 Task: Add an event  with title  Third Webinar: Social Media Advertising Techniques, date '2023/11/28' to 2023/11/29 & Select Event type as  Collective. Add location for the event as  Taipei, Taiwan and add a description: Teams will need to manage their time effectively to complete the scavenger hunt within the given timeframe. This encourages prioritization, decision-making, and efficient allocation of resources to maximize their chances of success.Create an event link  http-thirdwebinar:socialmediaadvertisingtechniquescom & Select the event color as  Blue. , logged in from the account softage.4@softage.netand send the event invitation to softage.7@softage.net and softage.8@softage.net
Action: Mouse moved to (703, 94)
Screenshot: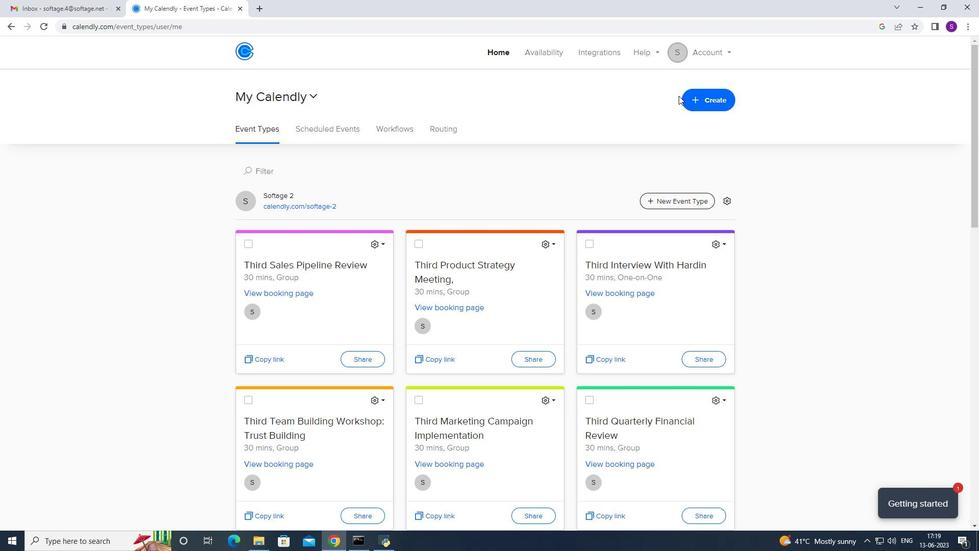 
Action: Mouse pressed left at (703, 94)
Screenshot: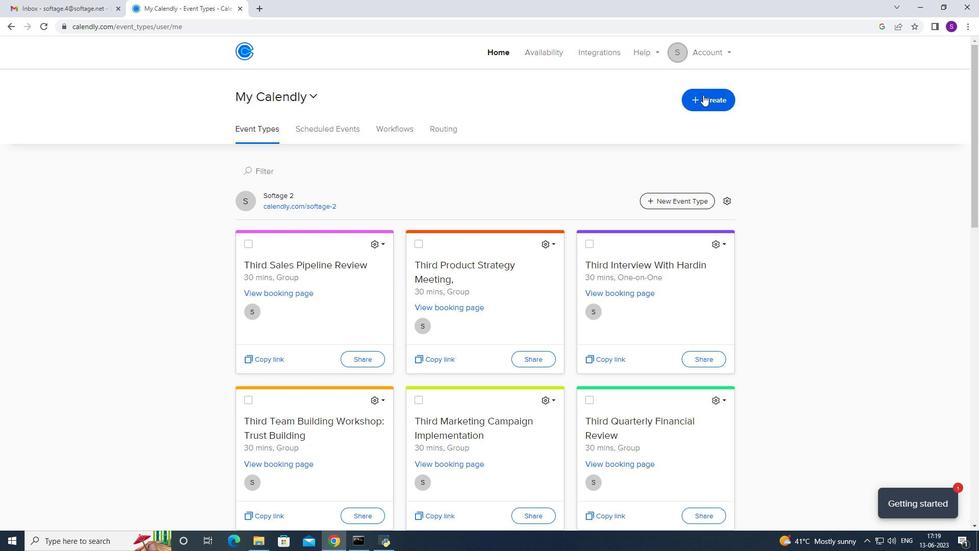 
Action: Mouse moved to (596, 136)
Screenshot: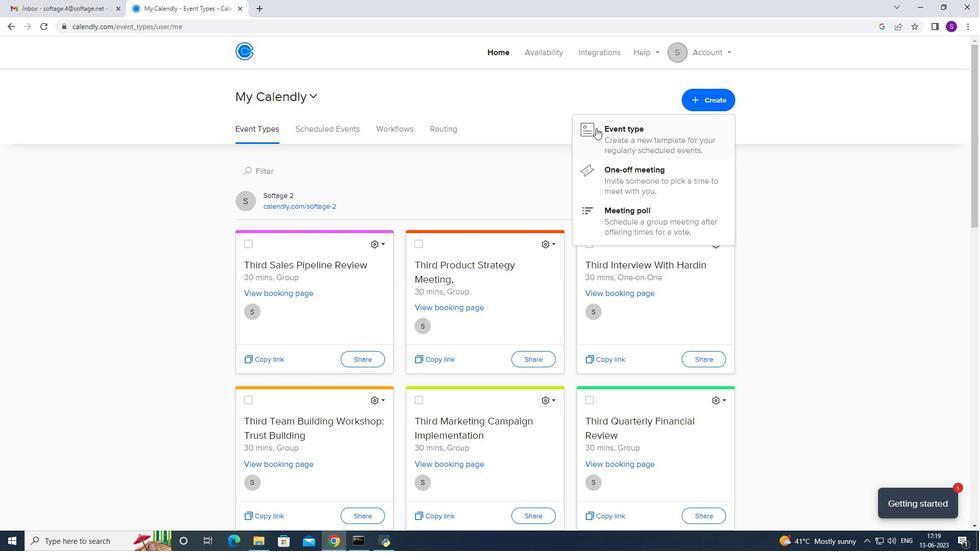 
Action: Mouse pressed left at (596, 136)
Screenshot: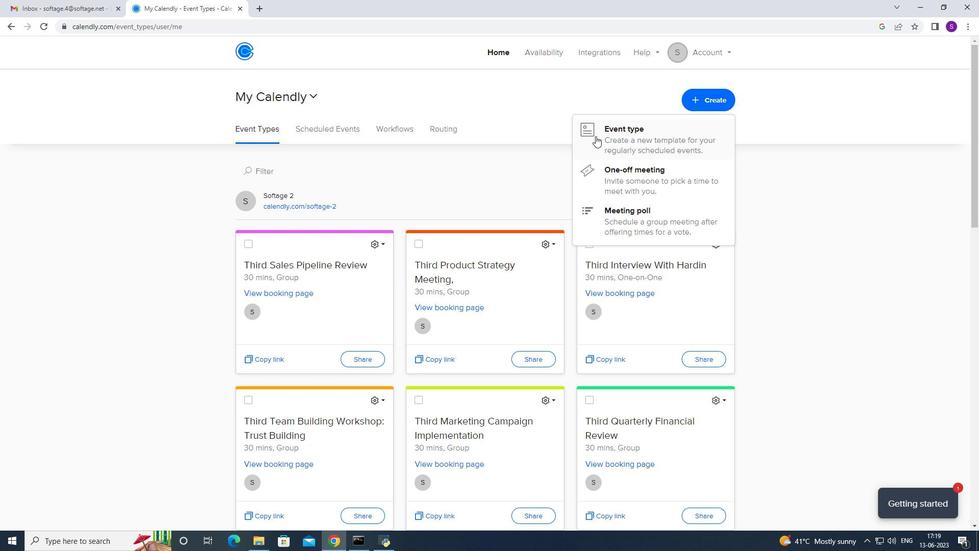 
Action: Mouse pressed right at (596, 136)
Screenshot: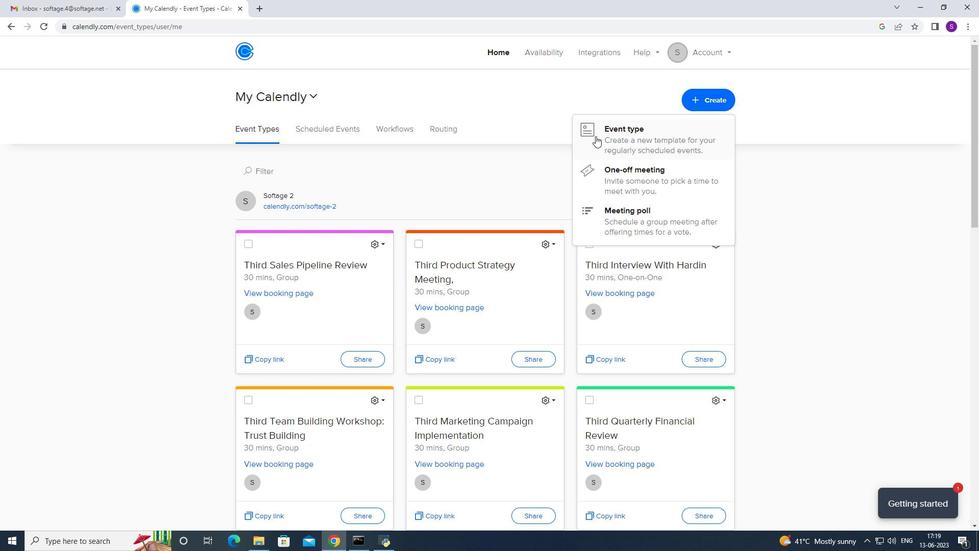 
Action: Mouse pressed left at (596, 136)
Screenshot: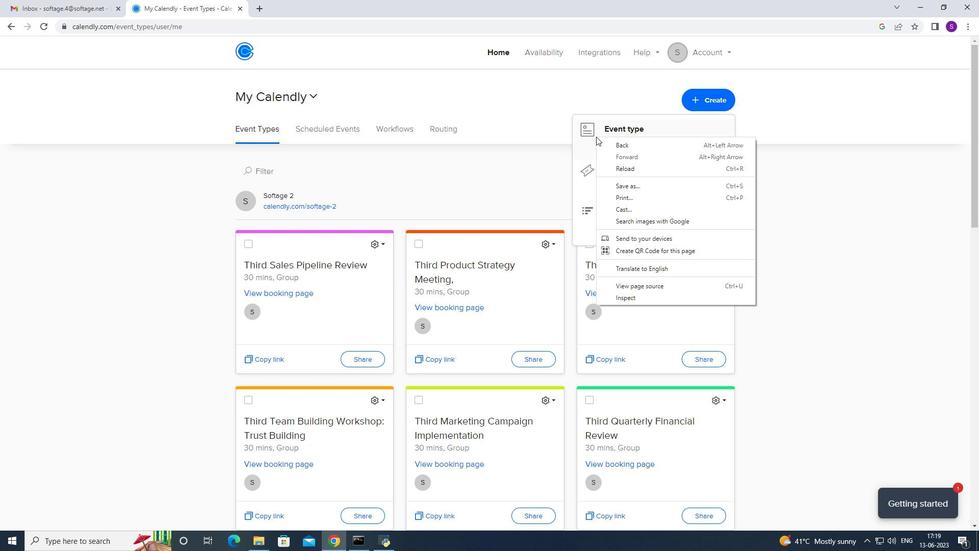 
Action: Mouse moved to (464, 298)
Screenshot: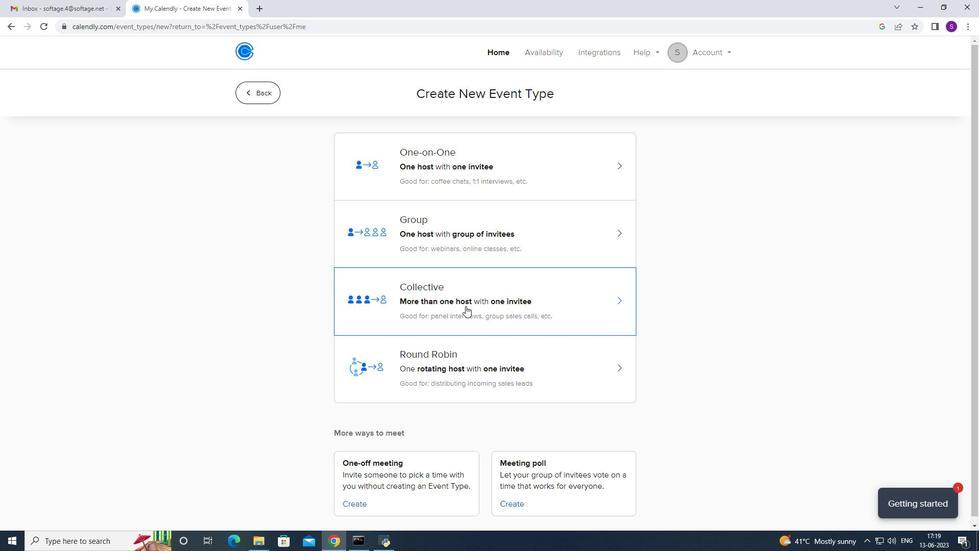 
Action: Mouse pressed left at (464, 298)
Screenshot: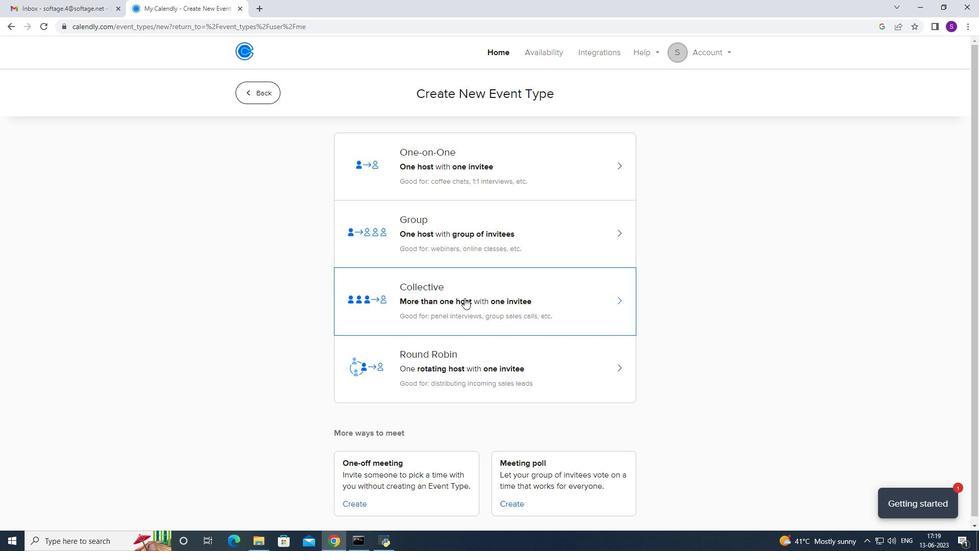 
Action: Mouse moved to (596, 220)
Screenshot: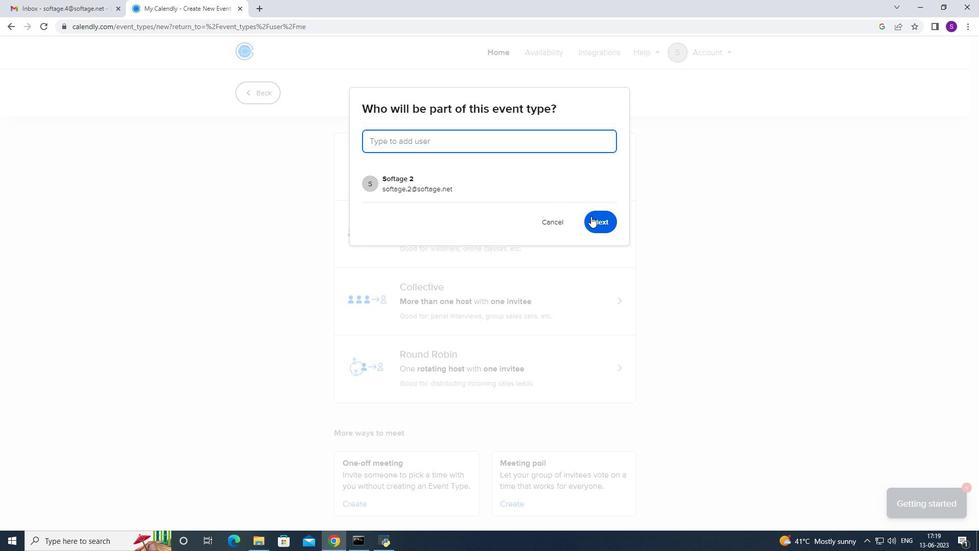 
Action: Mouse pressed left at (596, 220)
Screenshot: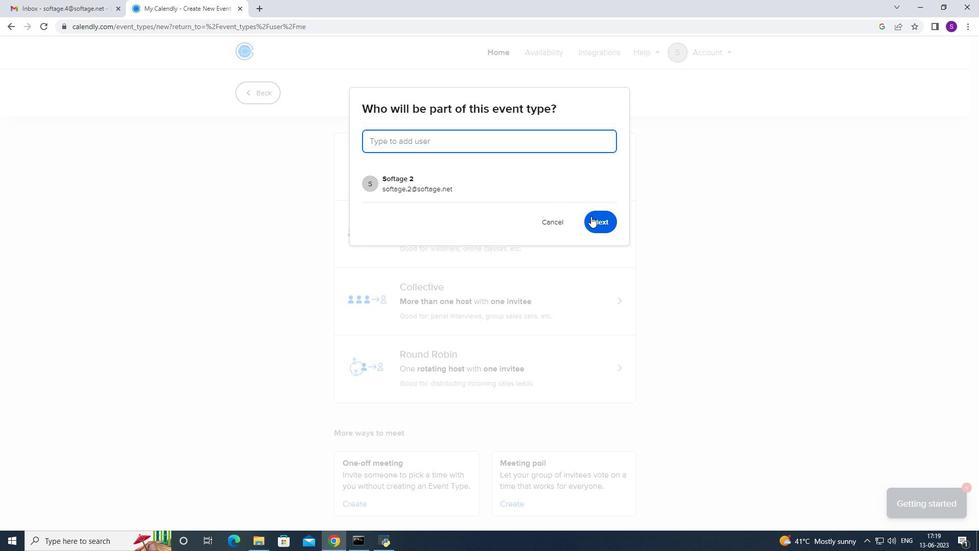 
Action: Mouse moved to (347, 219)
Screenshot: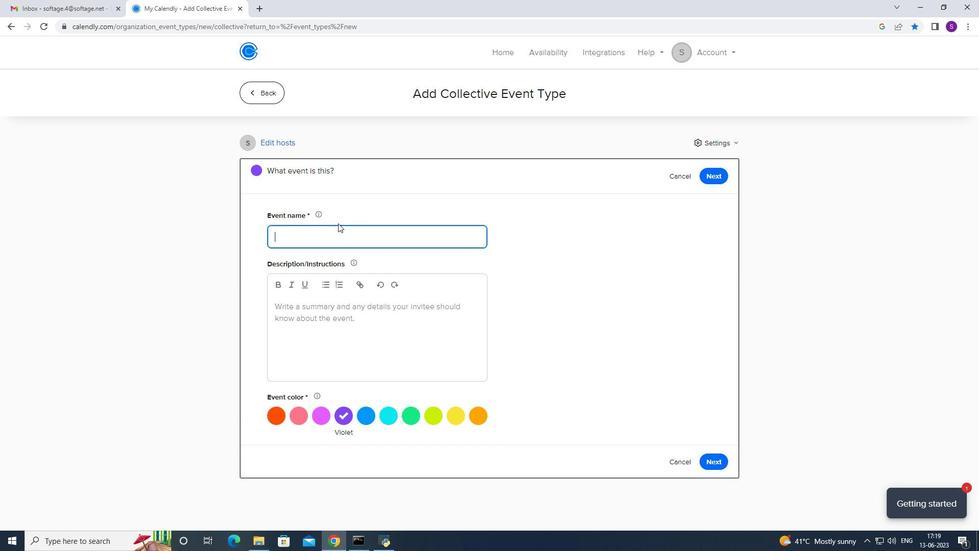 
Action: Key pressed <Key.caps_lock>T<Key.caps_lock>hird<Key.space>w<Key.caps_lock>EBINARE
Screenshot: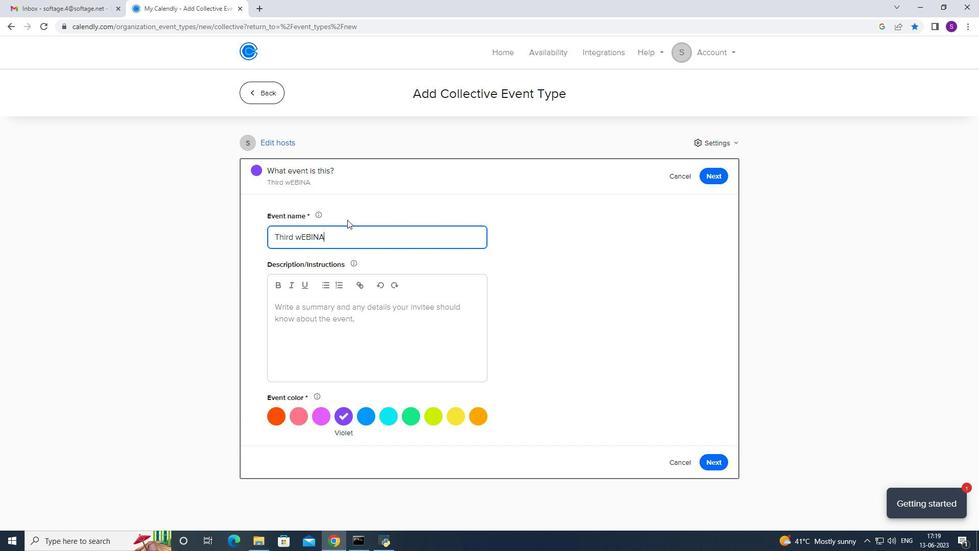 
Action: Mouse moved to (448, 213)
Screenshot: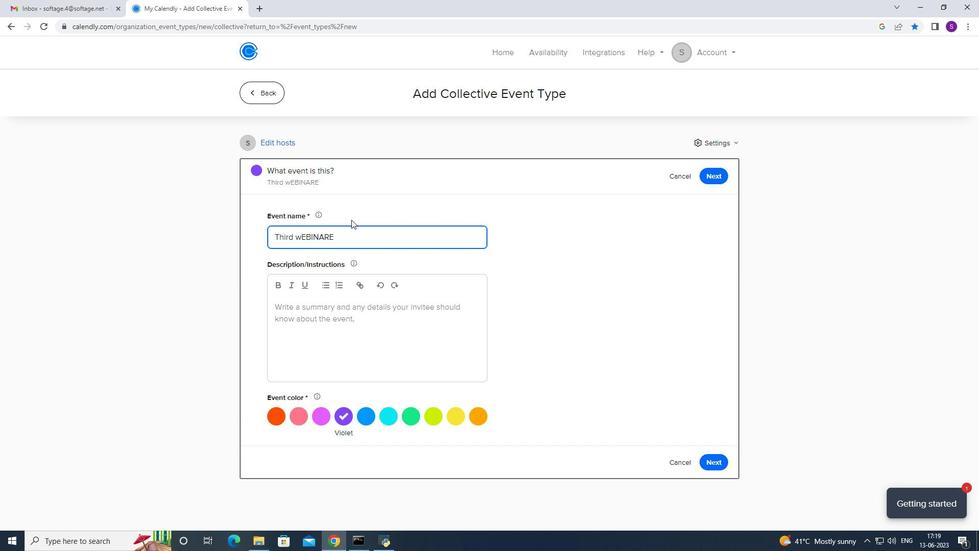 
Action: Key pressed <Key.backspace>
Screenshot: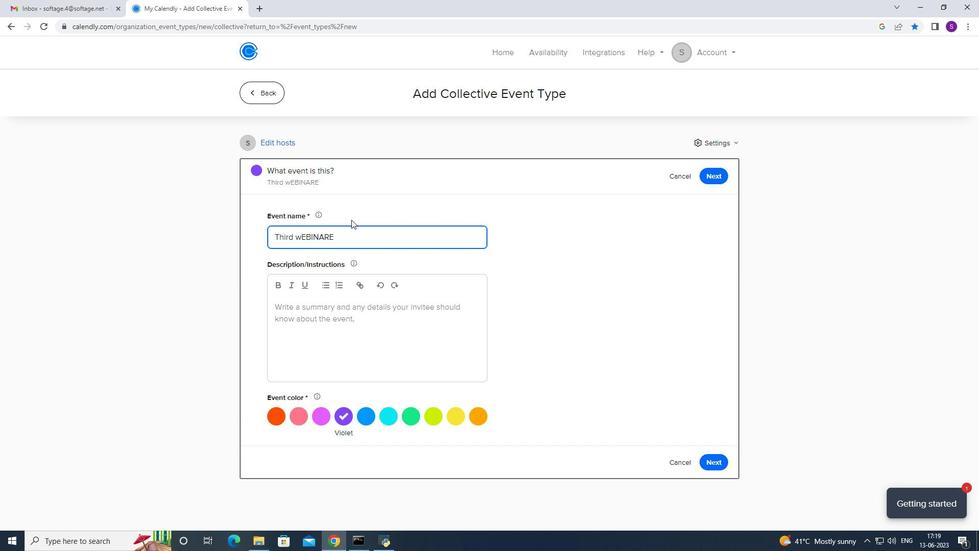 
Action: Mouse moved to (504, 218)
Screenshot: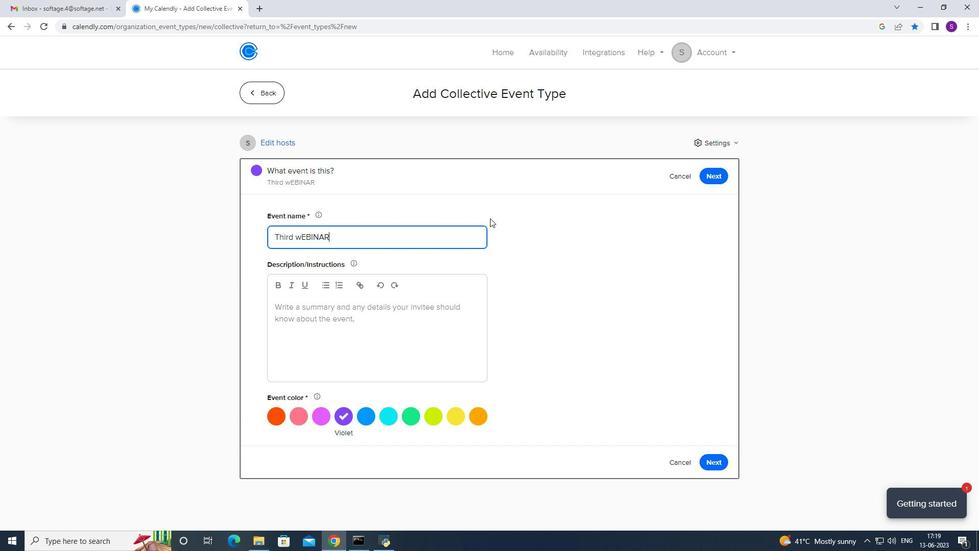 
Action: Key pressed <Key.backspace>
Screenshot: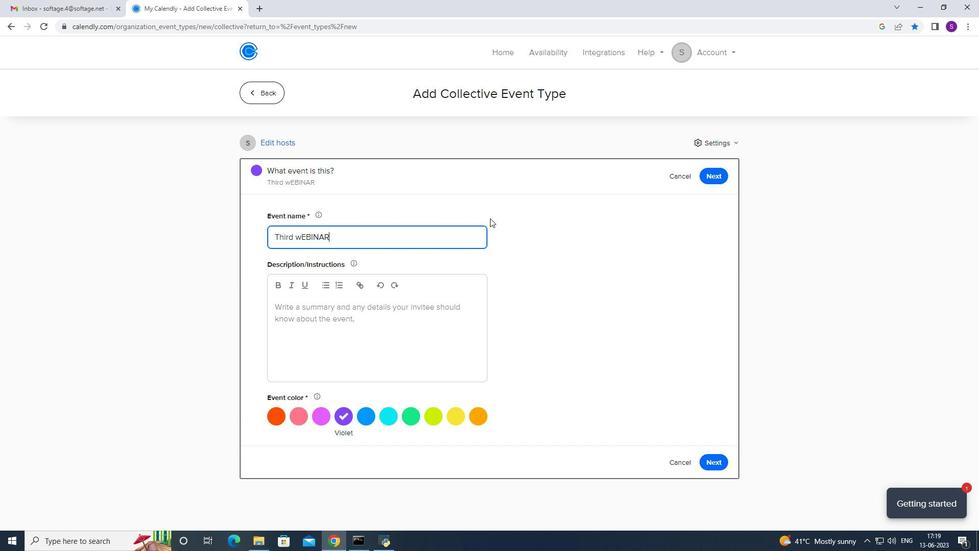 
Action: Mouse moved to (515, 218)
Screenshot: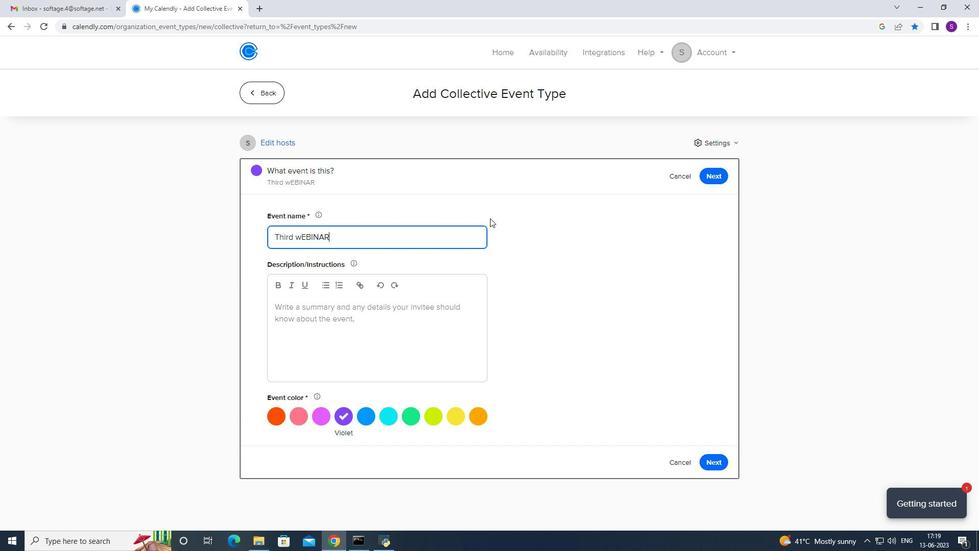 
Action: Key pressed <Key.backspace>
Screenshot: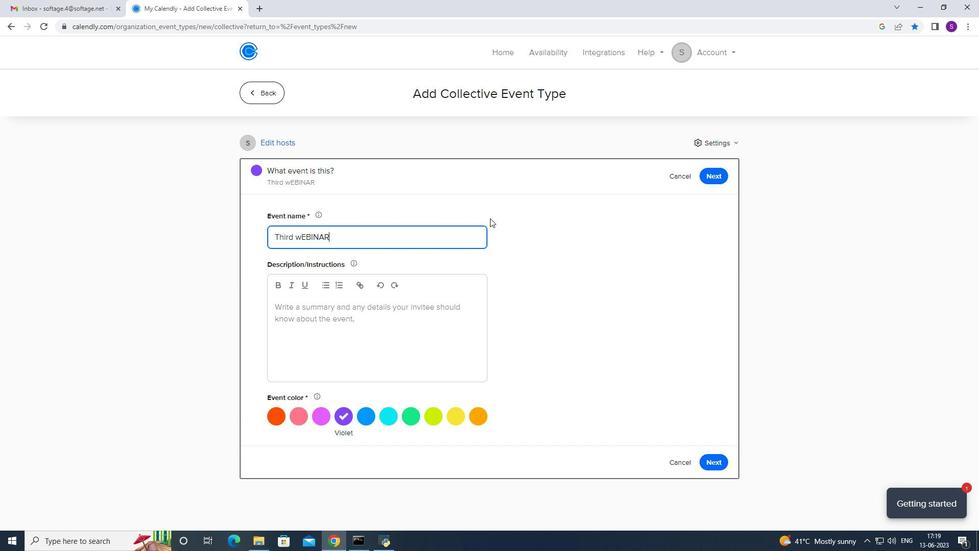 
Action: Mouse moved to (517, 218)
Screenshot: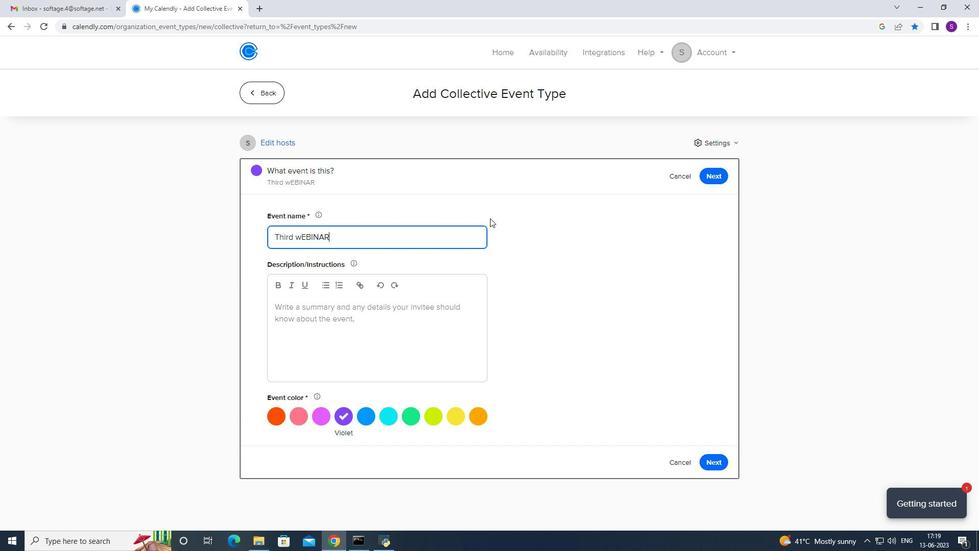 
Action: Key pressed <Key.backspace>
Screenshot: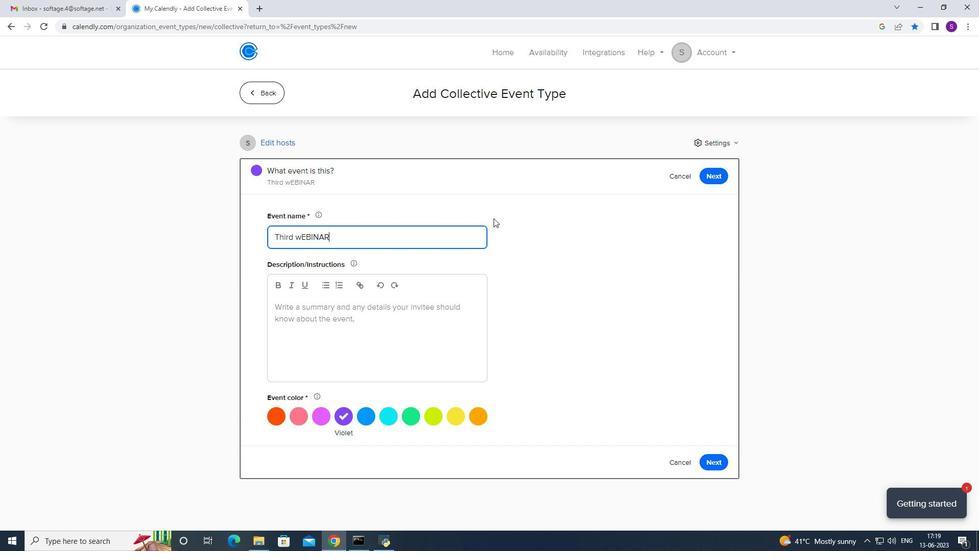 
Action: Mouse moved to (527, 218)
Screenshot: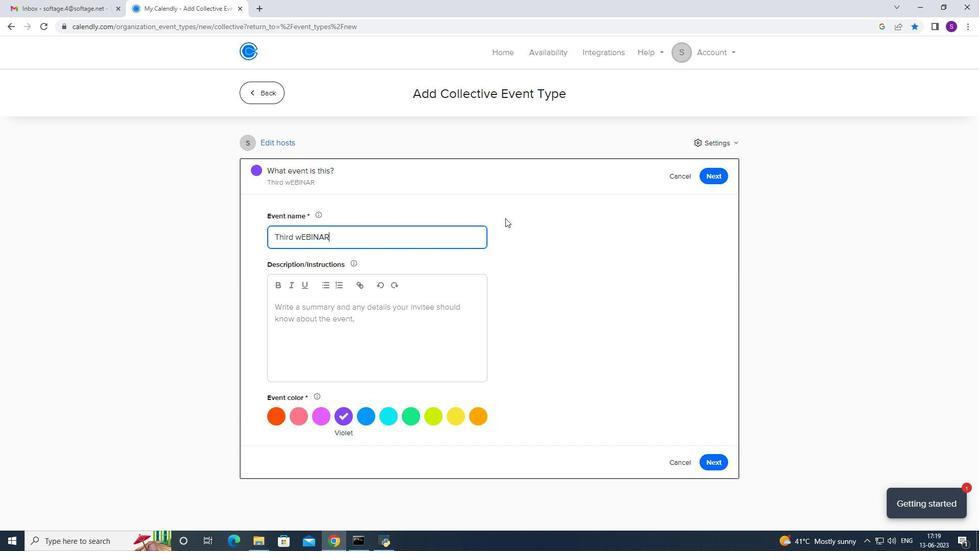 
Action: Key pressed <Key.backspace>
Screenshot: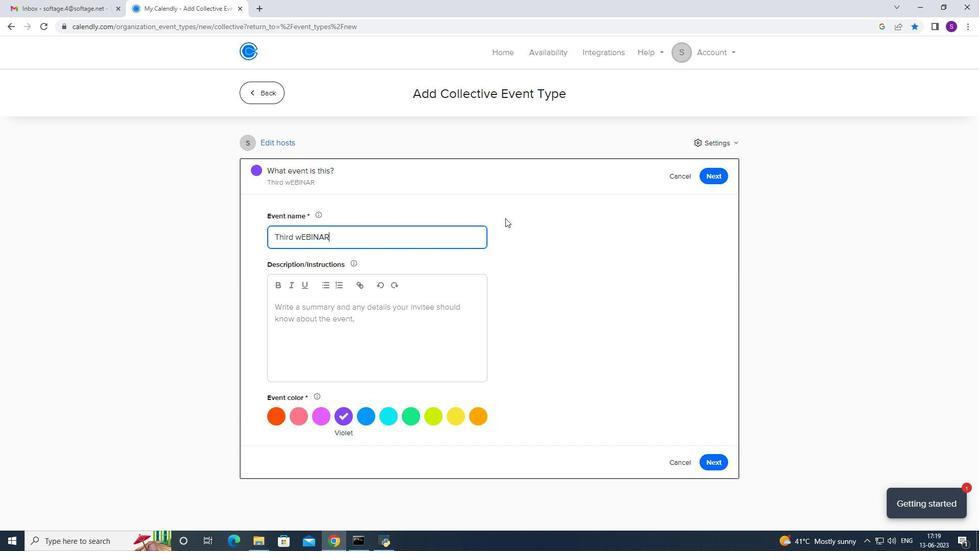 
Action: Mouse moved to (532, 218)
Screenshot: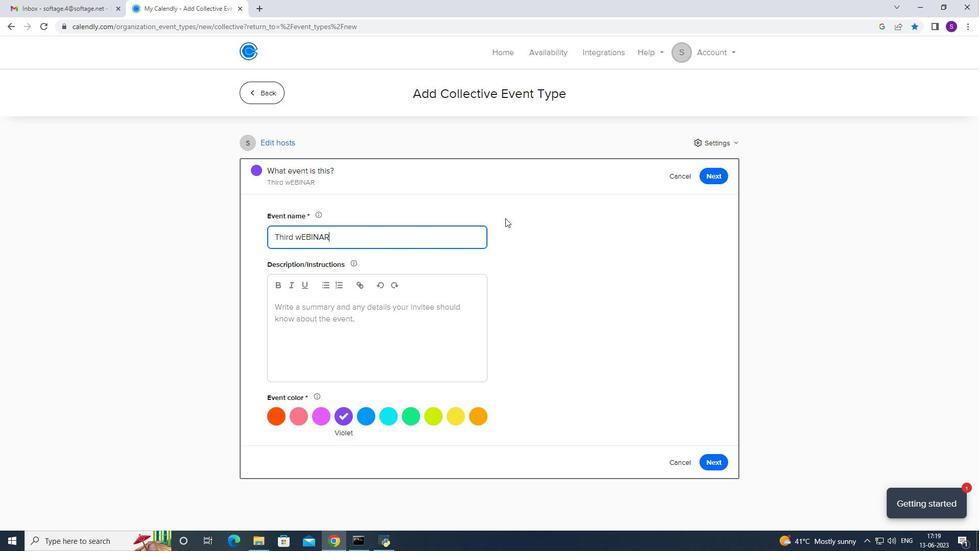 
Action: Key pressed <Key.backspace>
Screenshot: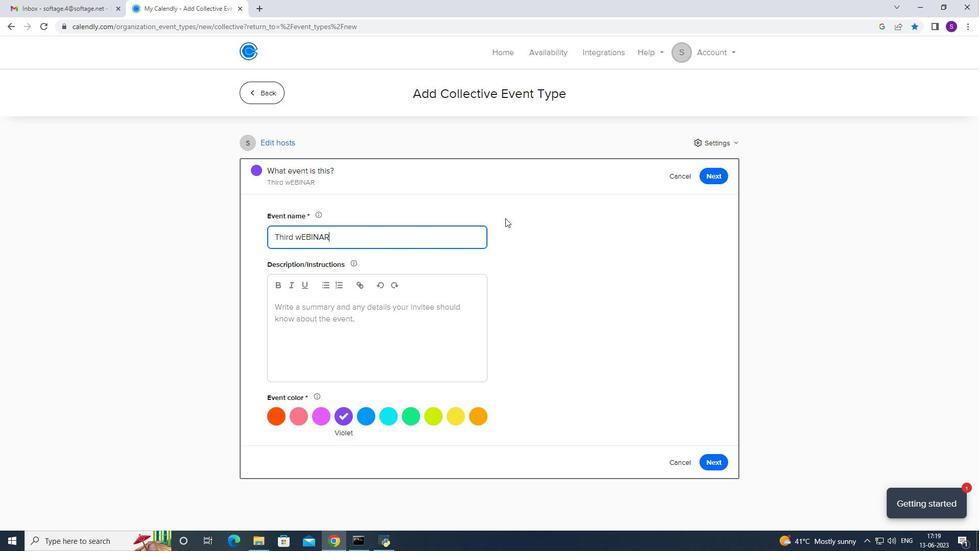 
Action: Mouse moved to (533, 218)
Screenshot: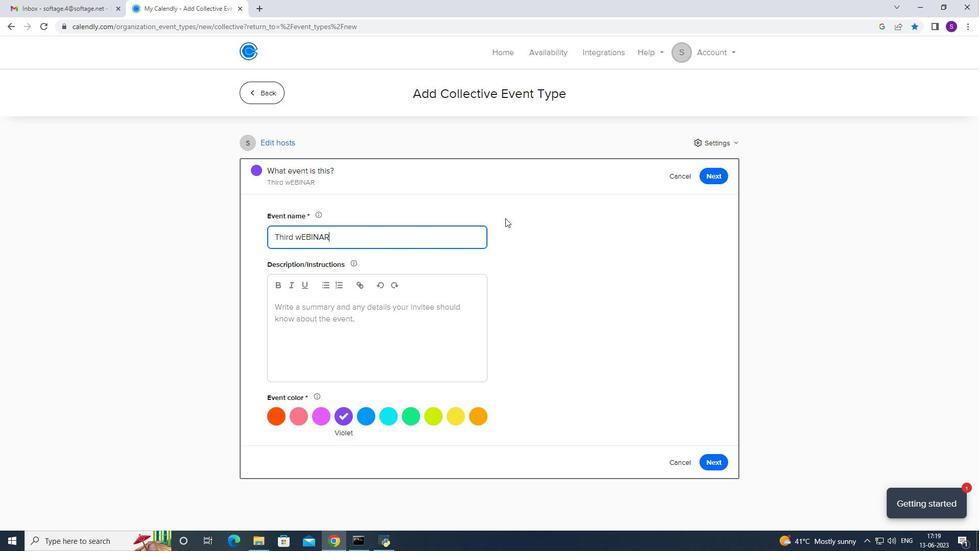 
Action: Key pressed <Key.backspace>
Screenshot: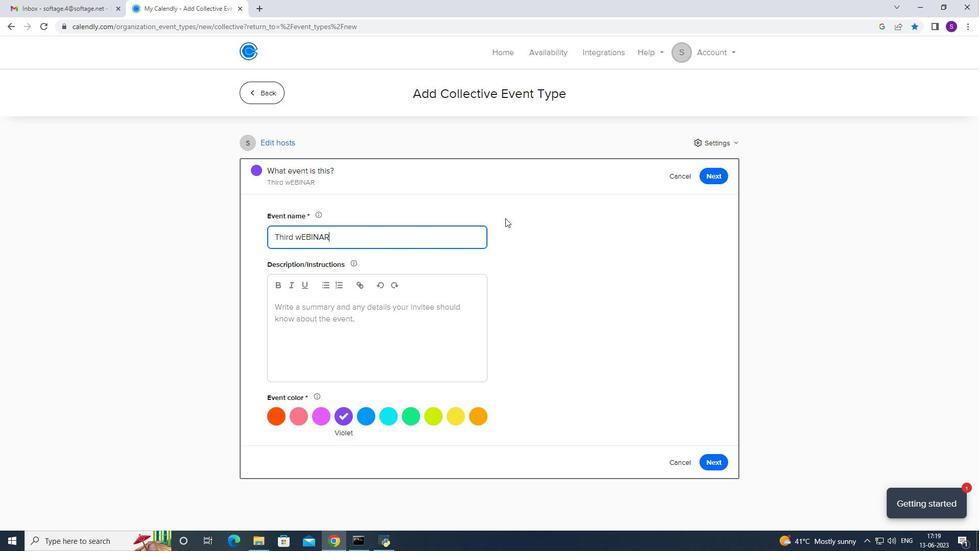 
Action: Mouse moved to (534, 218)
Screenshot: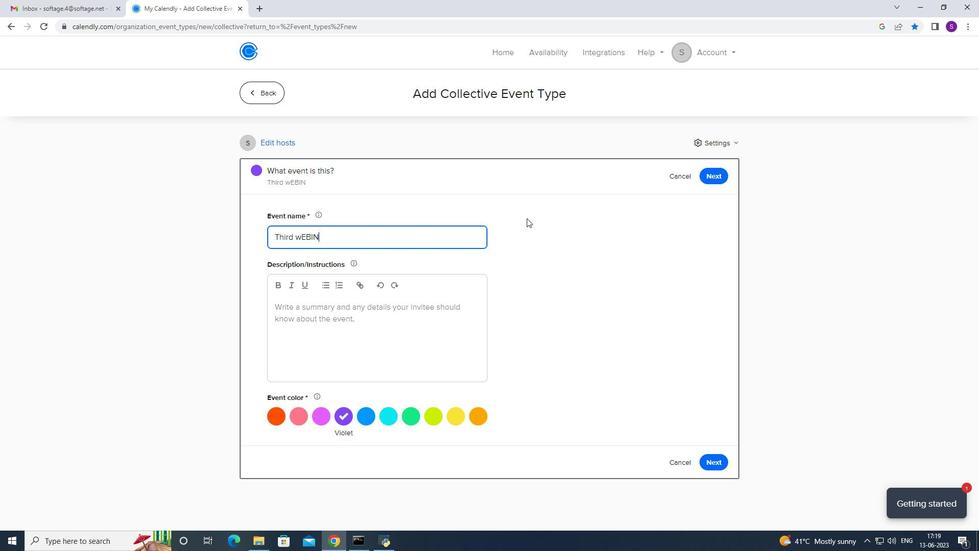 
Action: Key pressed <Key.backspace>
Screenshot: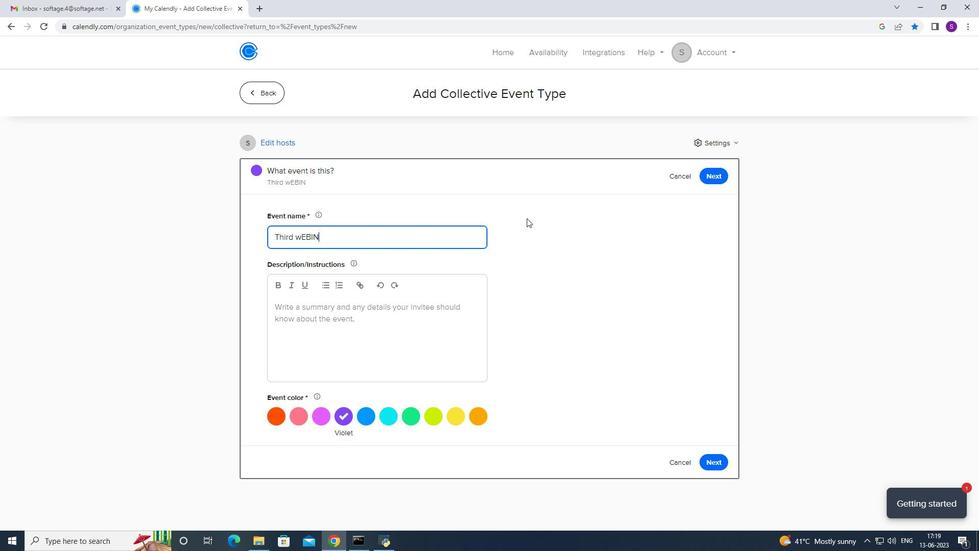 
Action: Mouse moved to (537, 218)
Screenshot: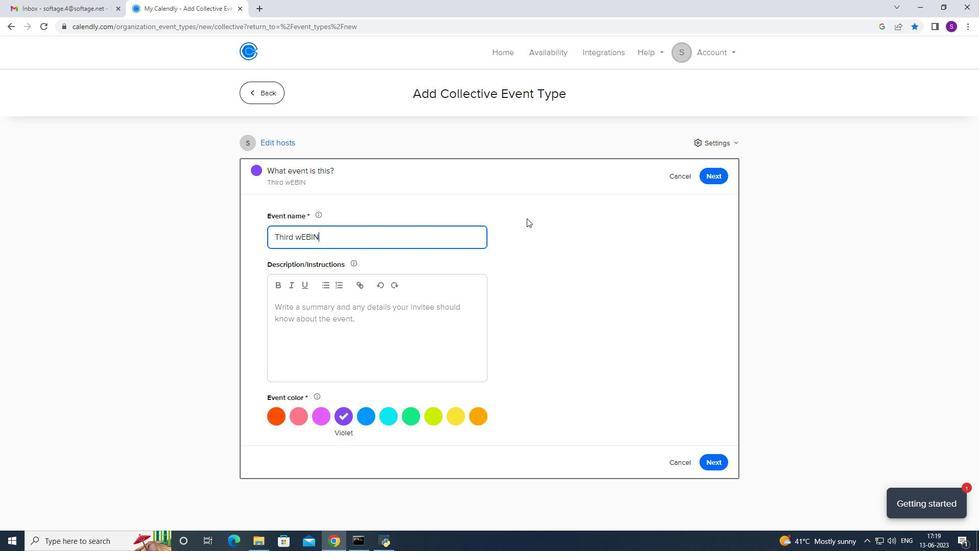 
Action: Key pressed <Key.backspace>
Screenshot: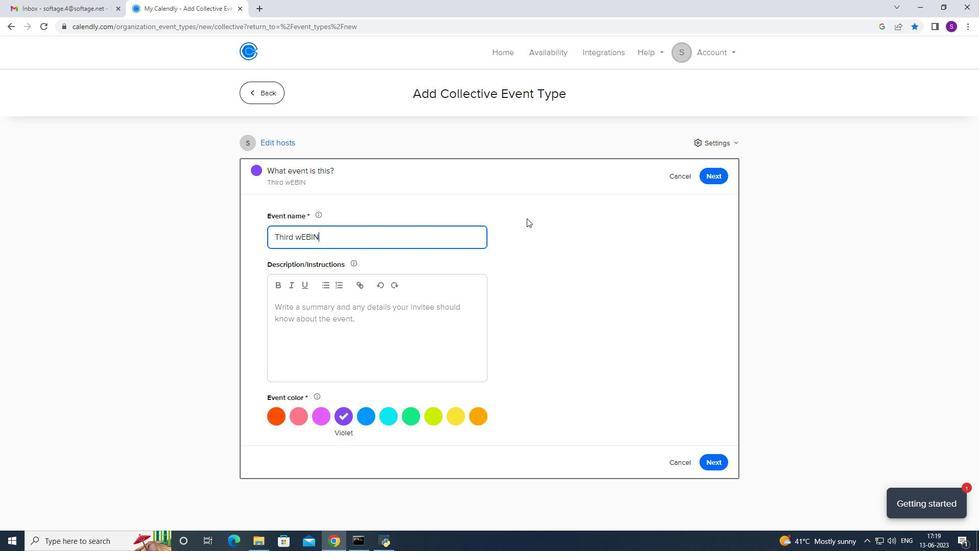 
Action: Mouse moved to (546, 222)
Screenshot: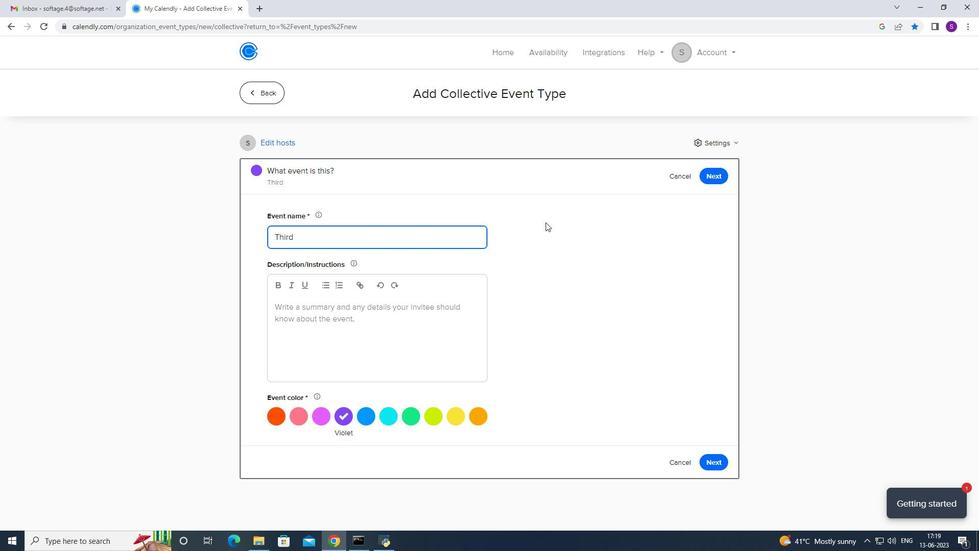 
Action: Key pressed W<Key.caps_lock>ebinar
Screenshot: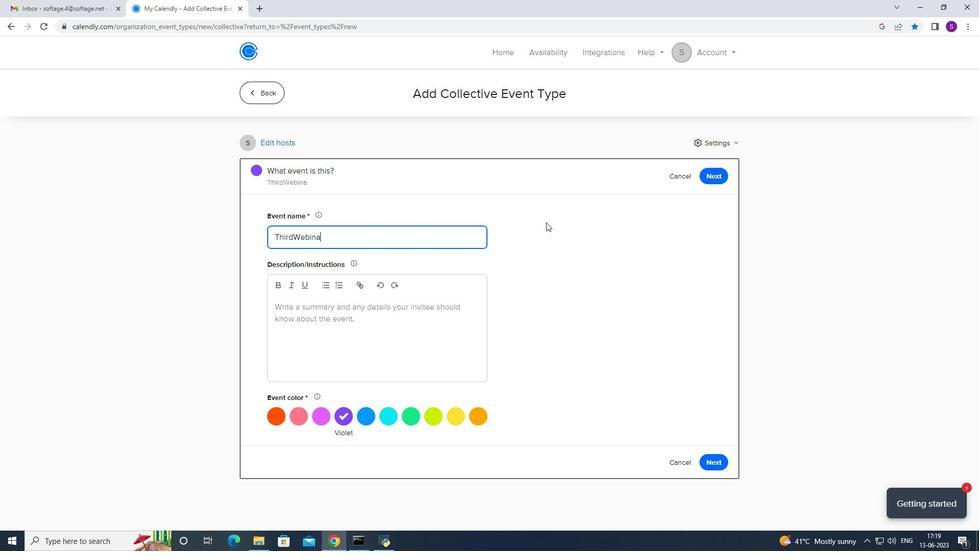 
Action: Mouse moved to (292, 239)
Screenshot: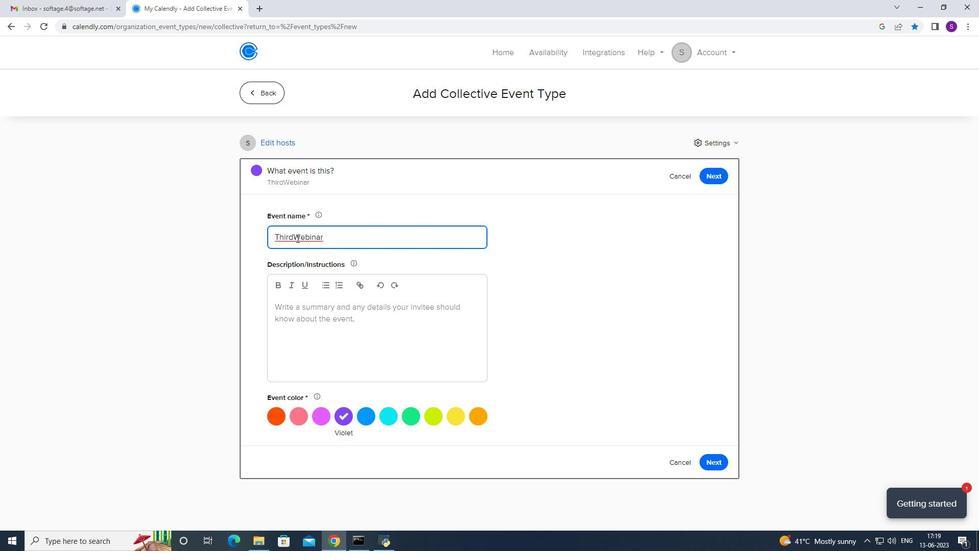 
Action: Mouse pressed left at (292, 239)
Screenshot: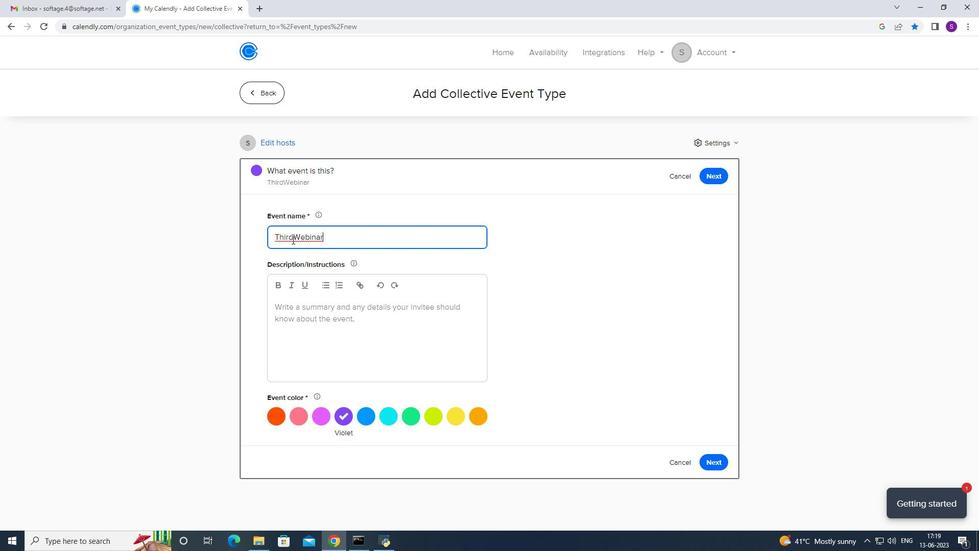 
Action: Key pressed <Key.space>
Screenshot: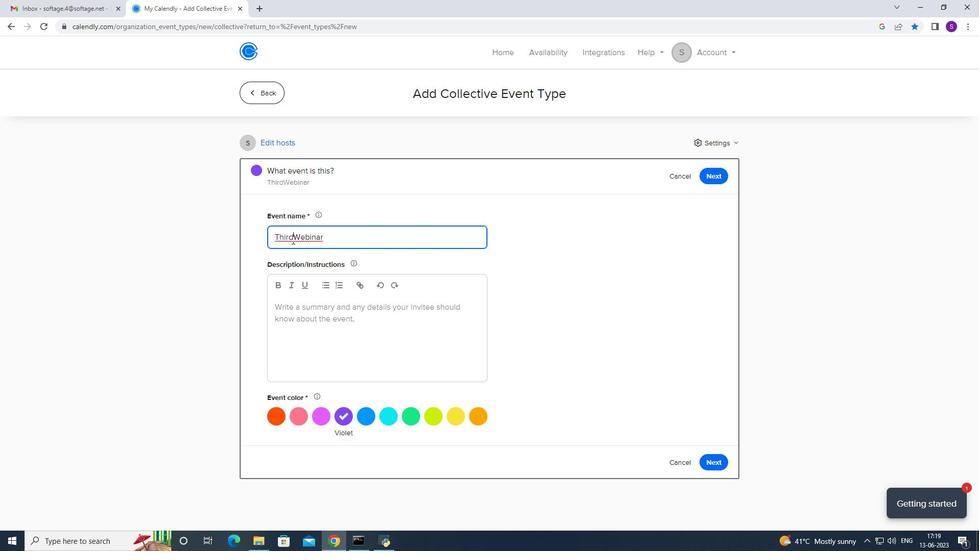 
Action: Mouse moved to (344, 231)
Screenshot: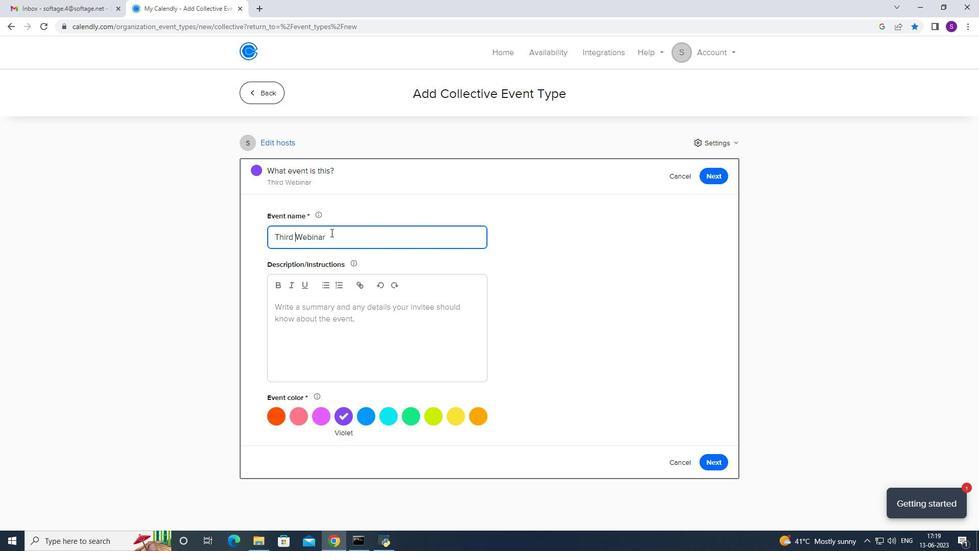 
Action: Mouse pressed left at (344, 231)
Screenshot: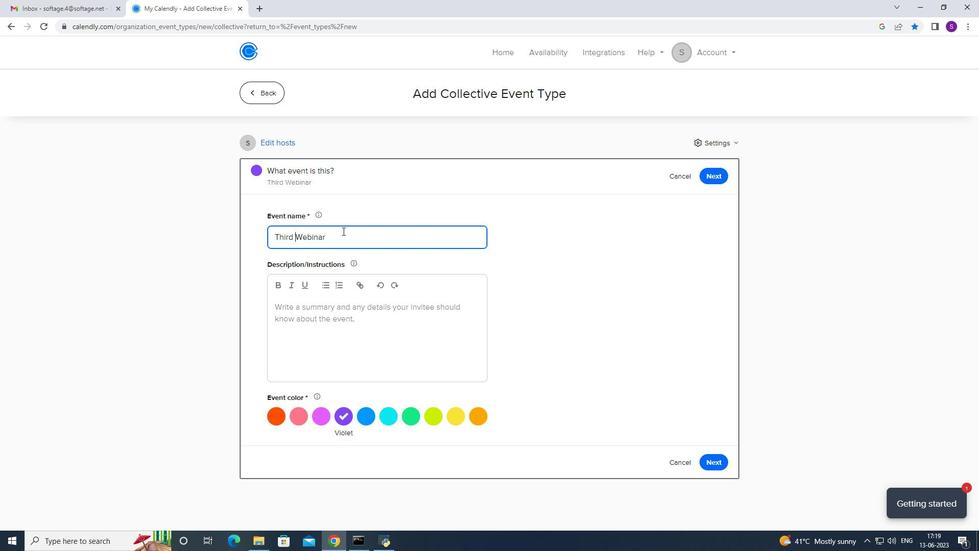 
Action: Mouse moved to (357, 226)
Screenshot: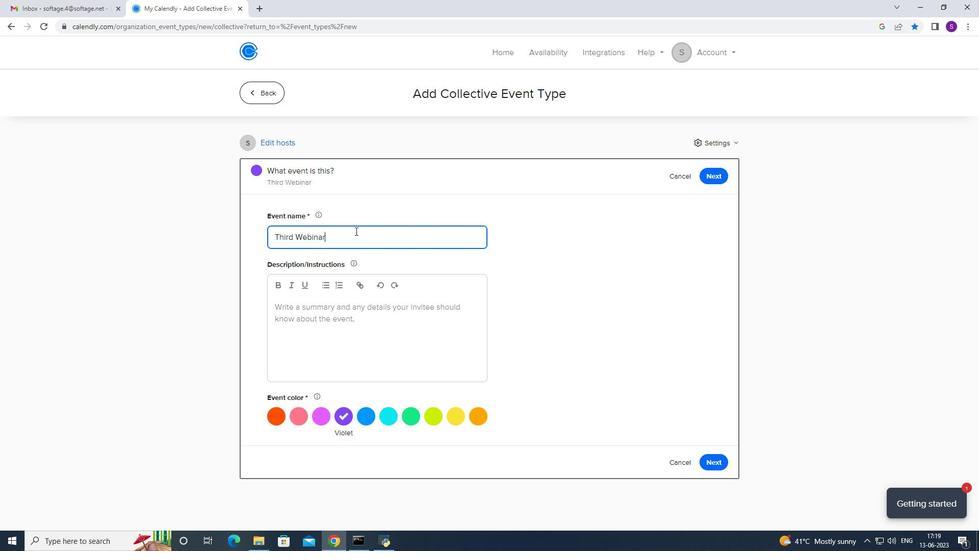 
Action: Key pressed <Key.shift_r>
Screenshot: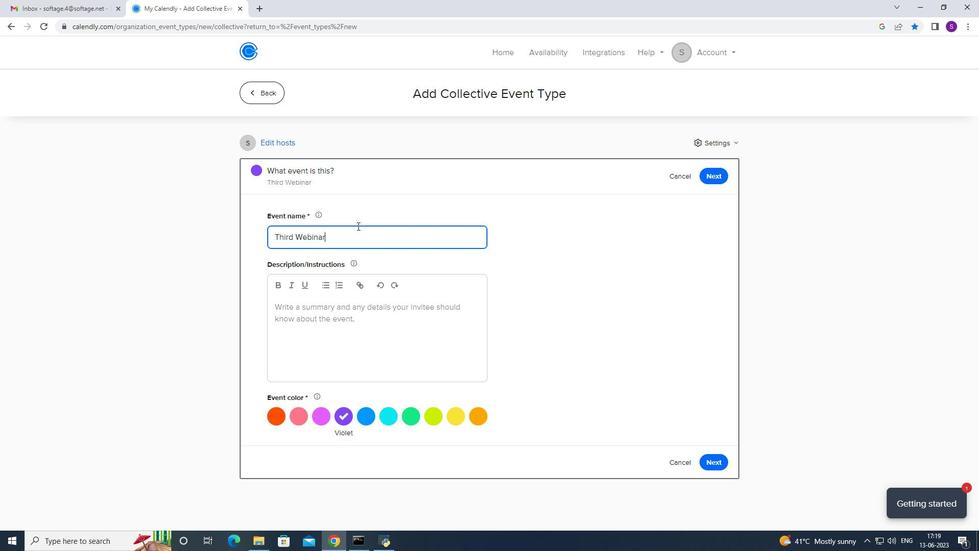 
Action: Mouse moved to (377, 218)
Screenshot: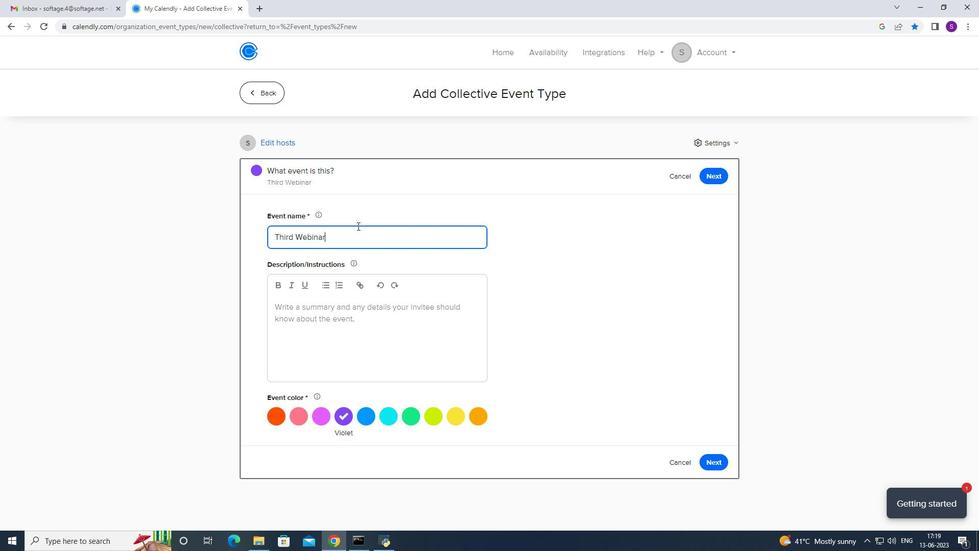 
Action: Key pressed :<Key.space><Key.caps_lock>S<Key.caps_lock>ocial<Key.space><Key.caps_lock>M<Key.caps_lock>edia<Key.space><Key.caps_lock>A<Key.caps_lock>dvertising<Key.space>
Screenshot: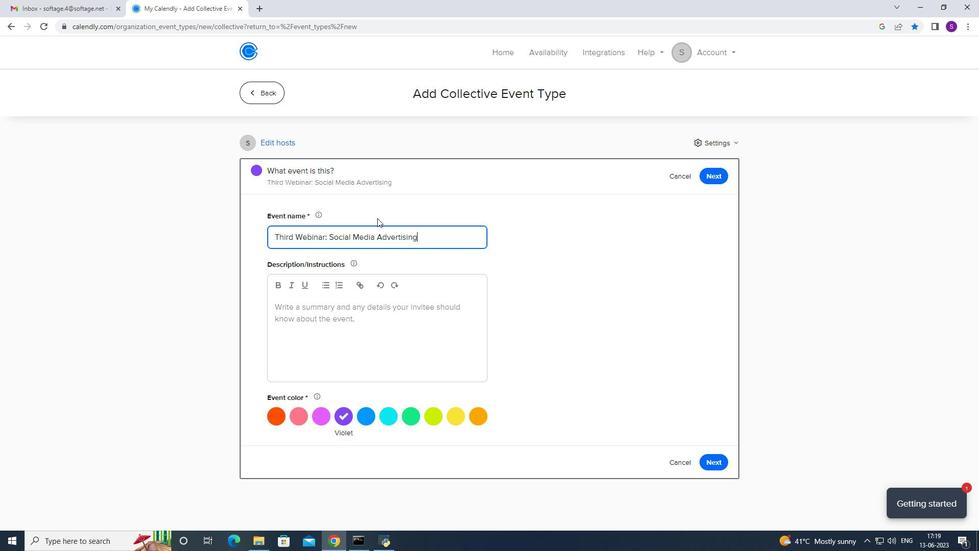 
Action: Mouse moved to (306, 303)
Screenshot: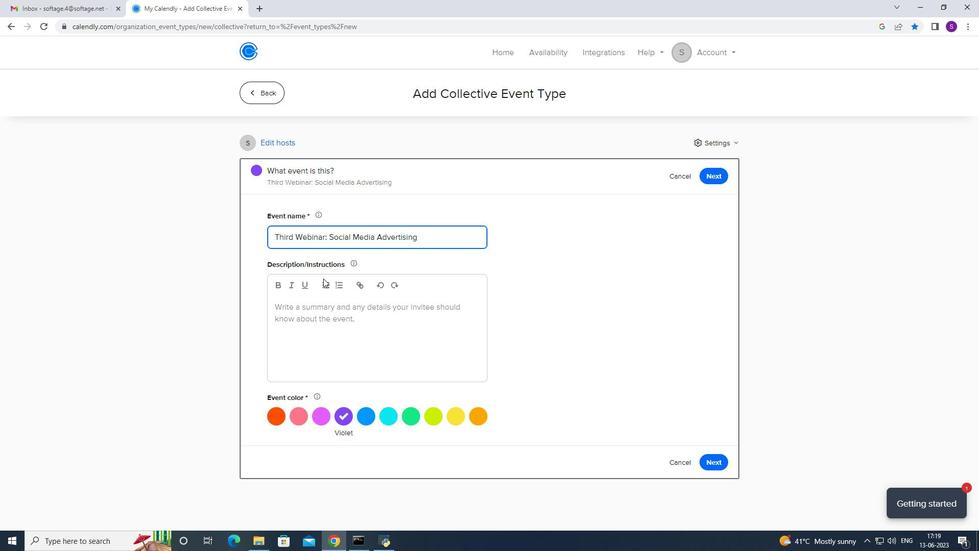 
Action: Mouse pressed left at (306, 303)
Screenshot: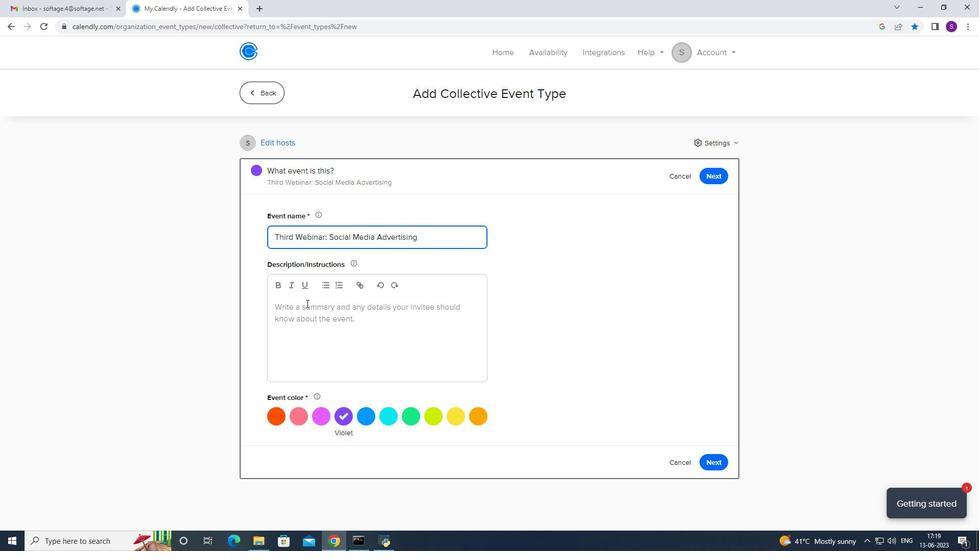 
Action: Mouse moved to (305, 308)
Screenshot: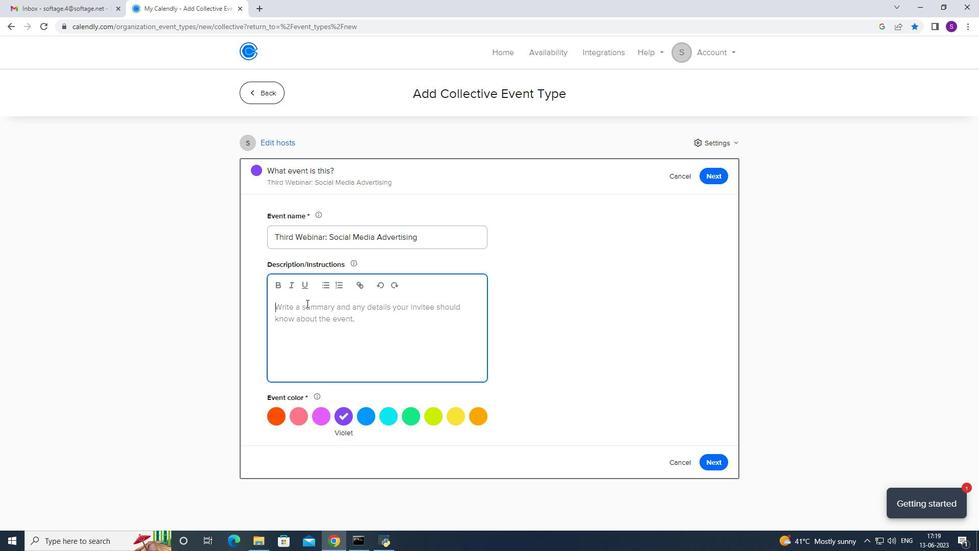 
Action: Key pressed <Key.caps_lock>T<Key.caps_lock>eams<Key.space>will<Key.space>need<Key.space>to<Key.space>manage<Key.space>their<Key.space>time<Key.space>effectively<Key.space>to<Key.space>comp
Screenshot: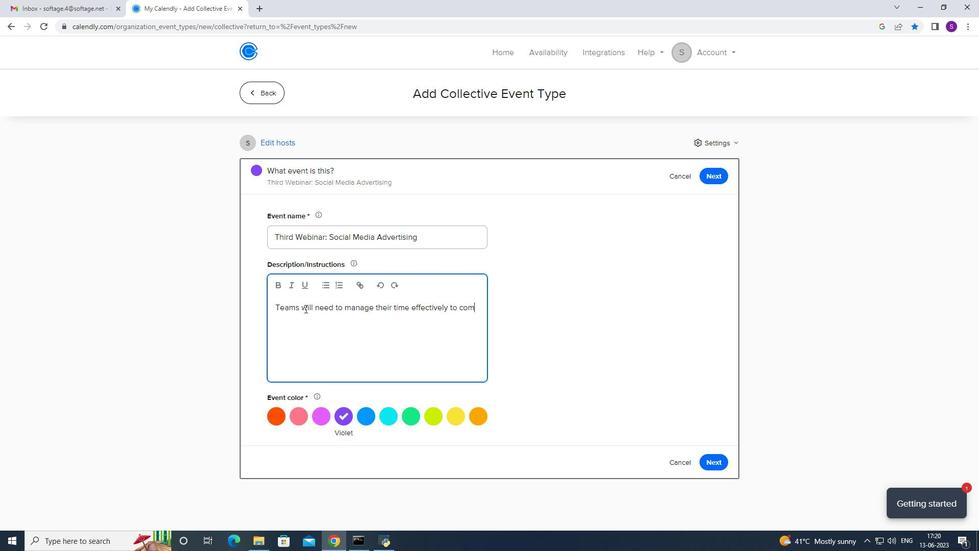 
Action: Mouse moved to (333, 304)
Screenshot: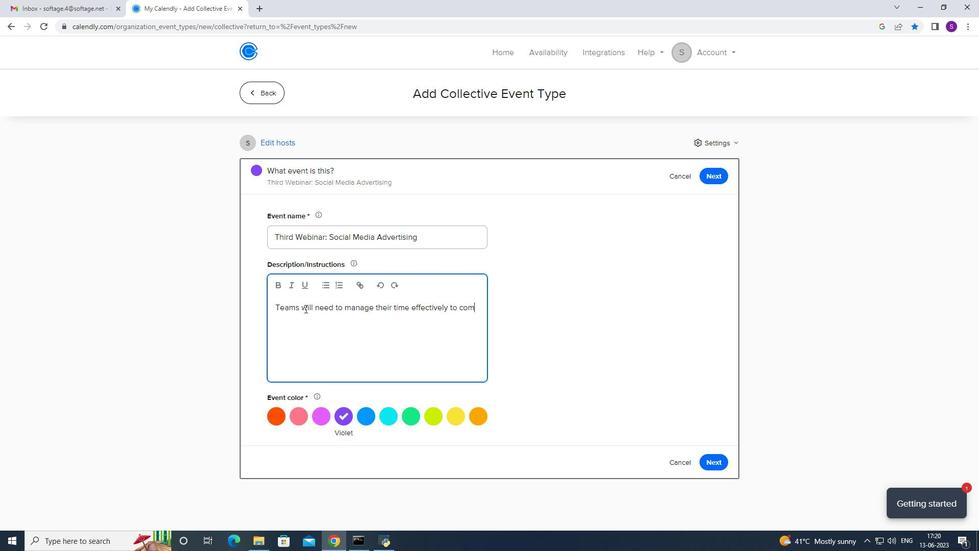 
Action: Key pressed lete<Key.space>the<Key.space>scavengher<Key.space>
Screenshot: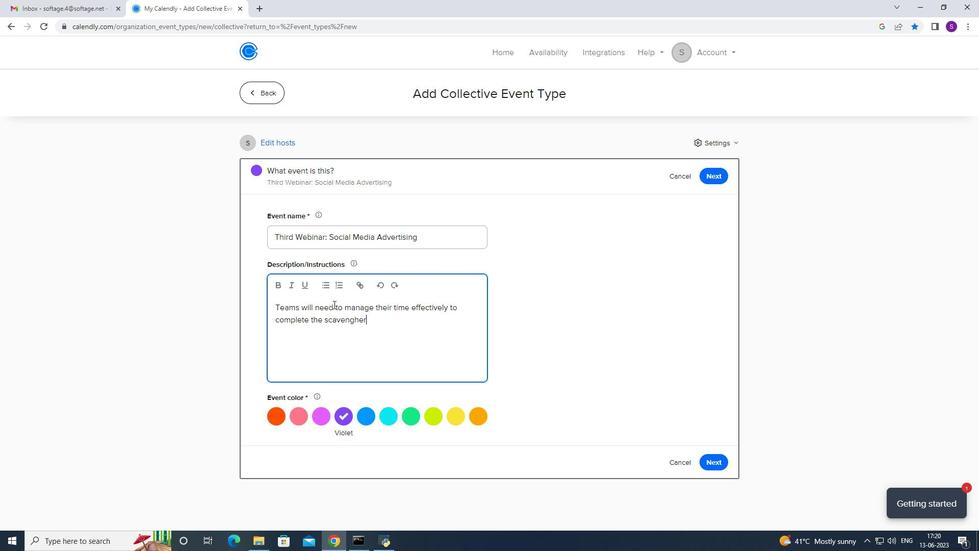 
Action: Mouse moved to (599, 238)
Screenshot: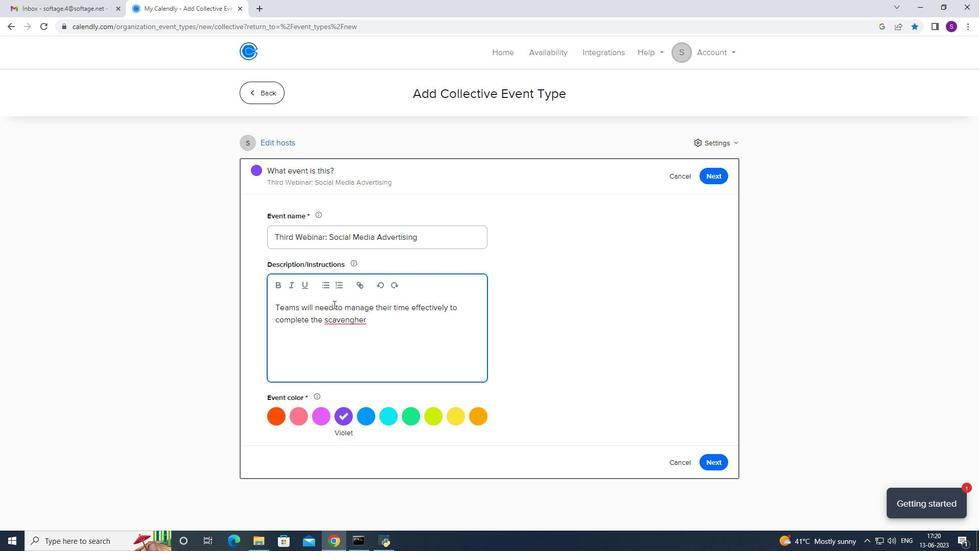 
Action: Key pressed <Key.backspace>
Screenshot: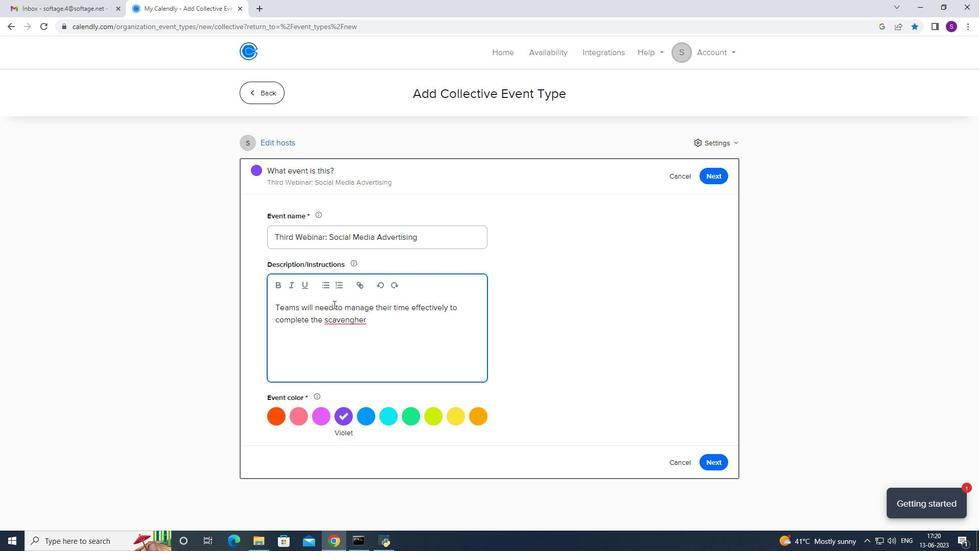 
Action: Mouse moved to (670, 231)
Screenshot: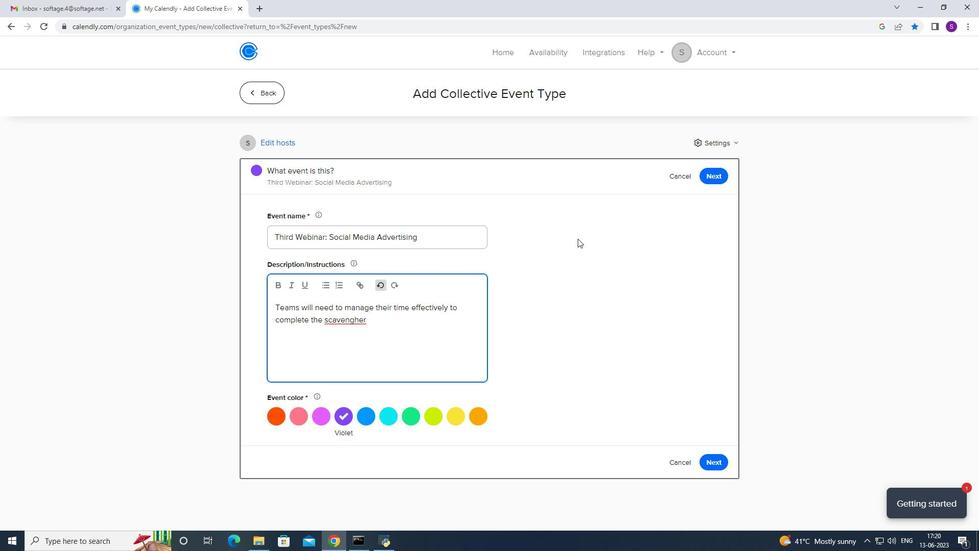 
Action: Key pressed <Key.backspace>
Screenshot: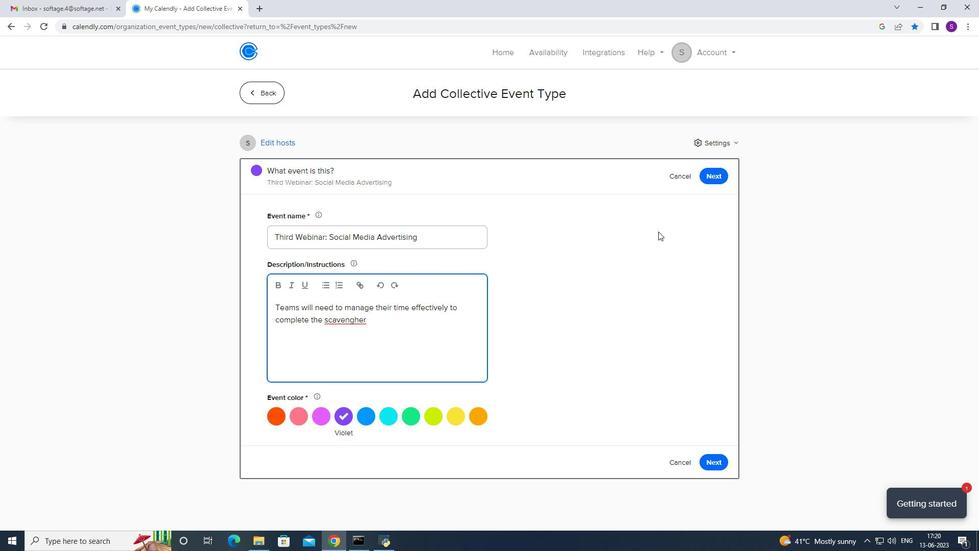 
Action: Mouse moved to (696, 233)
Screenshot: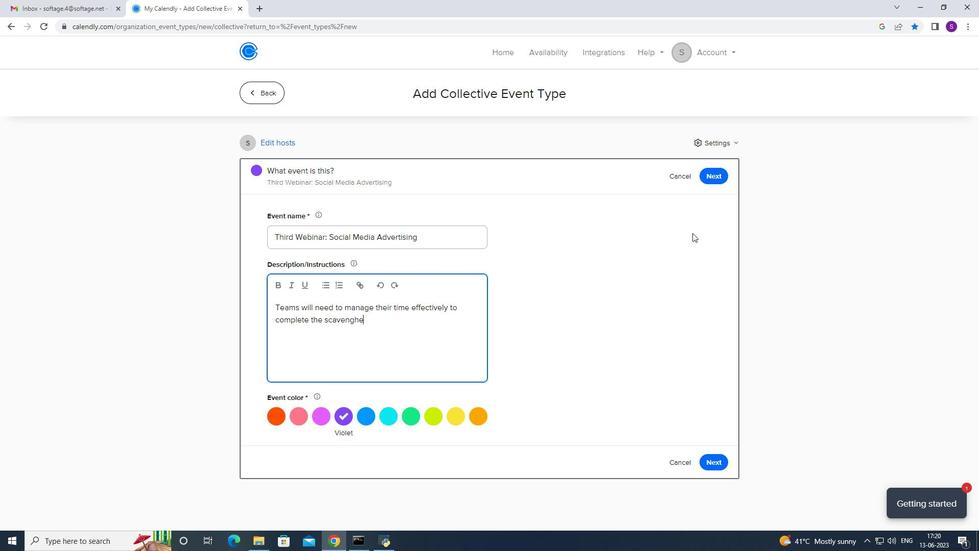 
Action: Key pressed <Key.backspace>
Screenshot: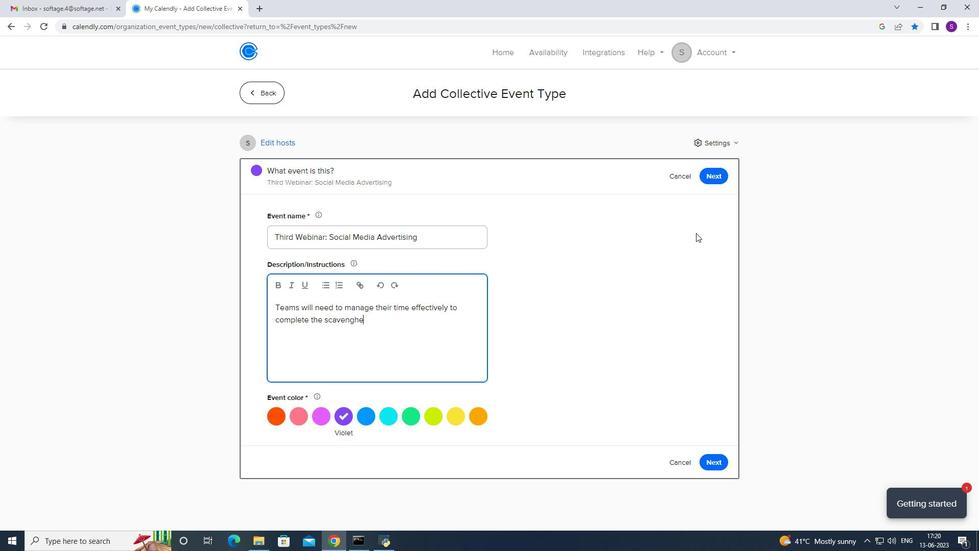 
Action: Mouse moved to (704, 234)
Screenshot: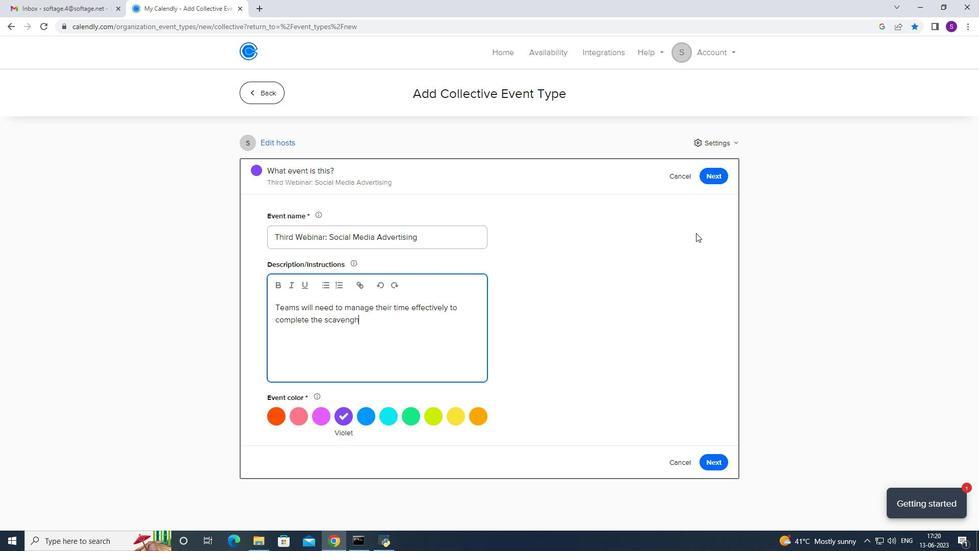 
Action: Key pressed <Key.backspace>
Screenshot: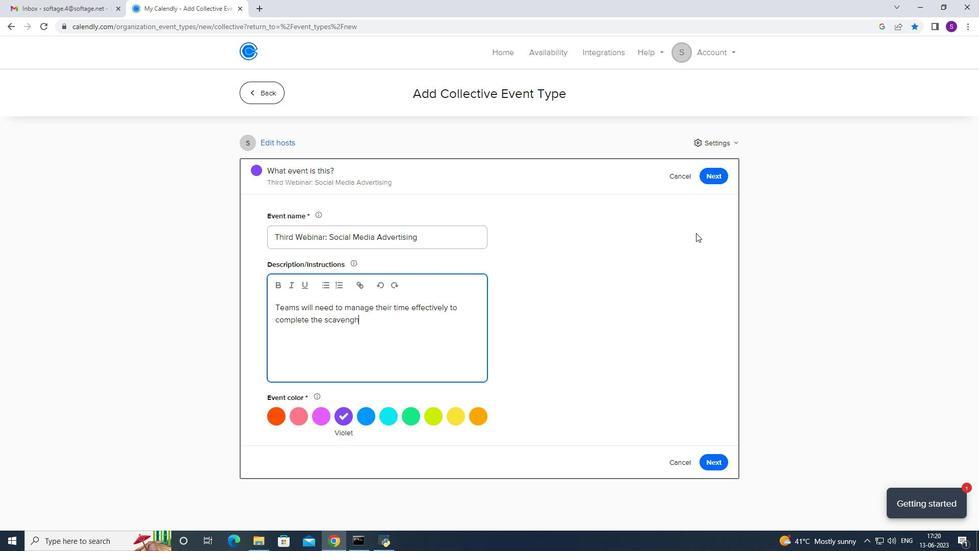 
Action: Mouse moved to (728, 235)
Screenshot: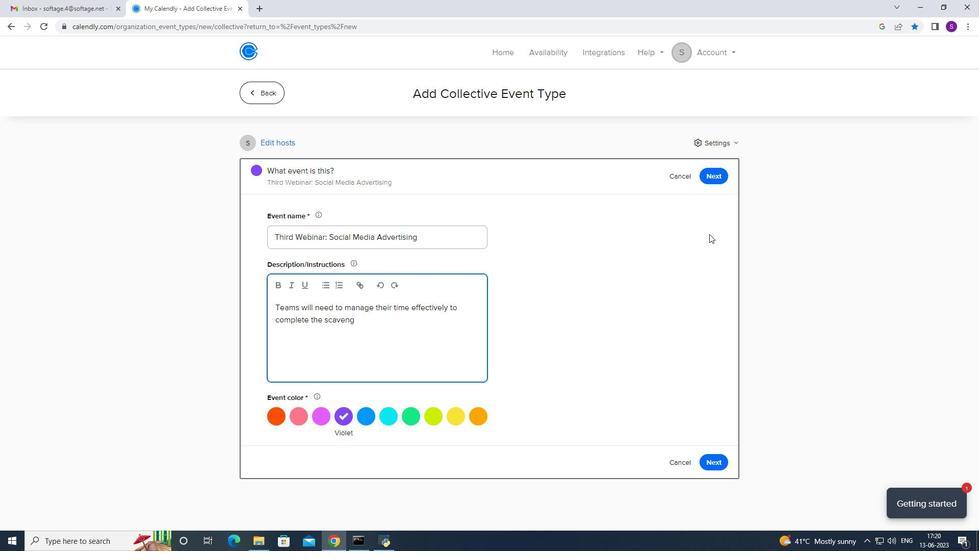 
Action: Key pressed er<Key.space>hunt<Key.space>with<Key.space>gibven
Screenshot: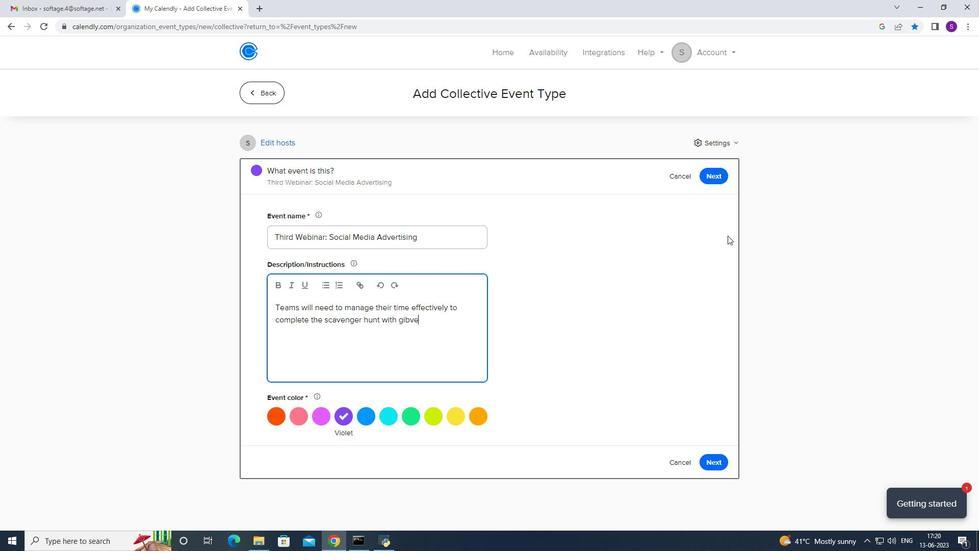 
Action: Mouse moved to (728, 235)
Screenshot: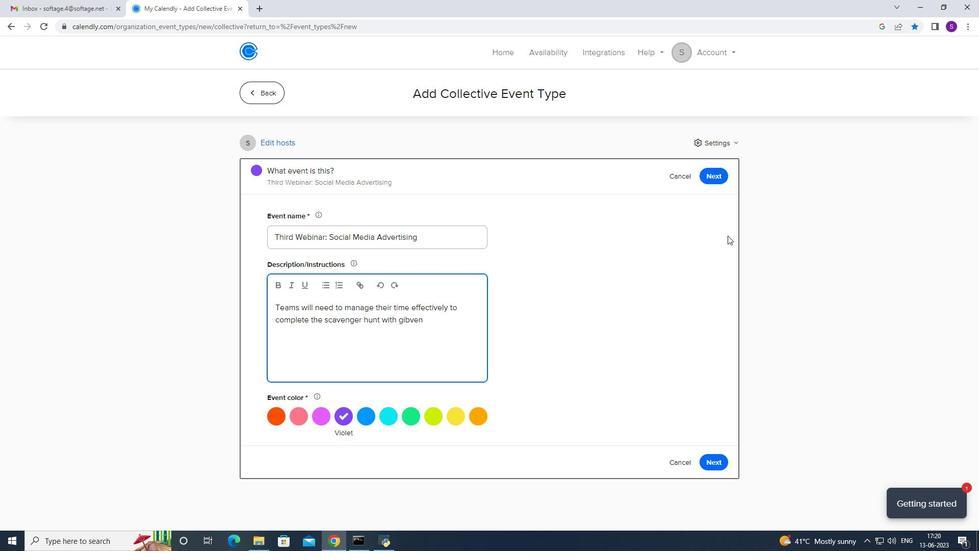 
Action: Key pressed =
Screenshot: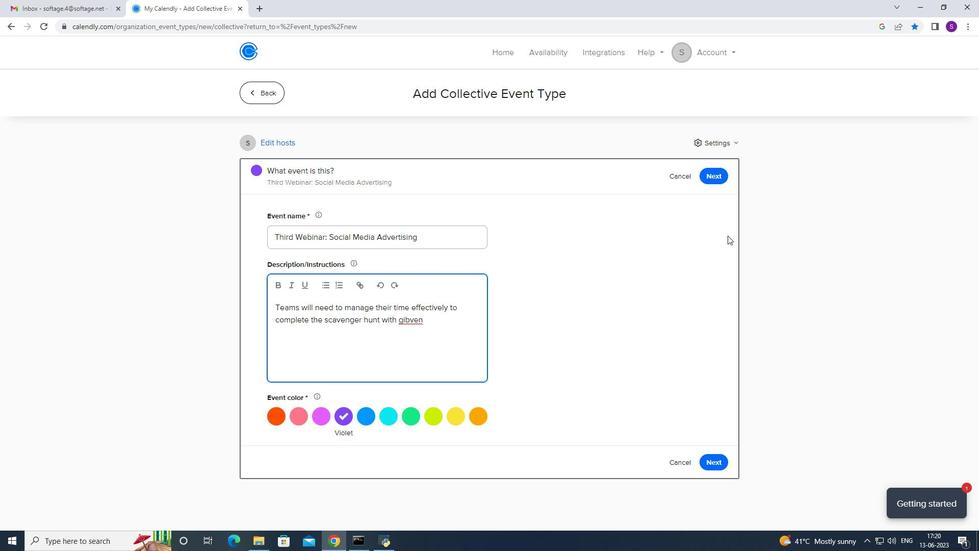 
Action: Mouse moved to (767, 233)
Screenshot: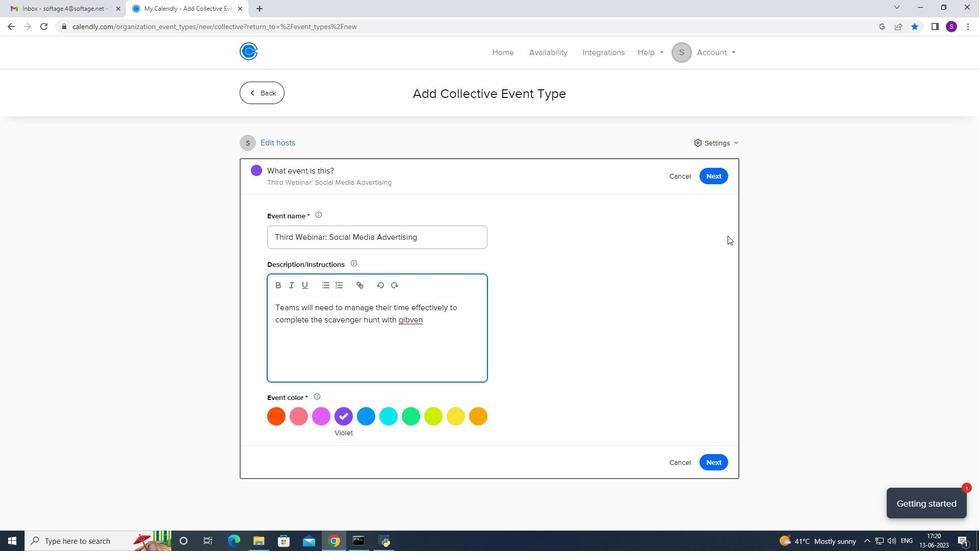 
Action: Key pressed <Key.backspace>
Screenshot: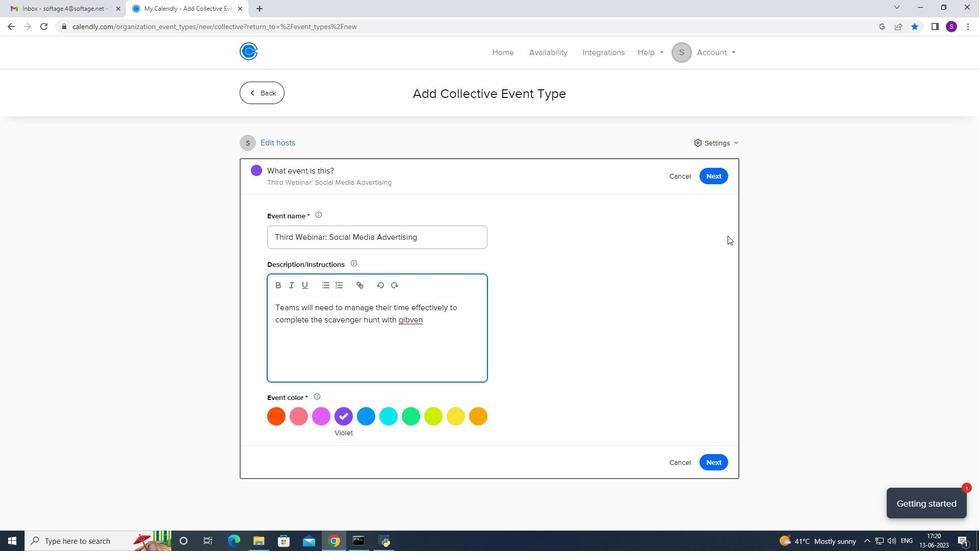 
Action: Mouse moved to (767, 233)
Screenshot: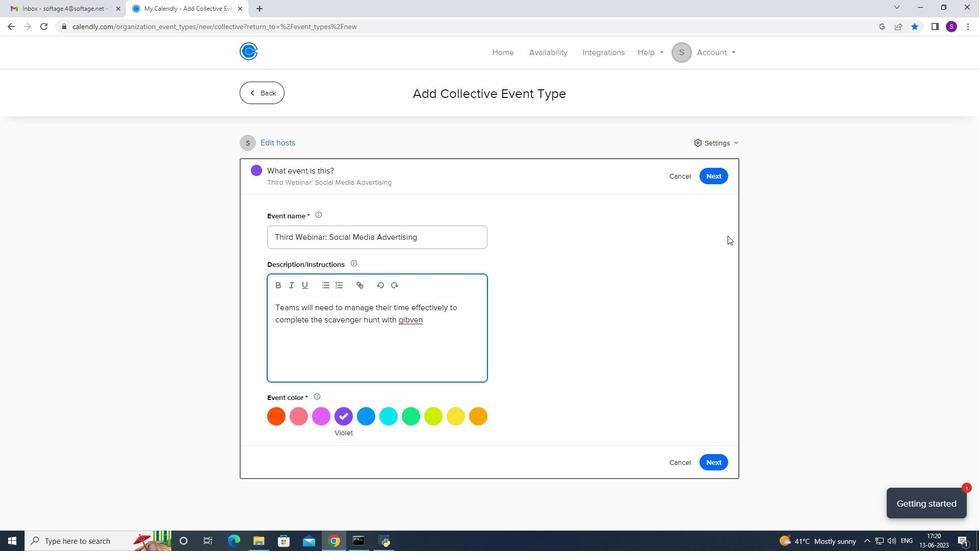
Action: Key pressed <Key.backspace>
Screenshot: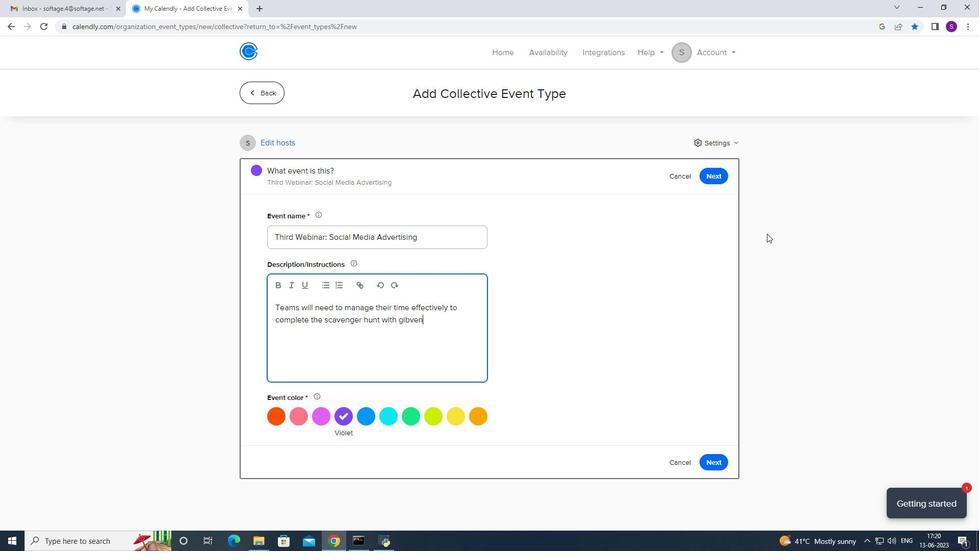 
Action: Mouse moved to (777, 233)
Screenshot: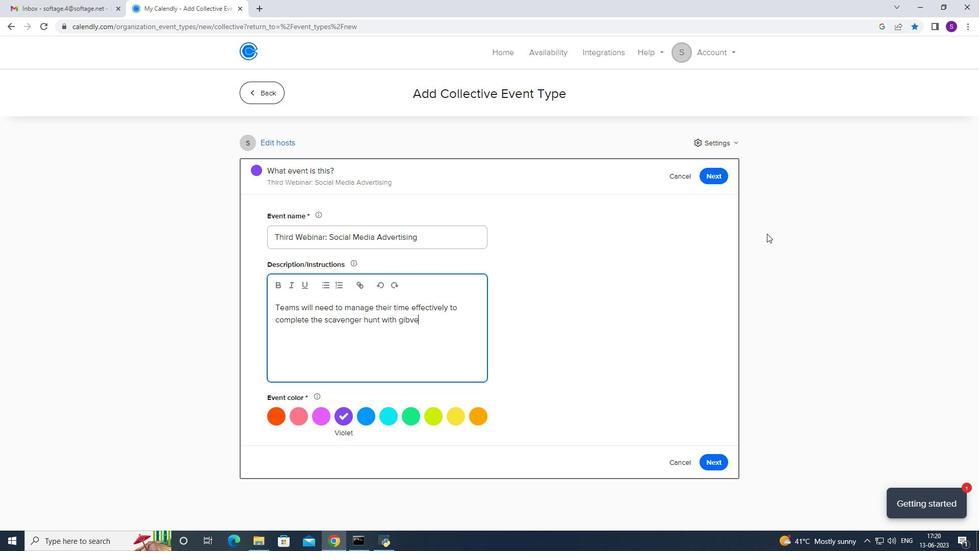 
Action: Key pressed <Key.backspace>
Screenshot: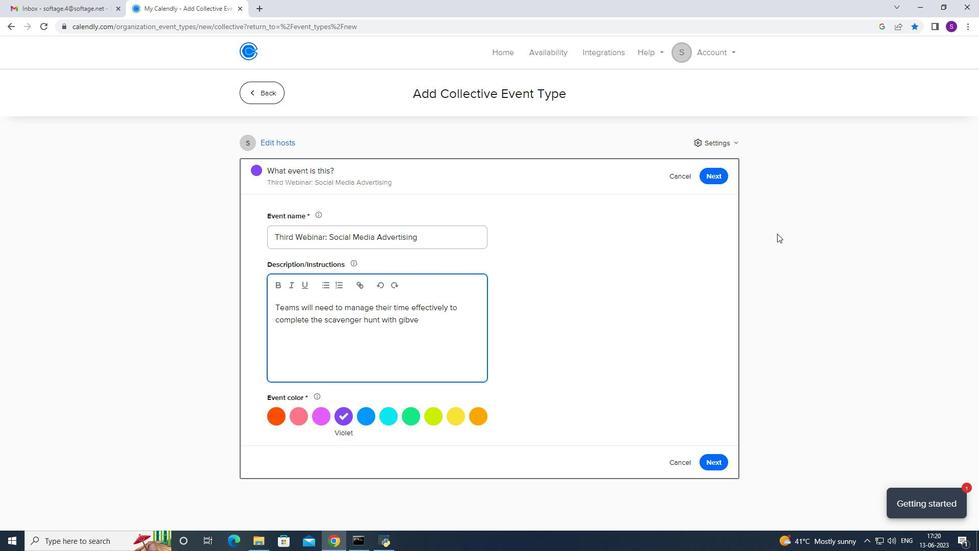 
Action: Mouse moved to (783, 234)
Screenshot: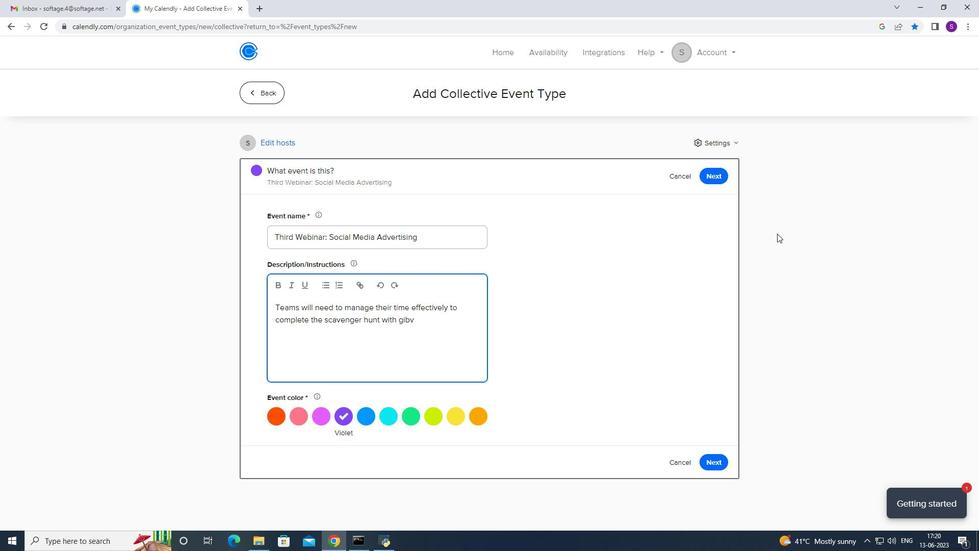 
Action: Key pressed <Key.backspace><Key.backspace>
Screenshot: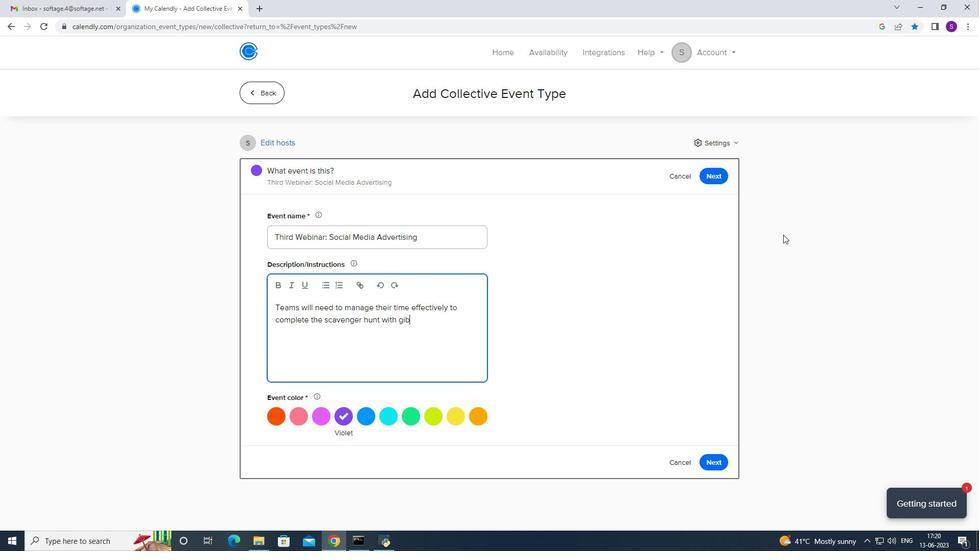 
Action: Mouse moved to (792, 234)
Screenshot: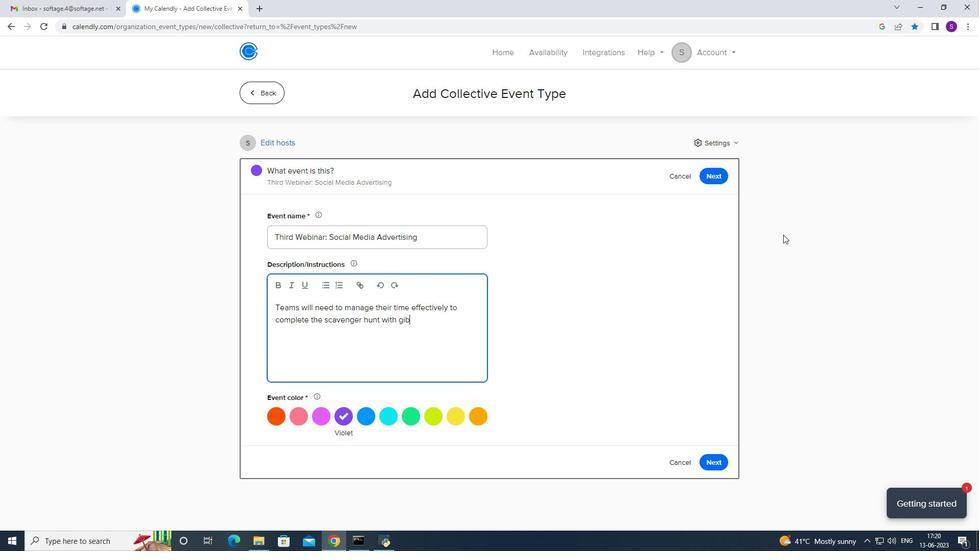 
Action: Key pressed ven<Key.space>timnef<Key.backspace><Key.backspace><Key.backspace><Key.backspace><Key.backspace><Key.backspace><Key.backspace><Key.backspace><Key.backspace><Key.backspace><Key.backspace><Key.backspace><Key.backspace><Key.backspace><Key.backspace>thin<Key.space>given<Key.space>time<Key.space>frame.<Key.space><Key.caps_lock>TH<Key.caps_lock>is<Key.space>encourages<Key.space>[<Key.backspace>
Screenshot: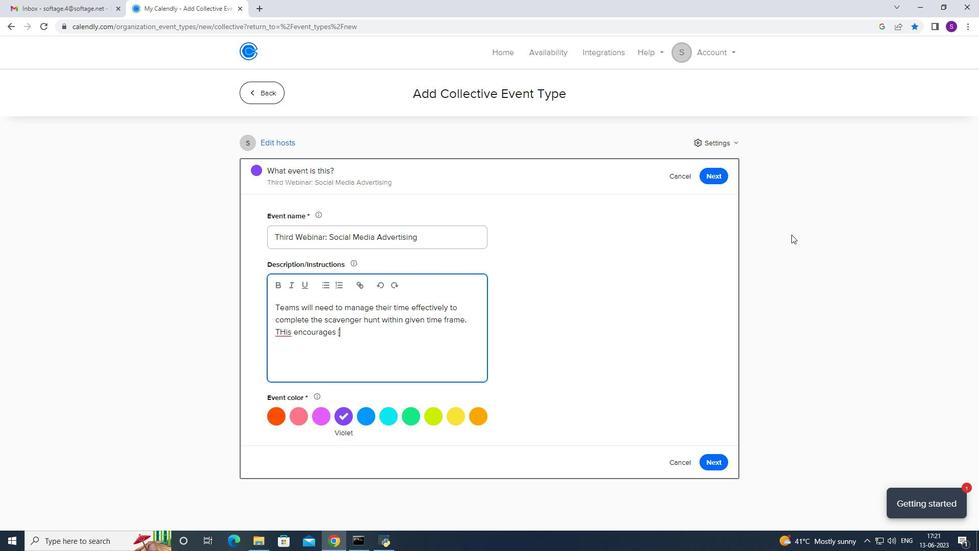 
Action: Mouse moved to (763, 74)
Screenshot: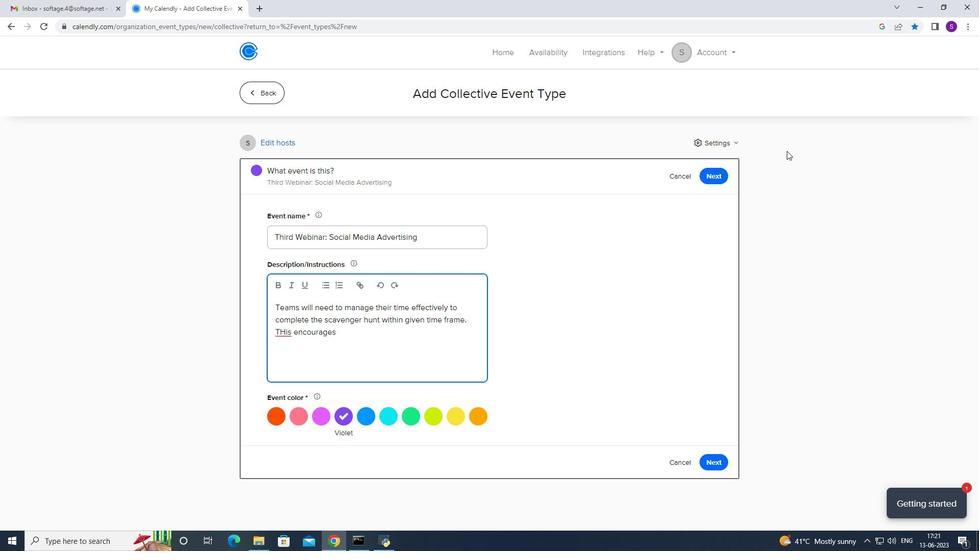 
Action: Key pressed prioritizatuion<Key.space>
Screenshot: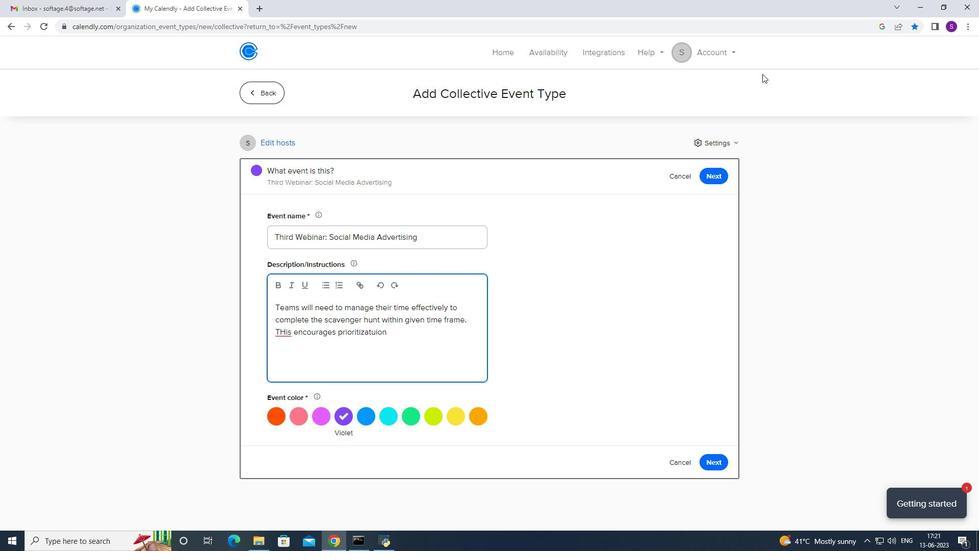 
Action: Mouse scrolled (763, 74) with delta (0, 0)
Screenshot: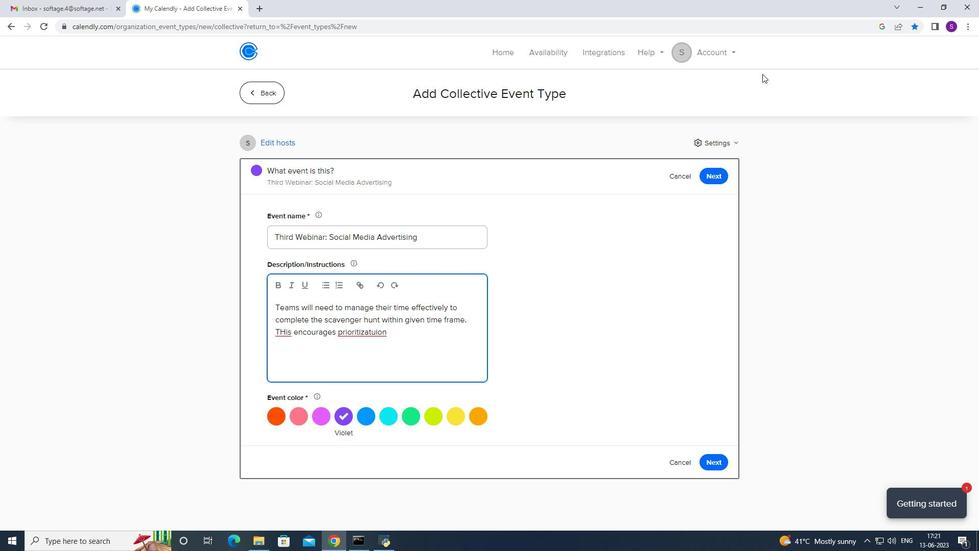 
Action: Mouse moved to (277, 332)
Screenshot: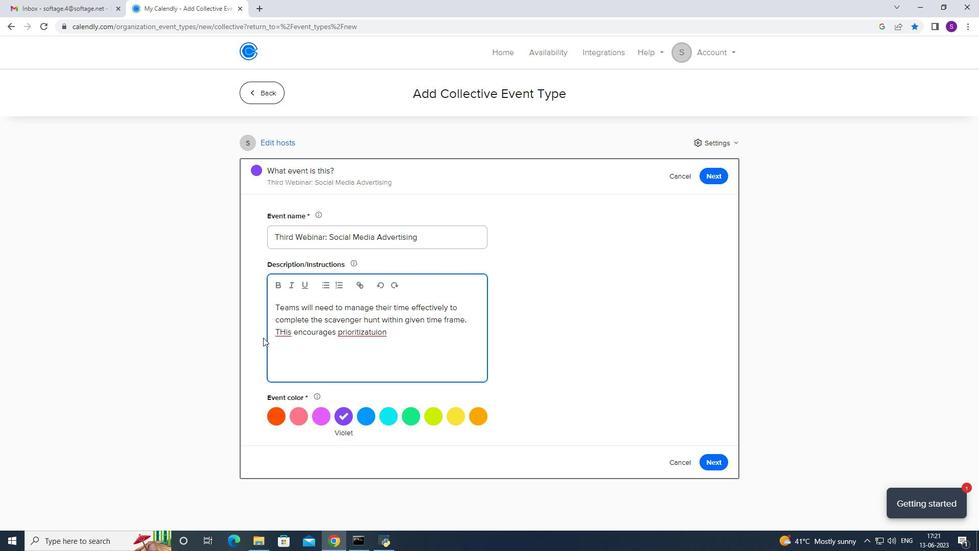 
Action: Mouse pressed right at (277, 332)
Screenshot: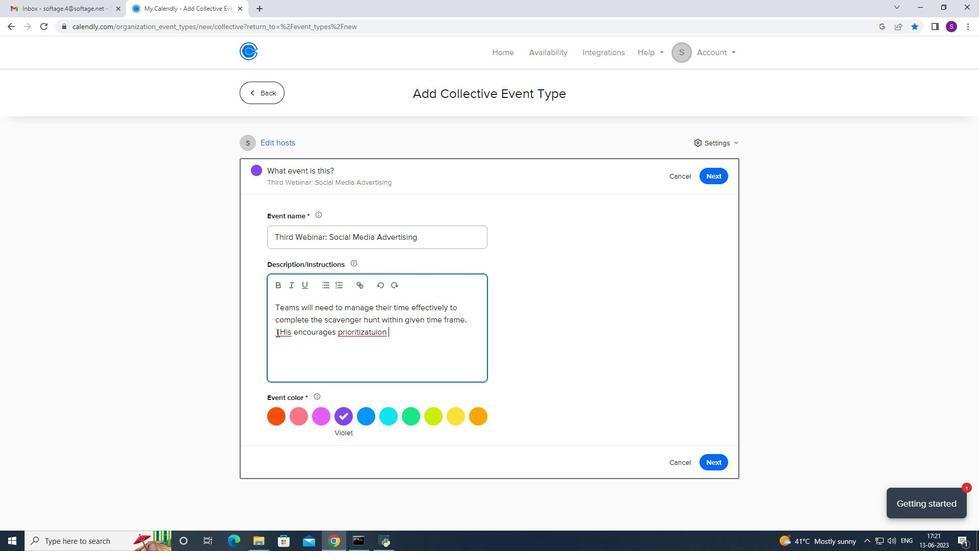 
Action: Mouse moved to (303, 344)
Screenshot: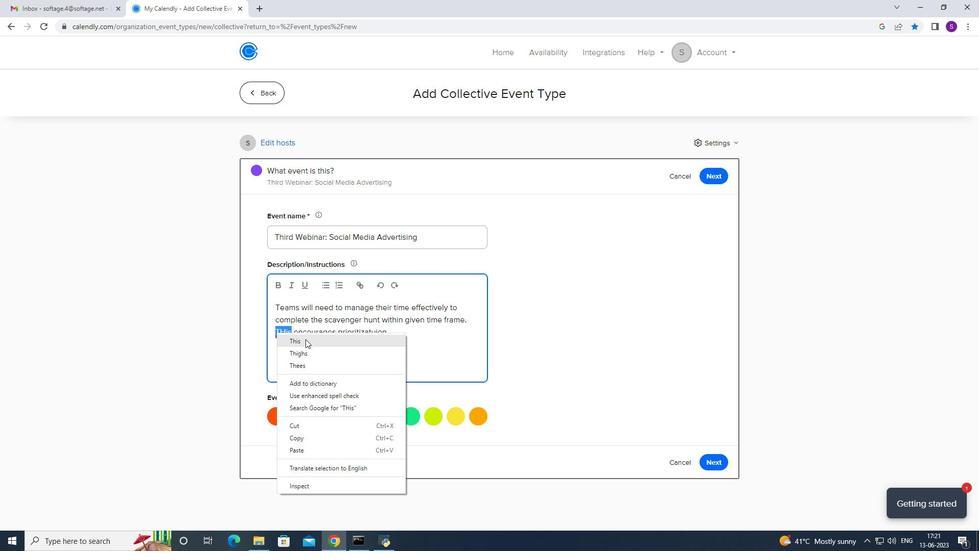 
Action: Mouse pressed left at (303, 344)
Screenshot: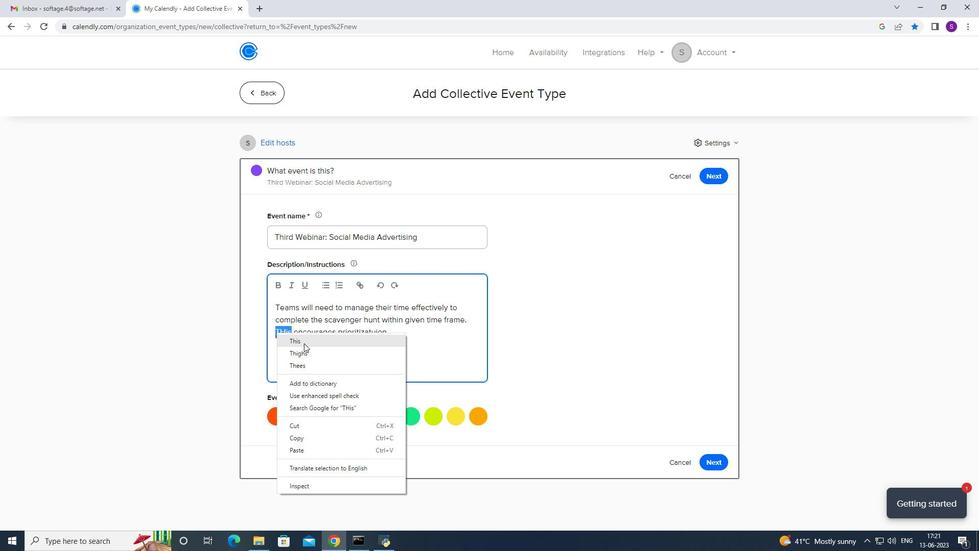 
Action: Mouse moved to (353, 329)
Screenshot: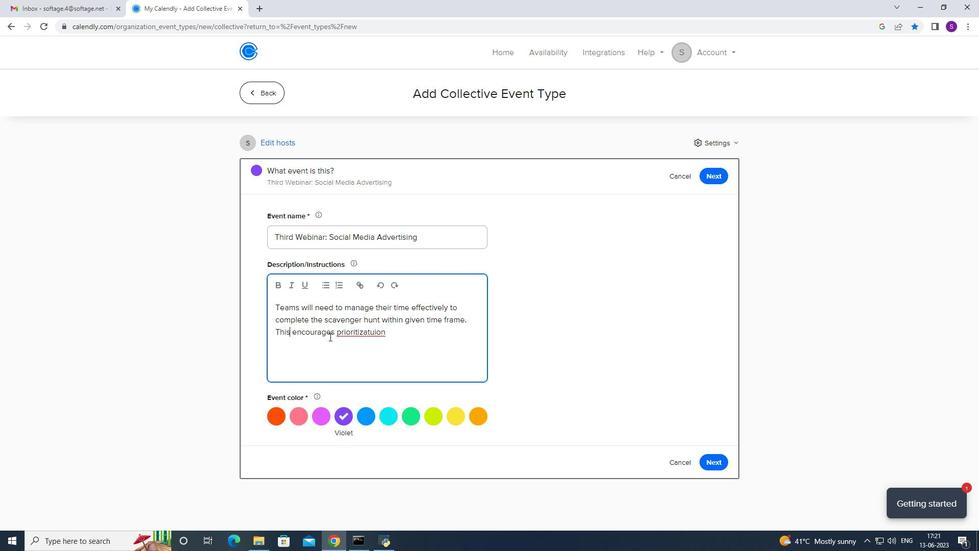 
Action: Mouse pressed right at (353, 329)
Screenshot: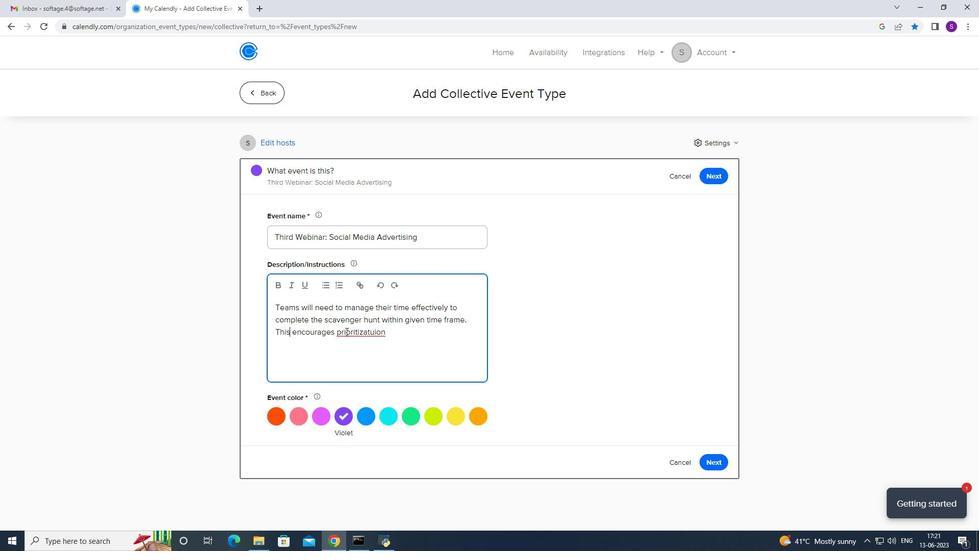 
Action: Mouse moved to (358, 334)
Screenshot: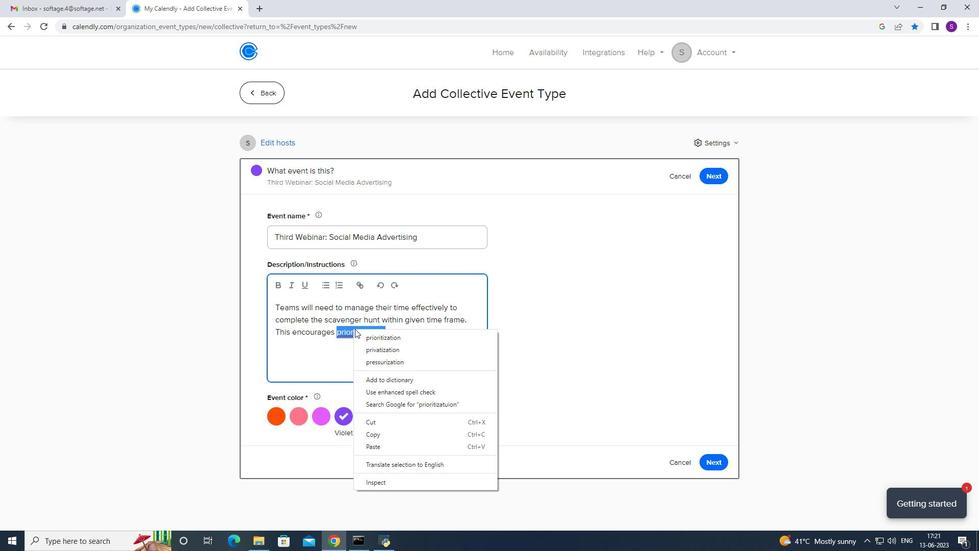 
Action: Mouse pressed left at (358, 334)
Screenshot: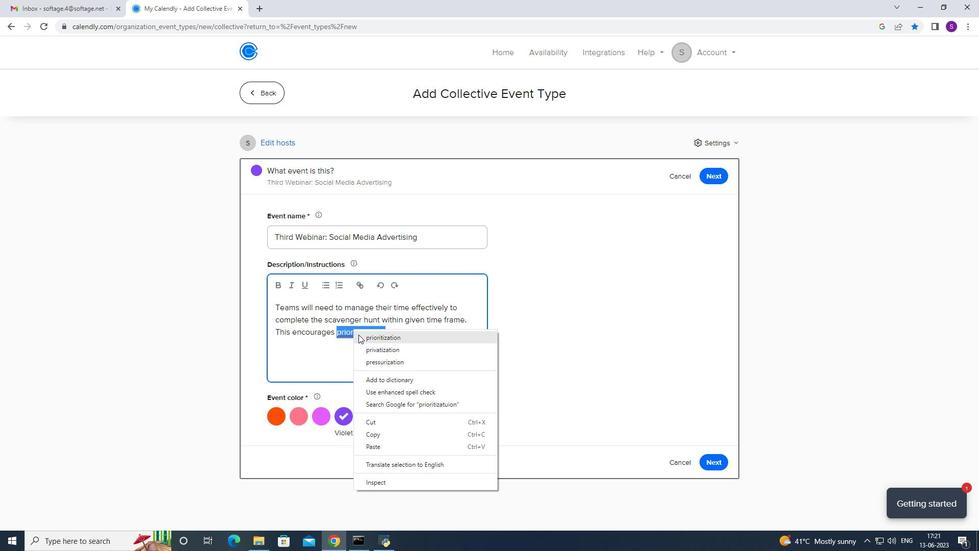 
Action: Mouse moved to (418, 335)
Screenshot: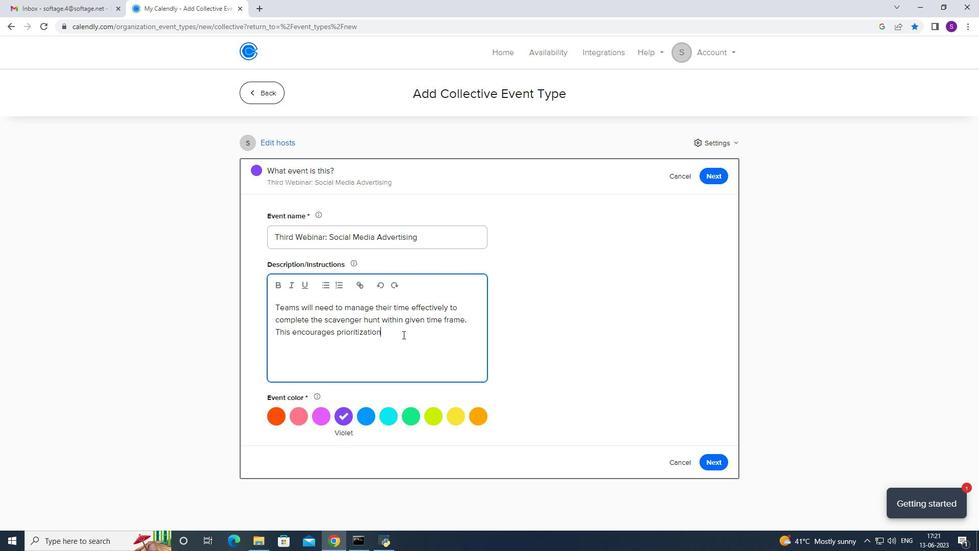 
Action: Mouse pressed left at (418, 335)
Screenshot: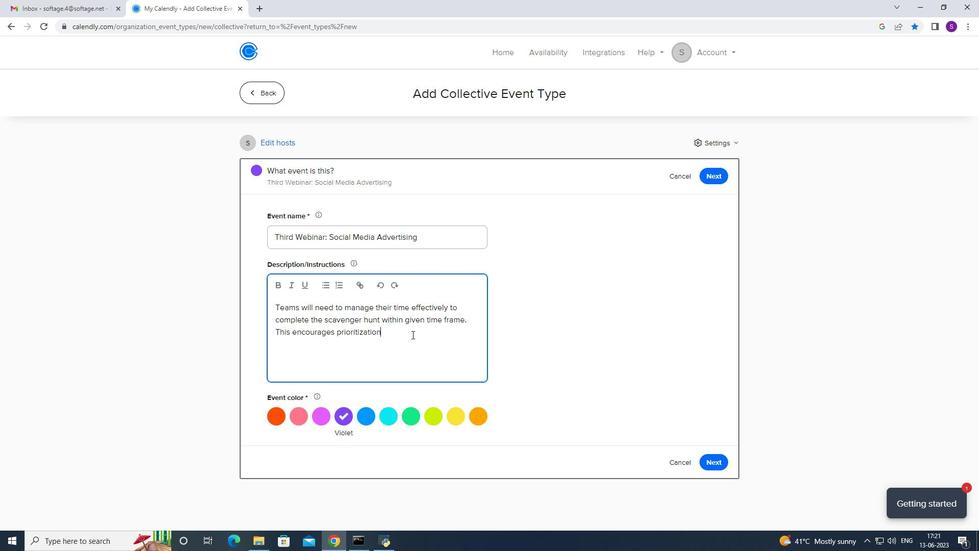 
Action: Mouse moved to (485, 246)
Screenshot: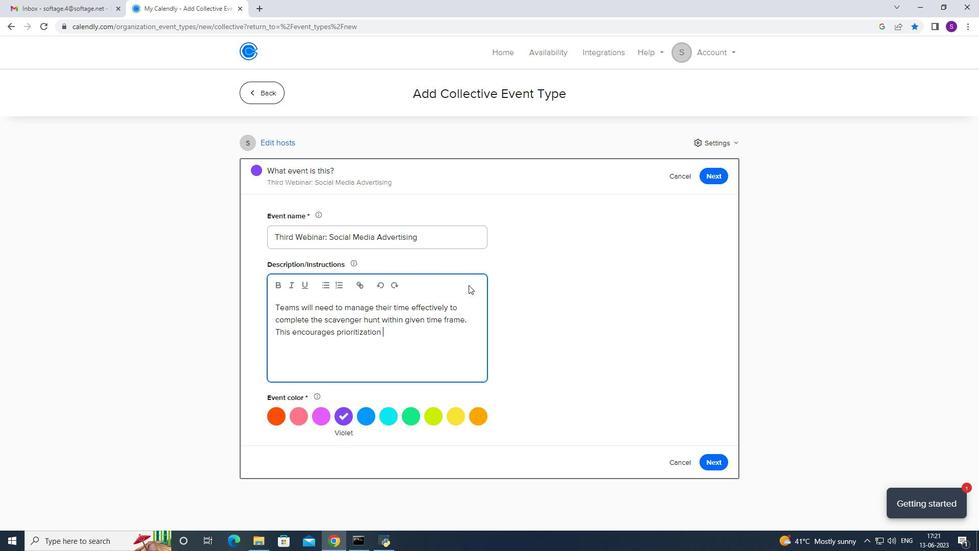 
Action: Key pressed ,<Key.space>ded<Key.backspace><Key.backspace><Key.backspace><Key.backspace><Key.backspace>,<Key.space>decision<Key.space>making<Key.space>and<Key.space>efficient<Key.space>akl<Key.backspace><Key.backspace>llocation<Key.space>of<Key.space>resourse<Key.backspace>ce<Key.space><Key.backspace><Key.backspace>es<Key.space>to<Key.space>maximize<Key.space>
Screenshot: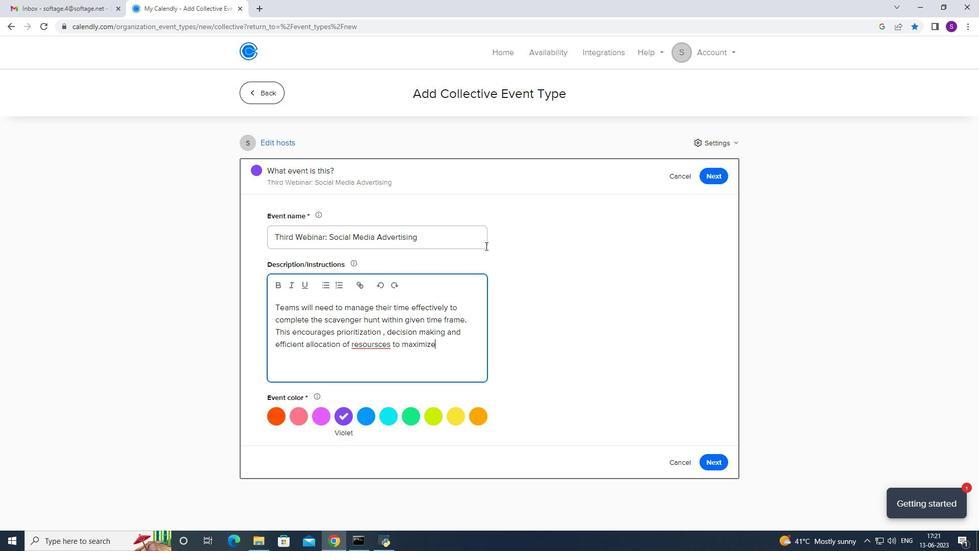 
Action: Mouse moved to (372, 346)
Screenshot: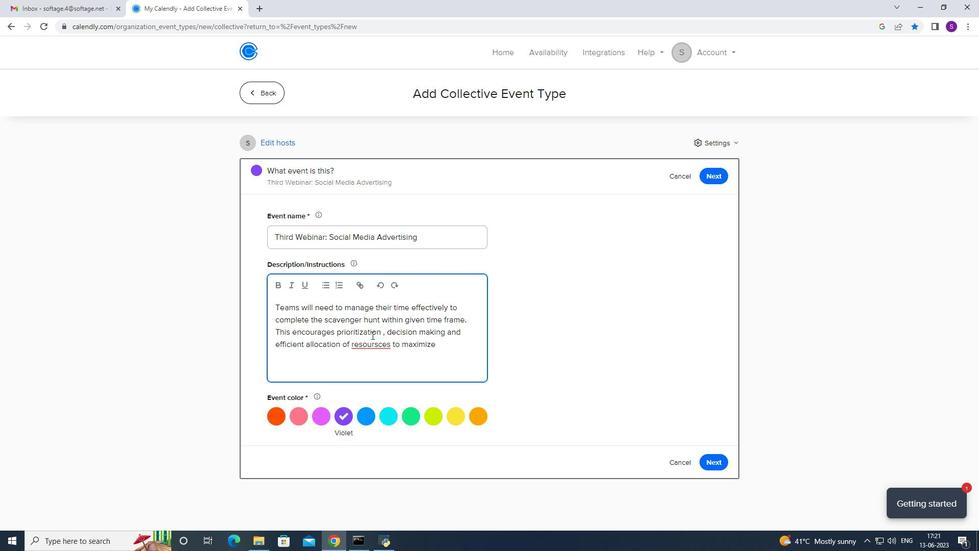 
Action: Mouse pressed right at (372, 346)
Screenshot: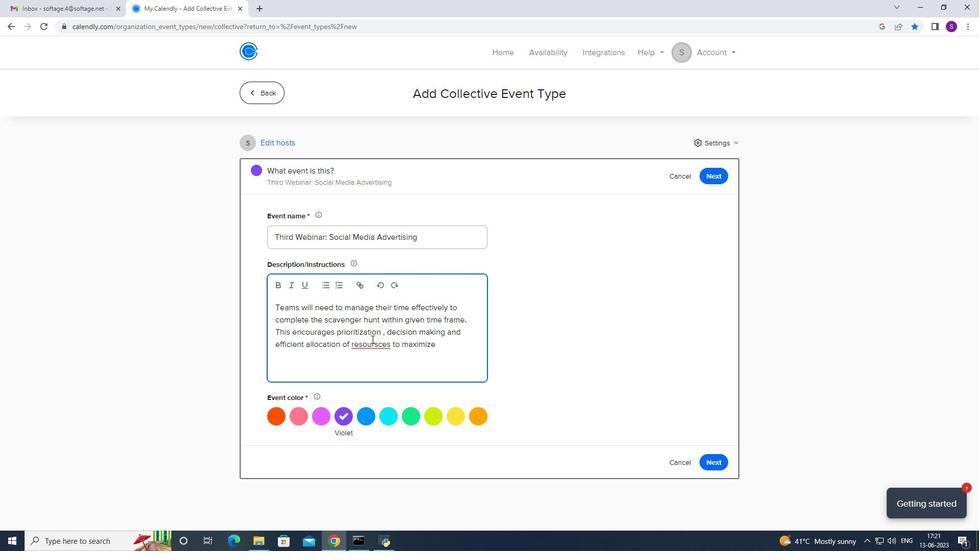 
Action: Mouse pressed left at (372, 346)
Screenshot: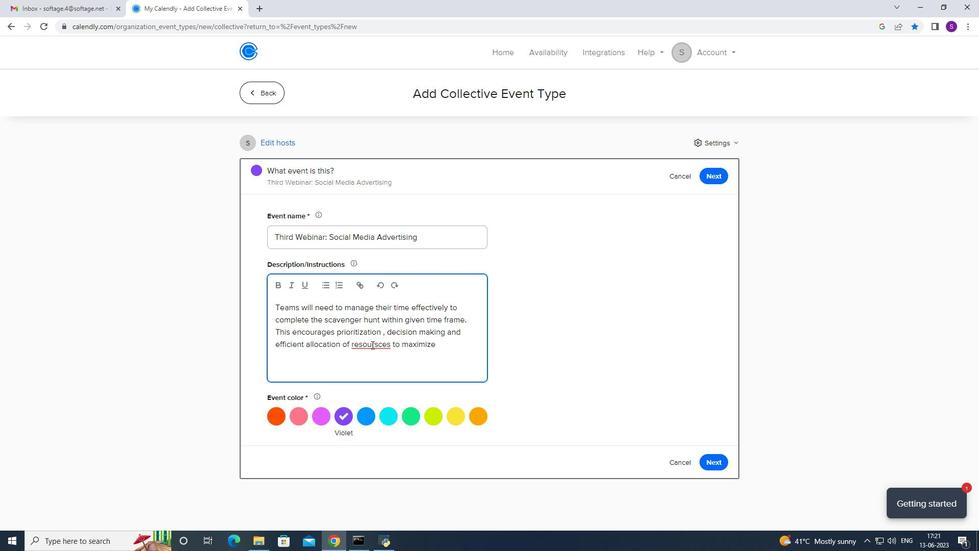 
Action: Mouse moved to (379, 354)
Screenshot: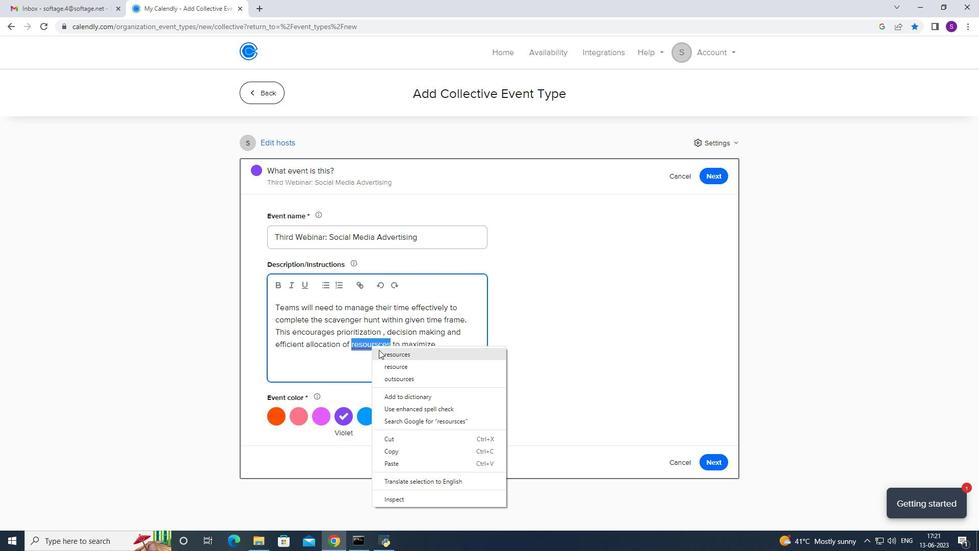
Action: Mouse pressed left at (379, 354)
Screenshot: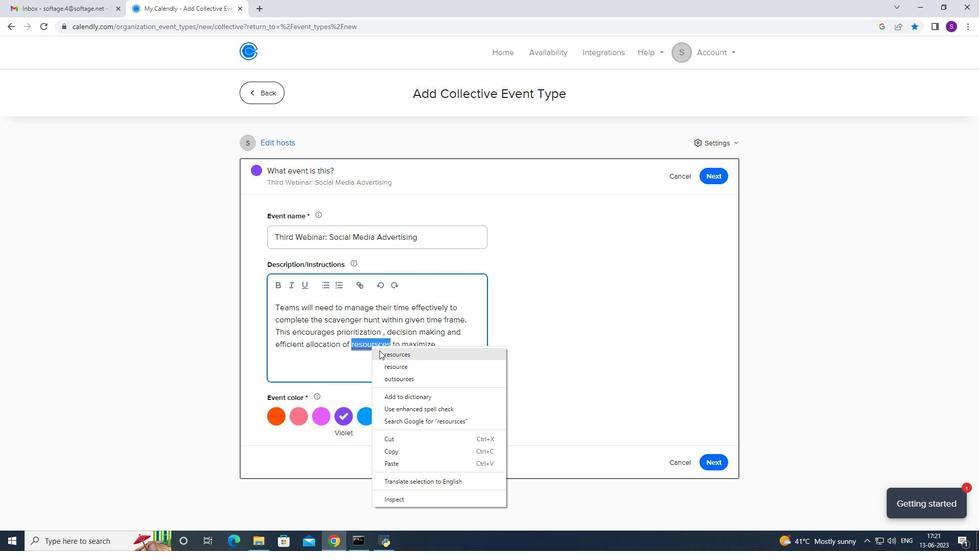 
Action: Mouse moved to (437, 342)
Screenshot: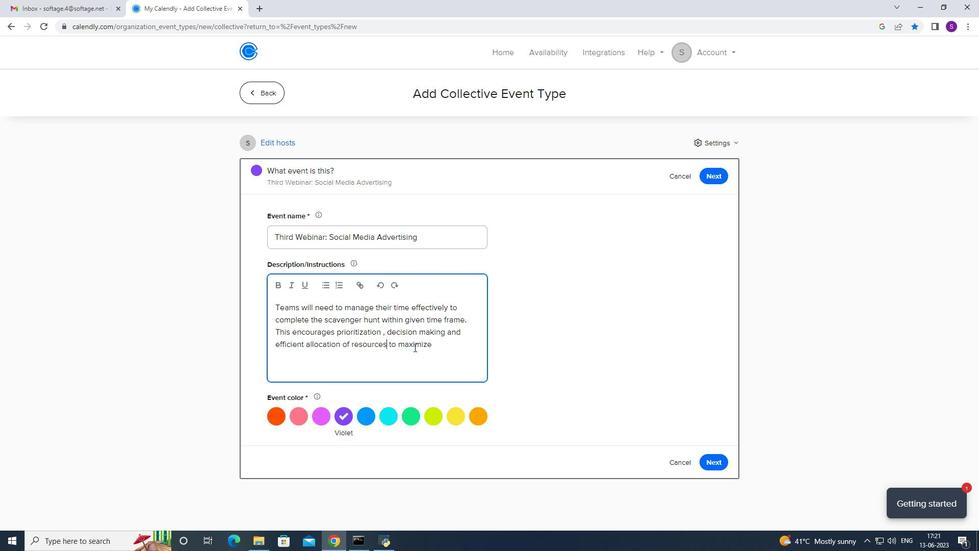 
Action: Mouse pressed left at (437, 342)
Screenshot: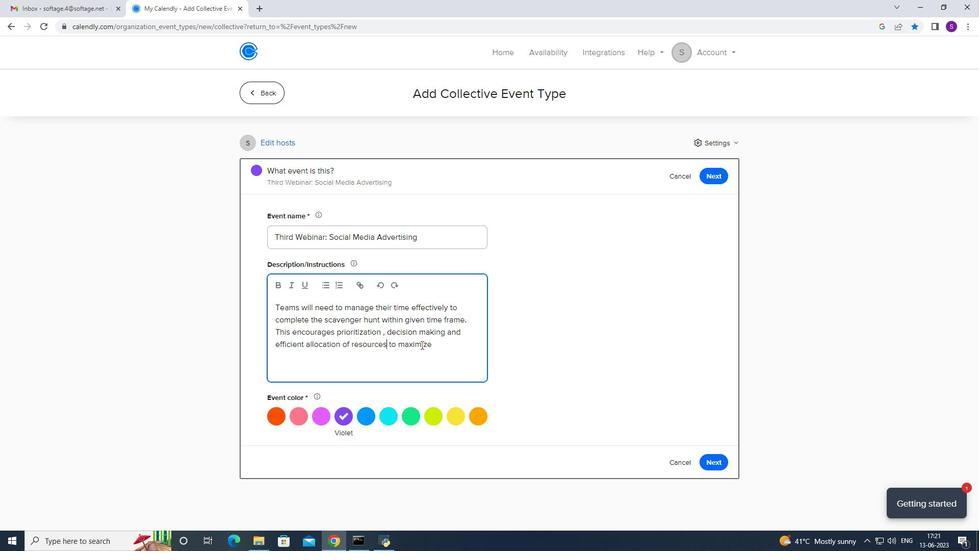 
Action: Mouse moved to (421, 330)
Screenshot: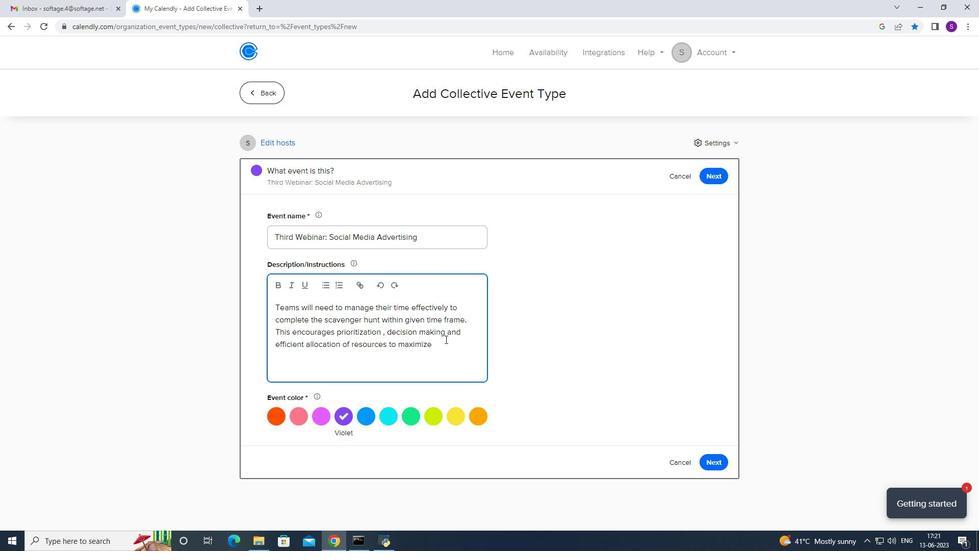 
Action: Key pressed their<Key.space>chance<Key.space>of<Key.space>success,]<Key.backspace>.
Screenshot: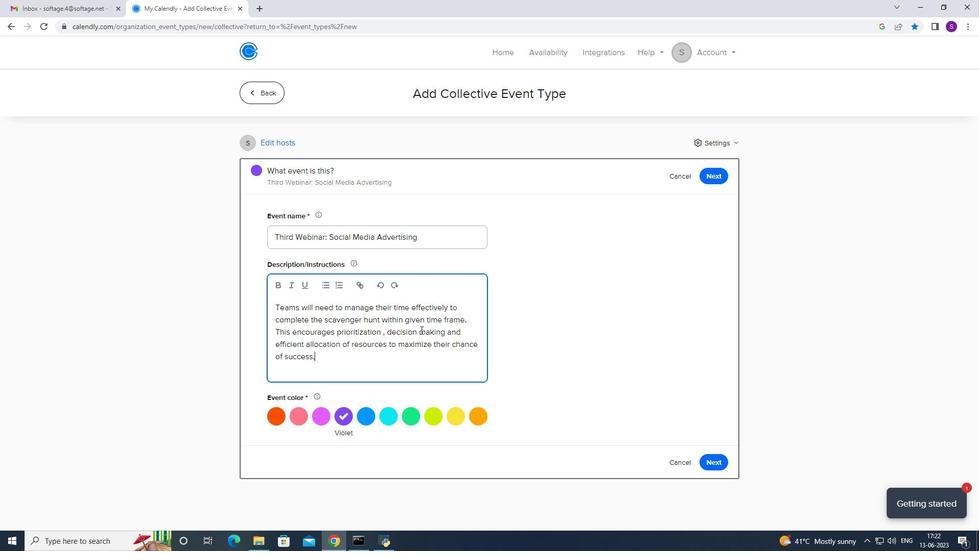 
Action: Mouse moved to (365, 425)
Screenshot: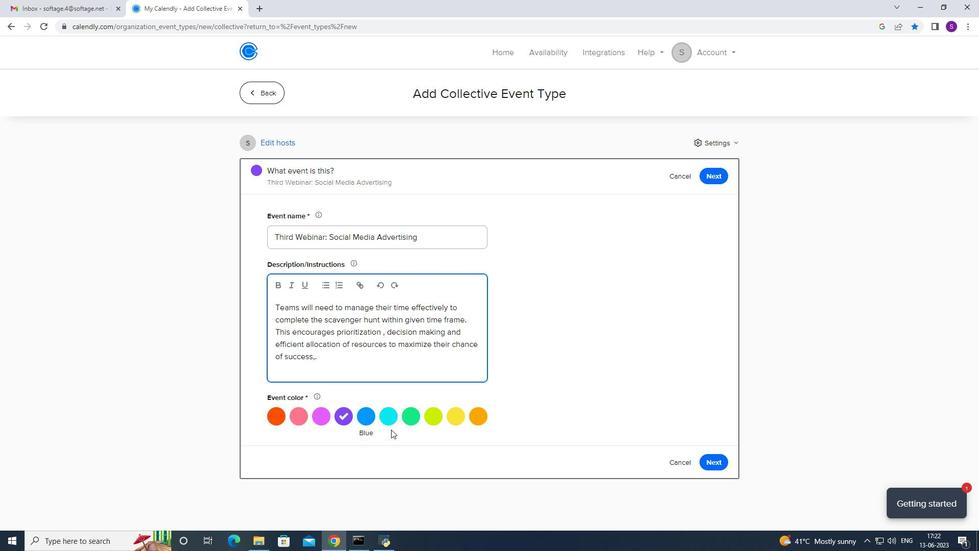 
Action: Mouse pressed left at (365, 425)
Screenshot: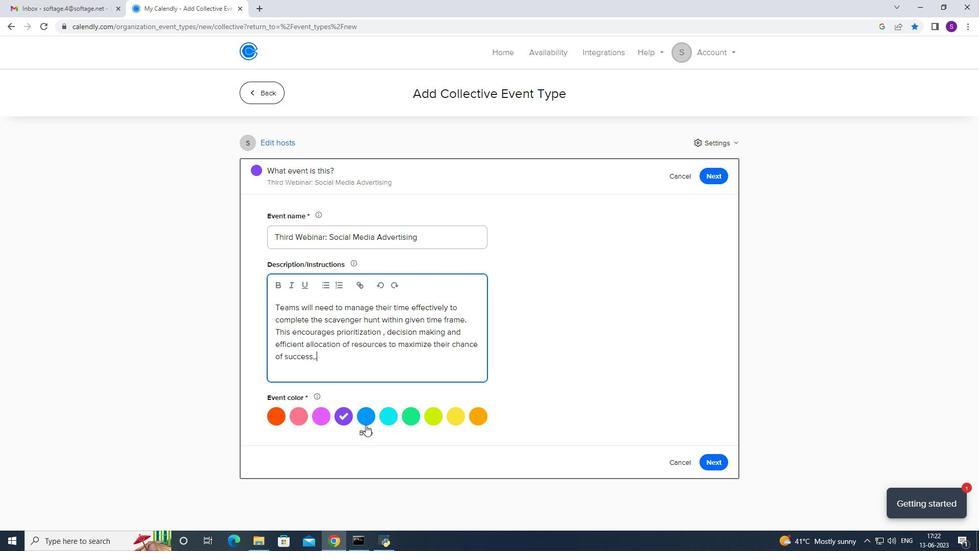 
Action: Mouse moved to (716, 458)
Screenshot: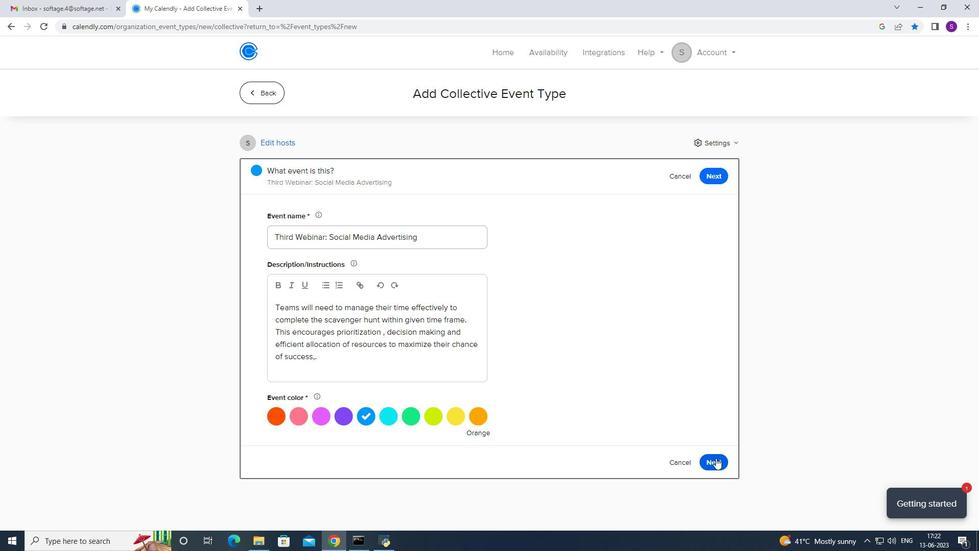 
Action: Mouse pressed left at (716, 458)
Screenshot: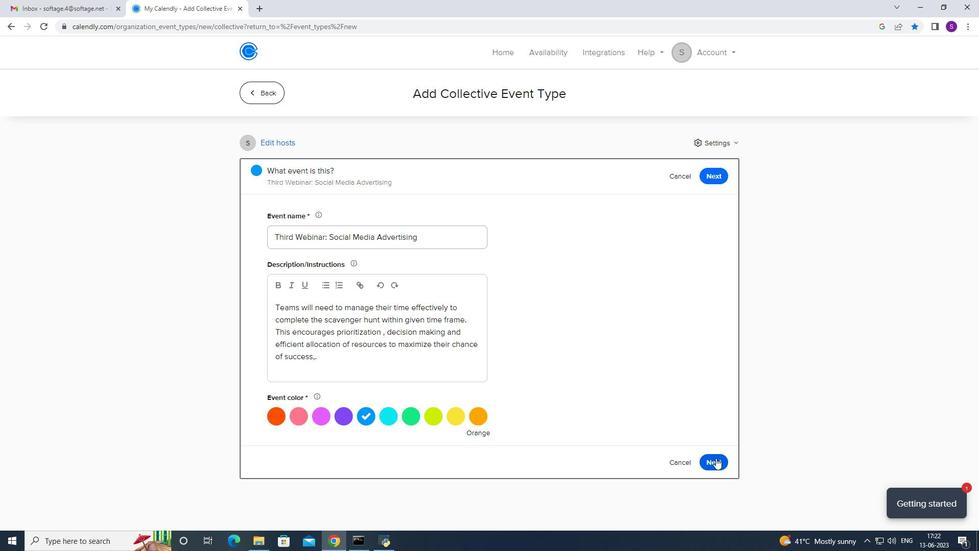 
Action: Mouse moved to (340, 292)
Screenshot: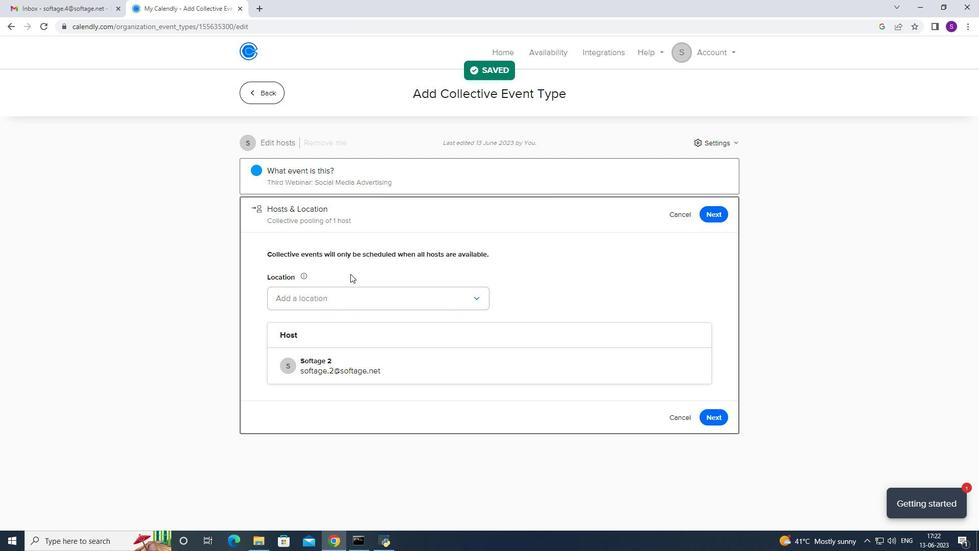 
Action: Mouse pressed left at (340, 292)
Screenshot: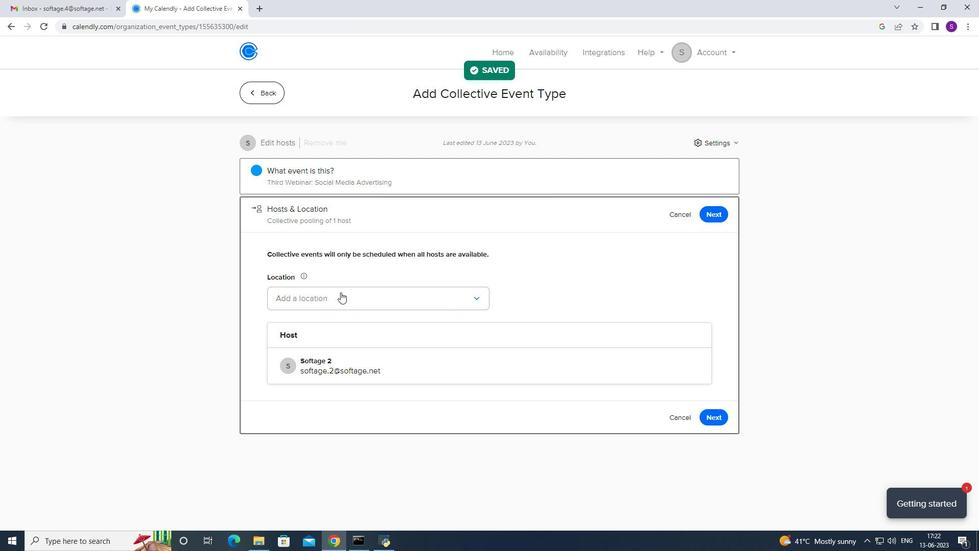 
Action: Mouse moved to (335, 320)
Screenshot: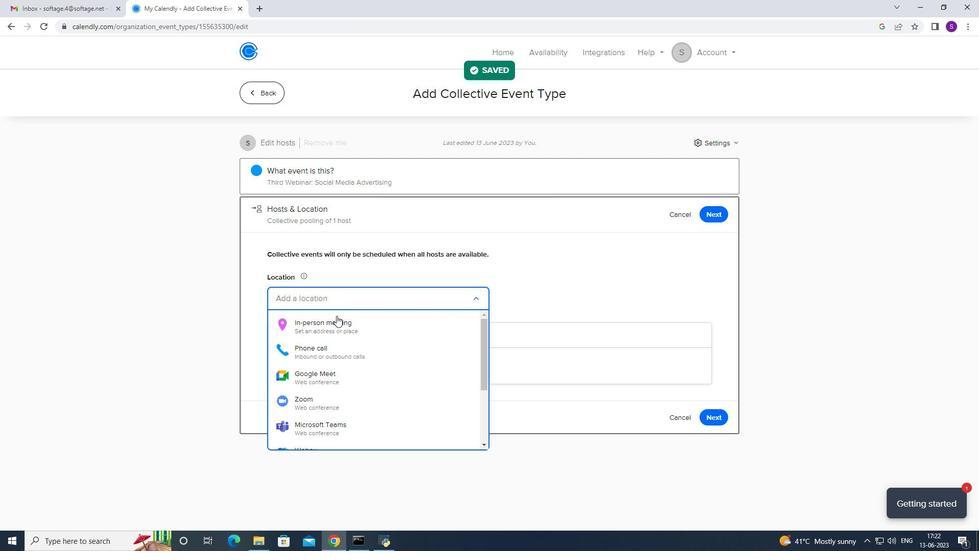 
Action: Mouse pressed left at (335, 320)
Screenshot: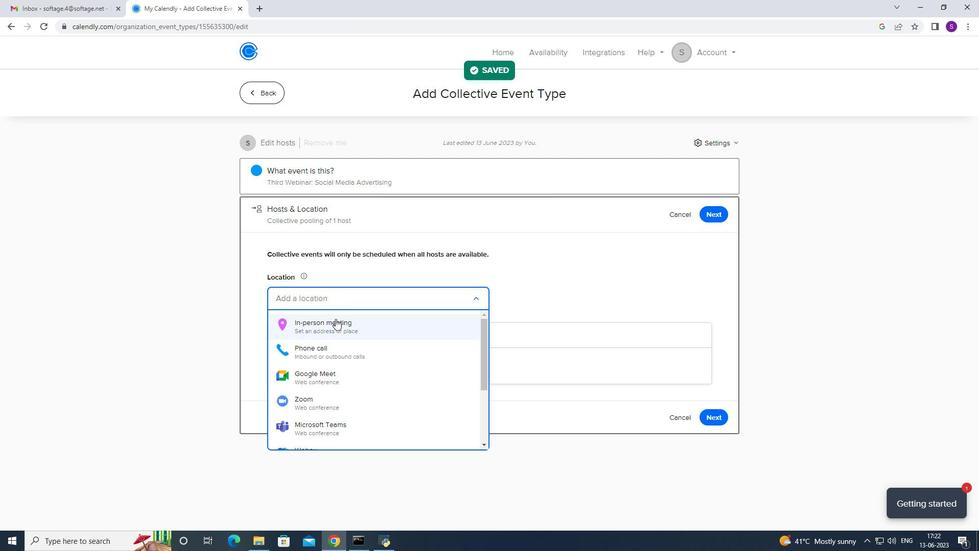 
Action: Mouse moved to (455, 165)
Screenshot: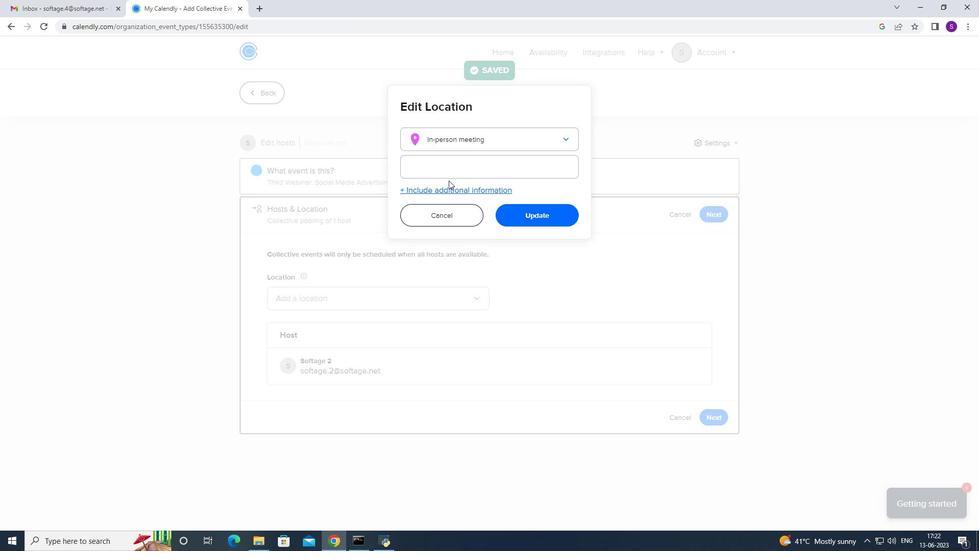 
Action: Mouse pressed left at (455, 165)
Screenshot: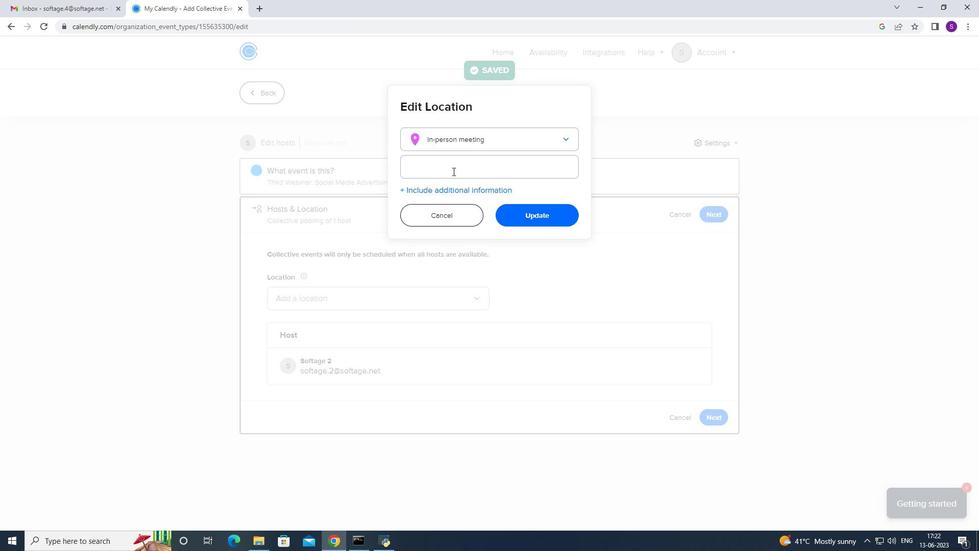 
Action: Mouse moved to (422, 177)
Screenshot: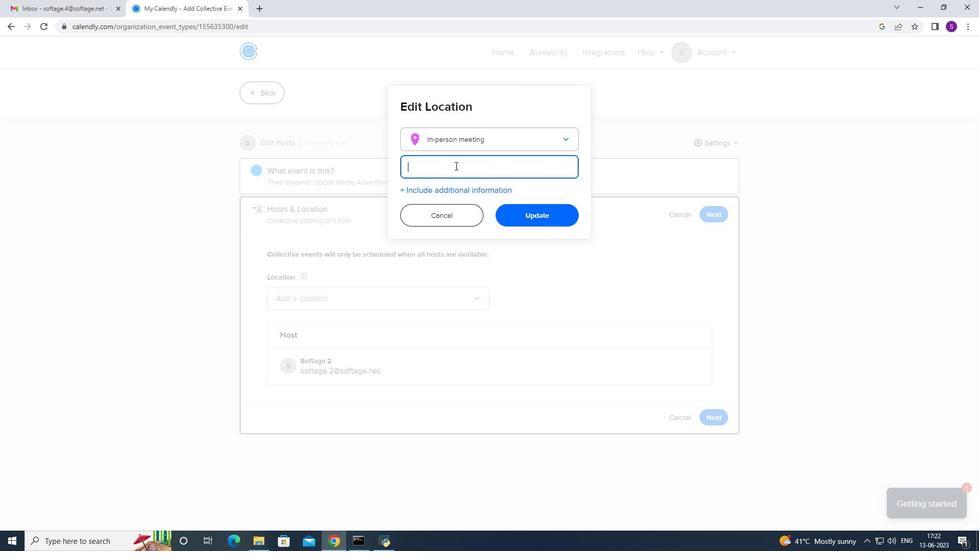 
Action: Key pressed <Key.caps_lock>T<Key.caps_lock>aipie,<Key.space><Key.caps_lock>T<Key.caps_lock>aiwan
Screenshot: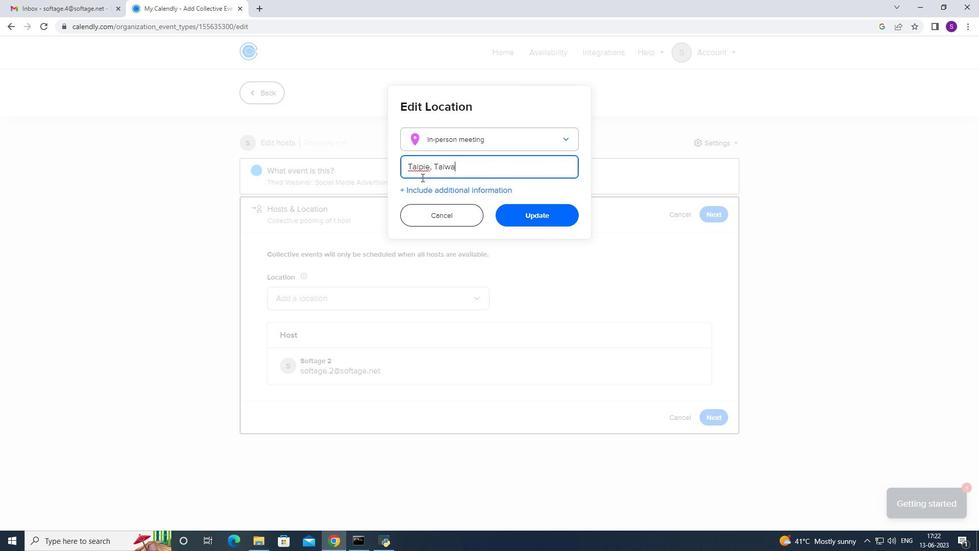 
Action: Mouse moved to (430, 164)
Screenshot: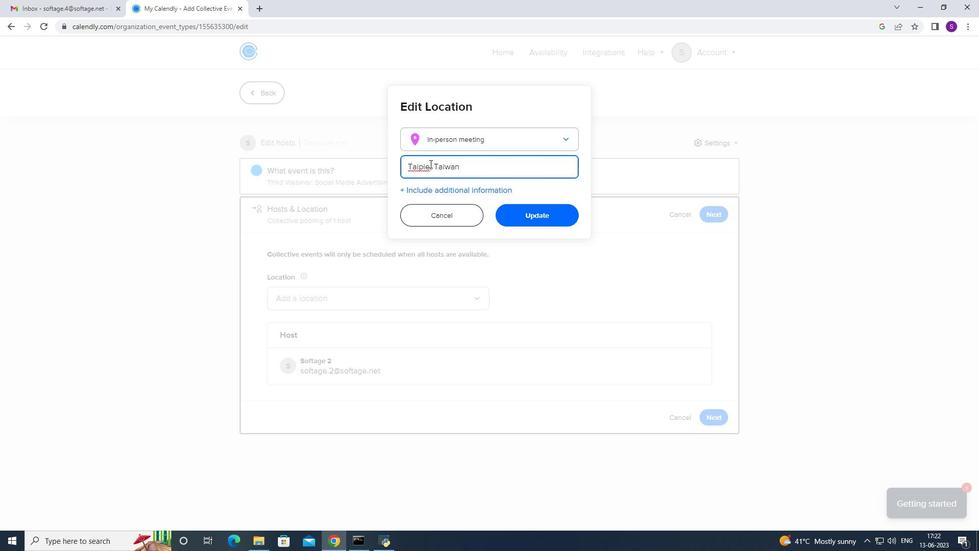 
Action: Mouse pressed left at (430, 164)
Screenshot: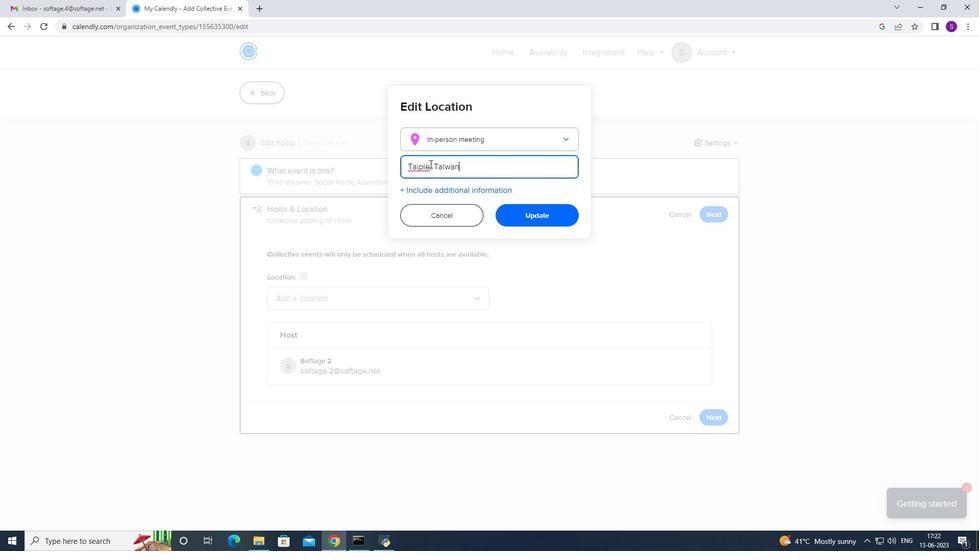 
Action: Mouse moved to (979, 55)
Screenshot: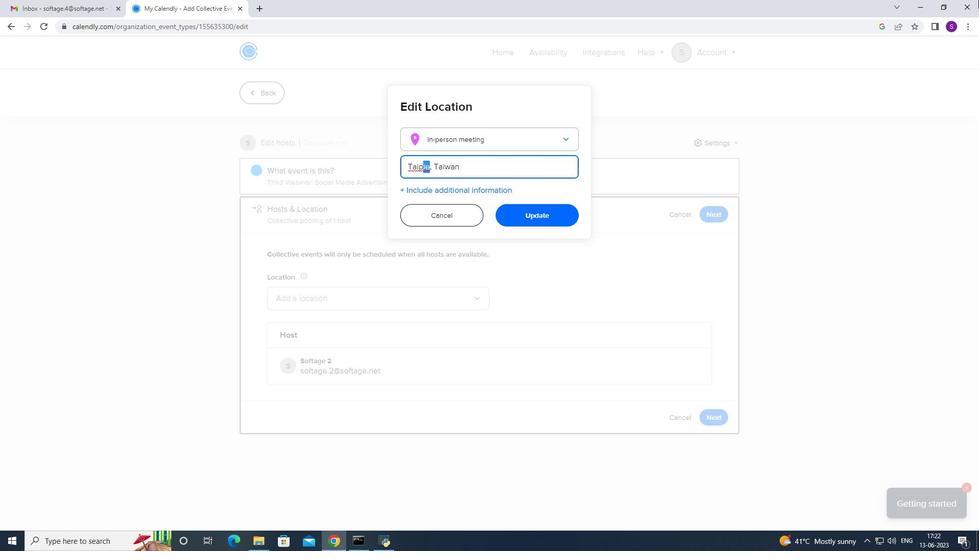 
Action: Key pressed <Key.backspace>
Screenshot: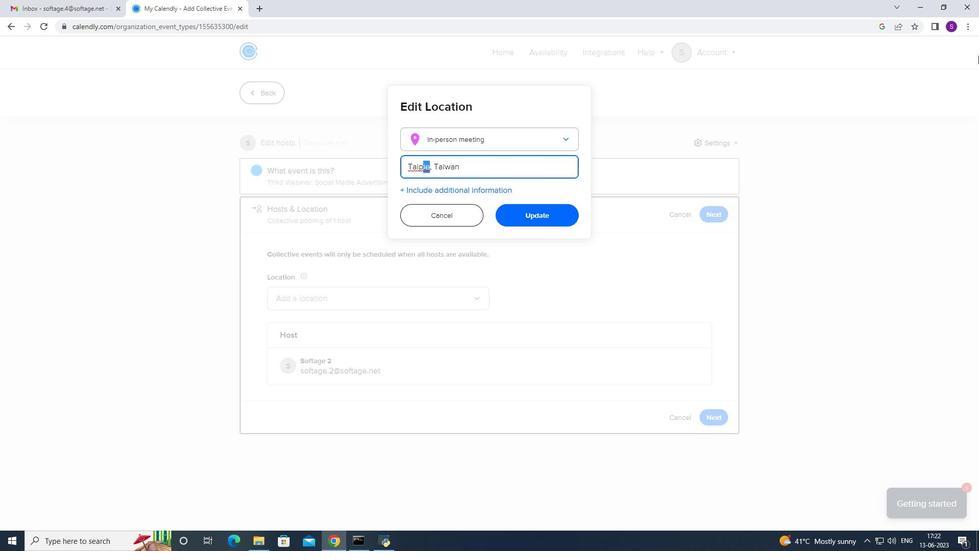 
Action: Mouse moved to (303, 0)
Screenshot: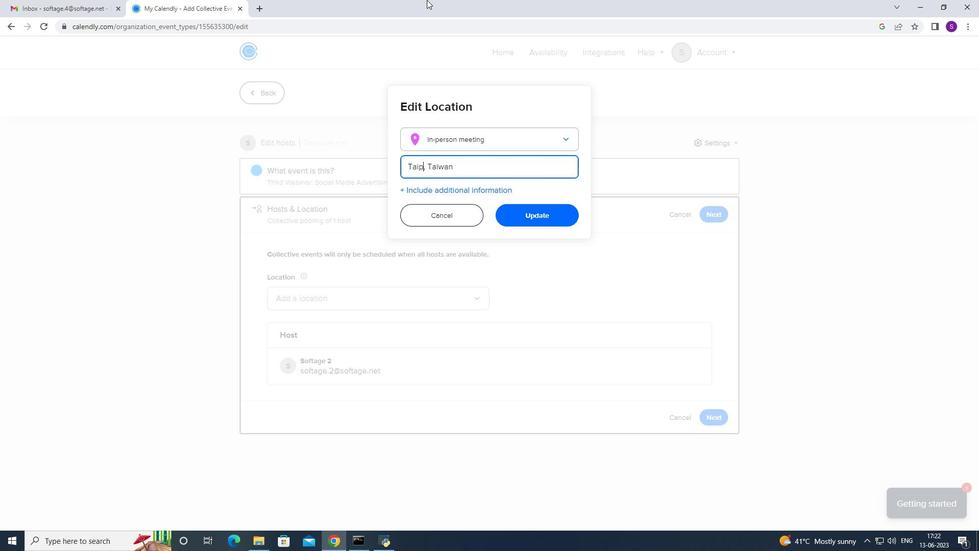 
Action: Key pressed e
Screenshot: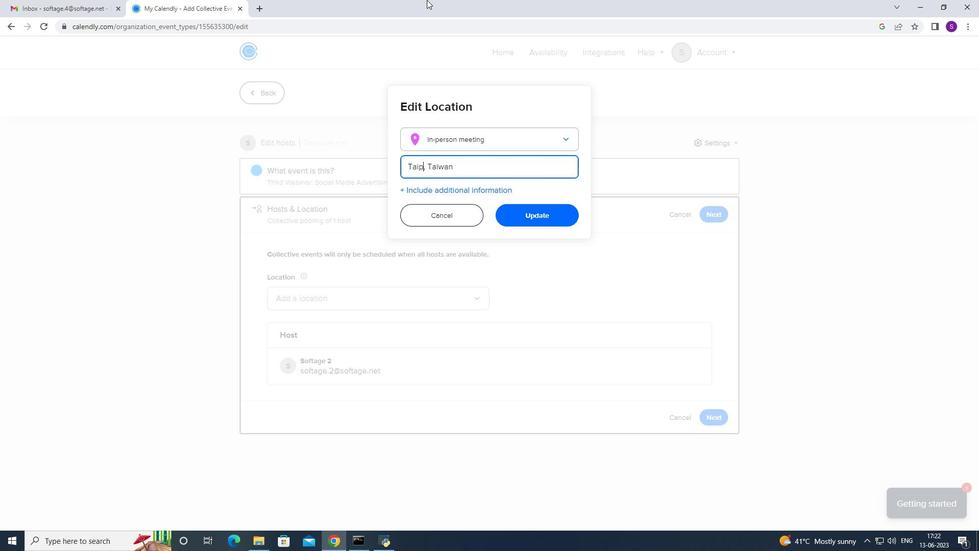 
Action: Mouse moved to (303, 0)
Screenshot: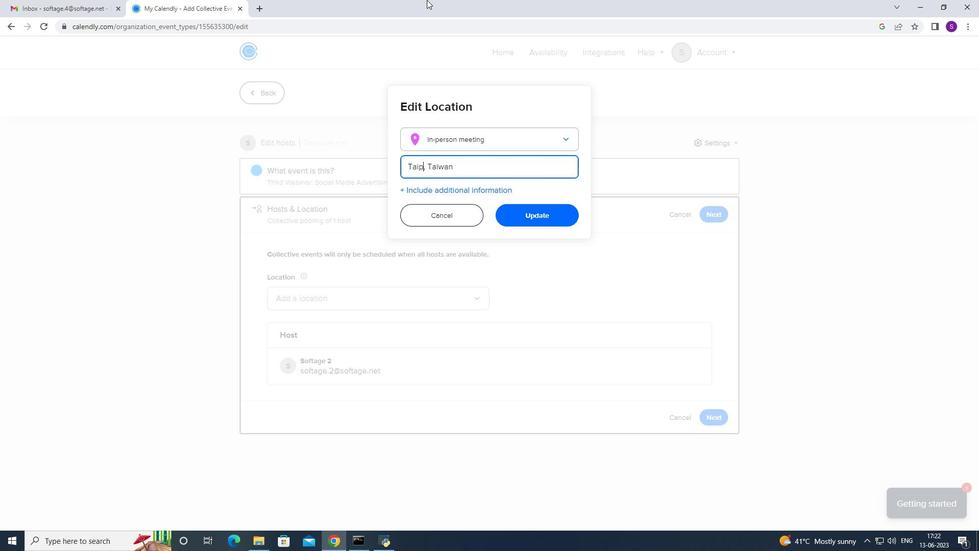 
Action: Key pressed i,<Key.space>
Screenshot: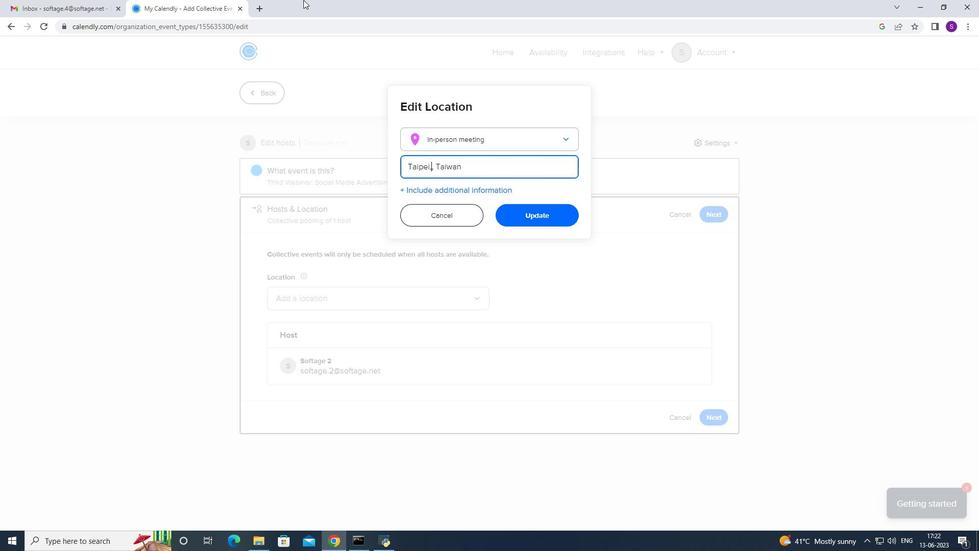 
Action: Mouse moved to (980, 551)
Screenshot: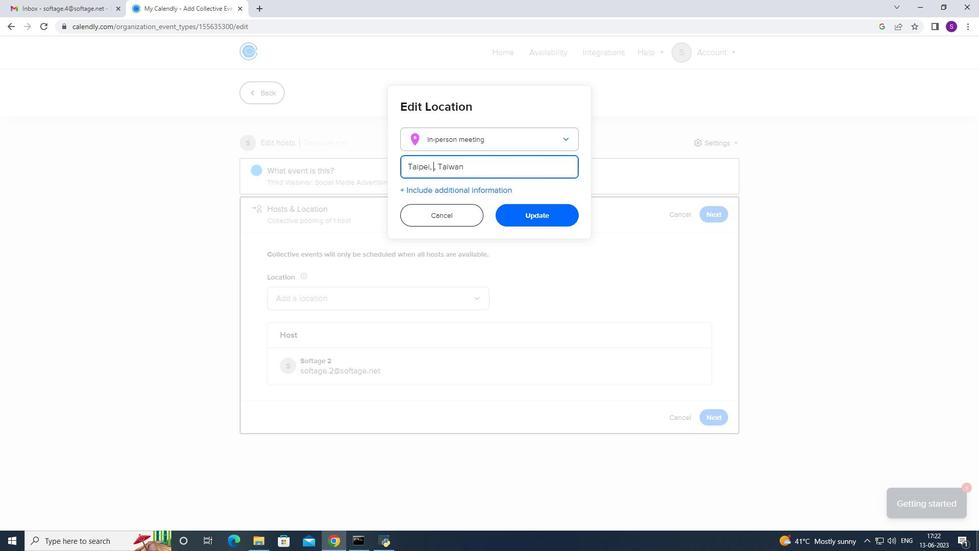 
Action: Key pressed <Key.backspace><Key.backspace>
Screenshot: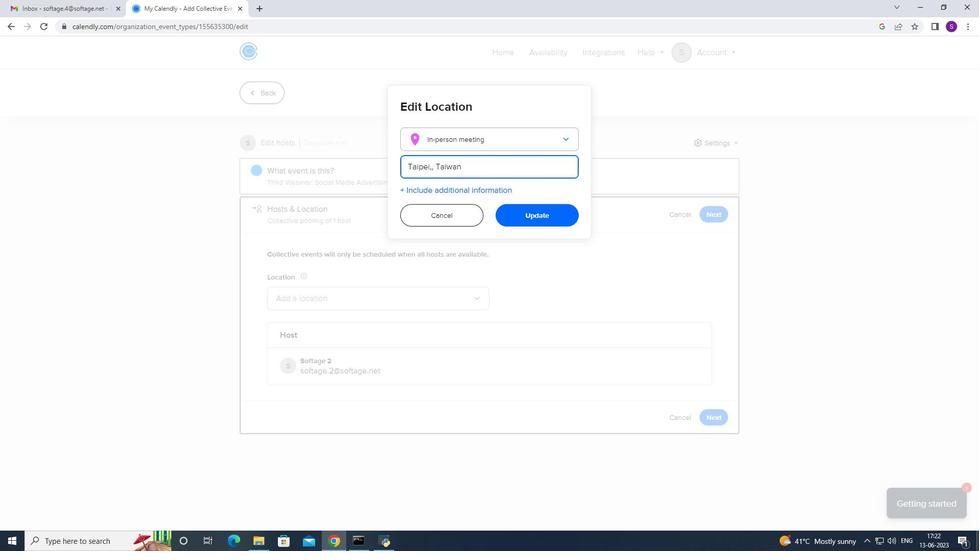 
Action: Mouse moved to (387, 397)
Screenshot: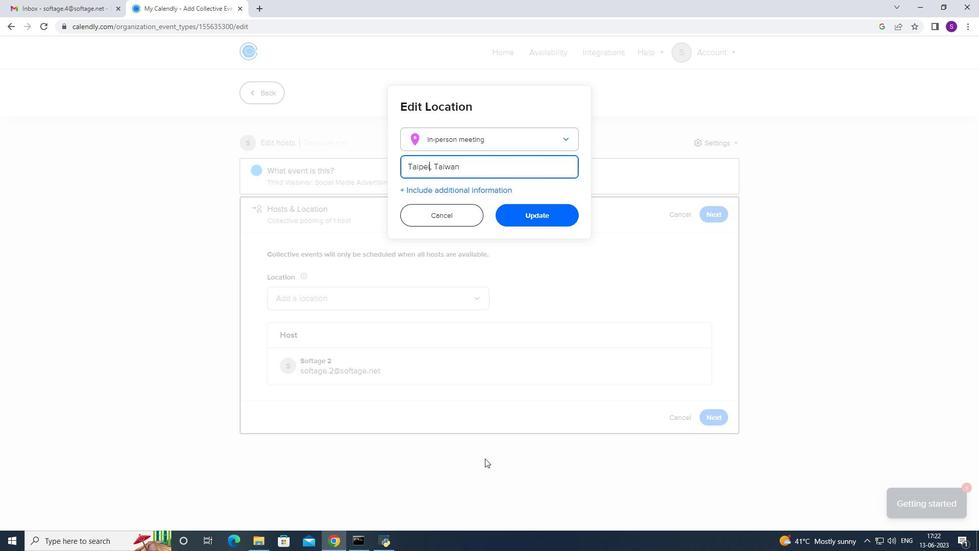 
Action: Mouse scrolled (387, 397) with delta (0, 0)
Screenshot: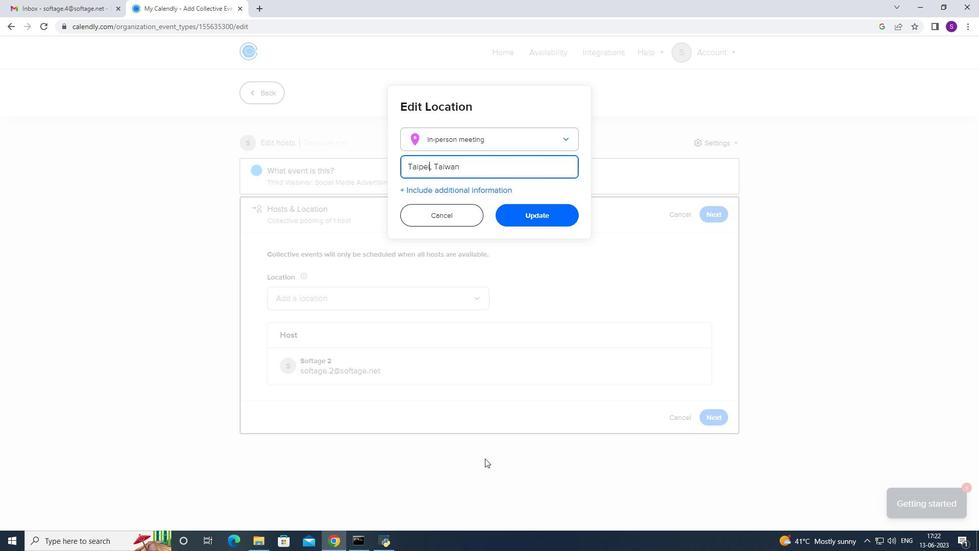 
Action: Mouse moved to (574, 213)
Screenshot: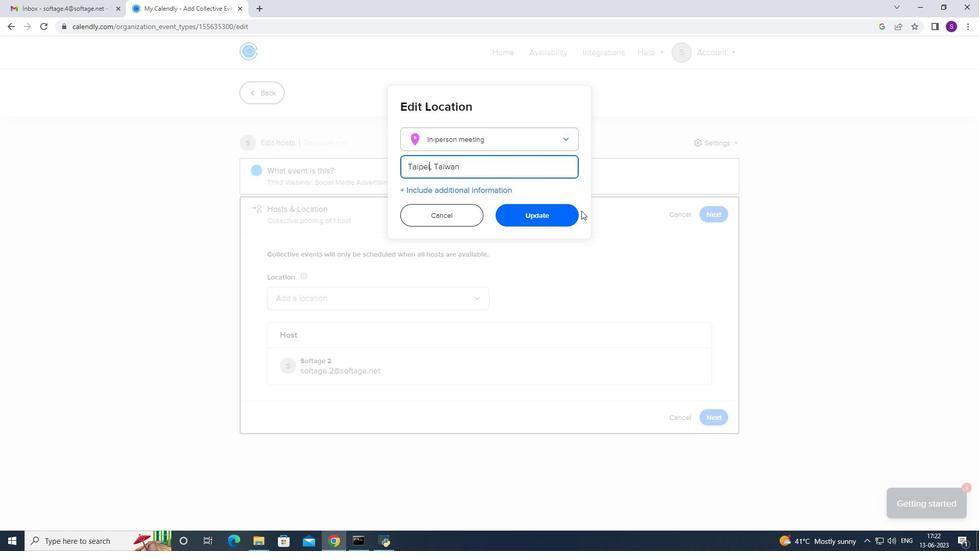 
Action: Mouse pressed left at (574, 213)
Screenshot: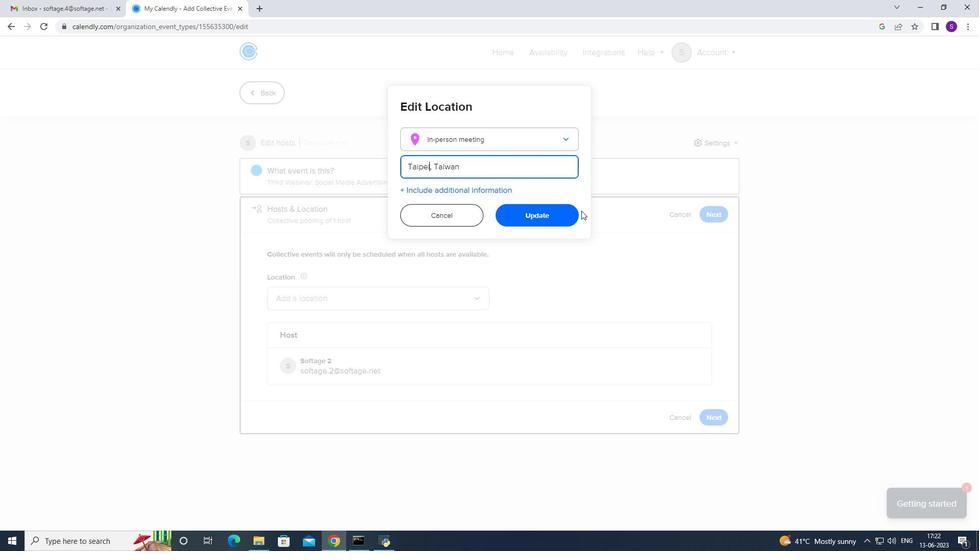 
Action: Mouse moved to (711, 414)
Screenshot: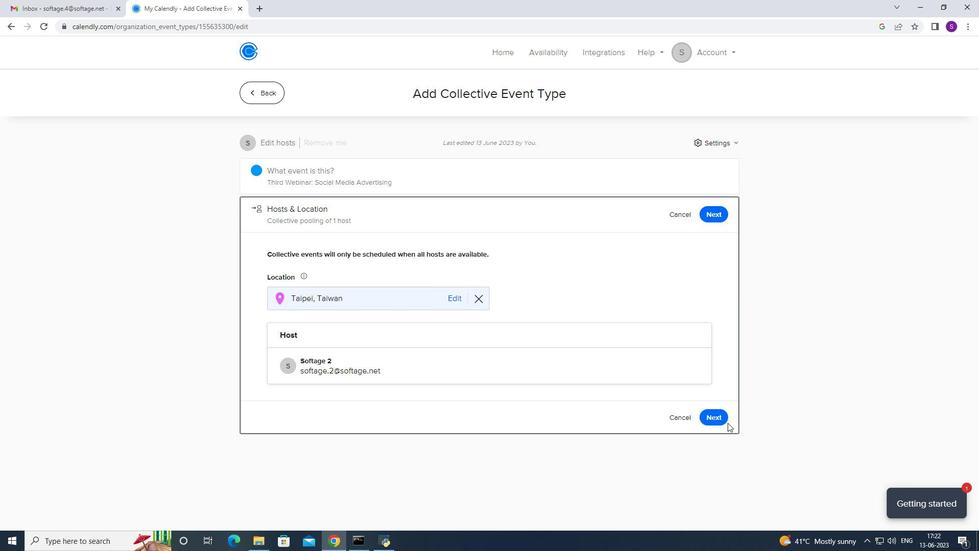 
Action: Mouse pressed left at (711, 414)
Screenshot: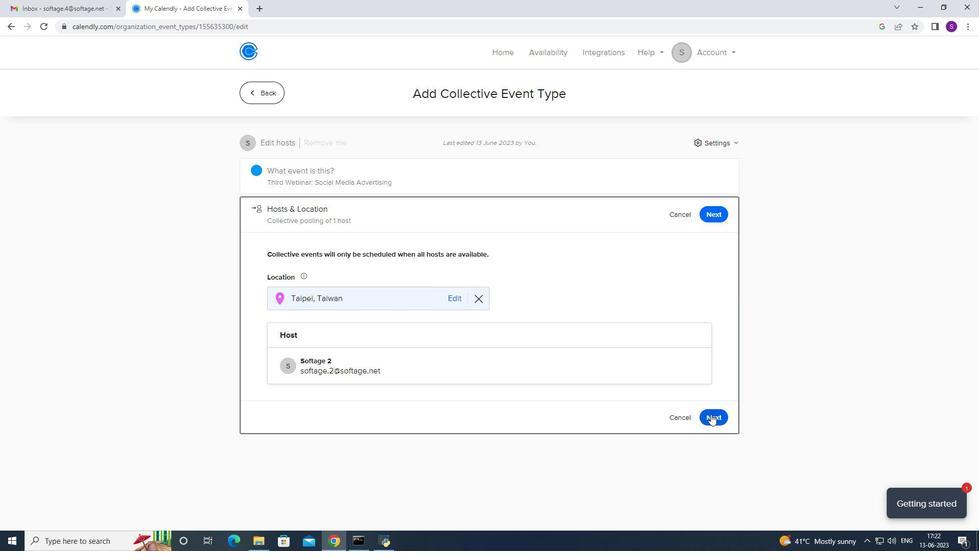 
Action: Mouse moved to (345, 341)
Screenshot: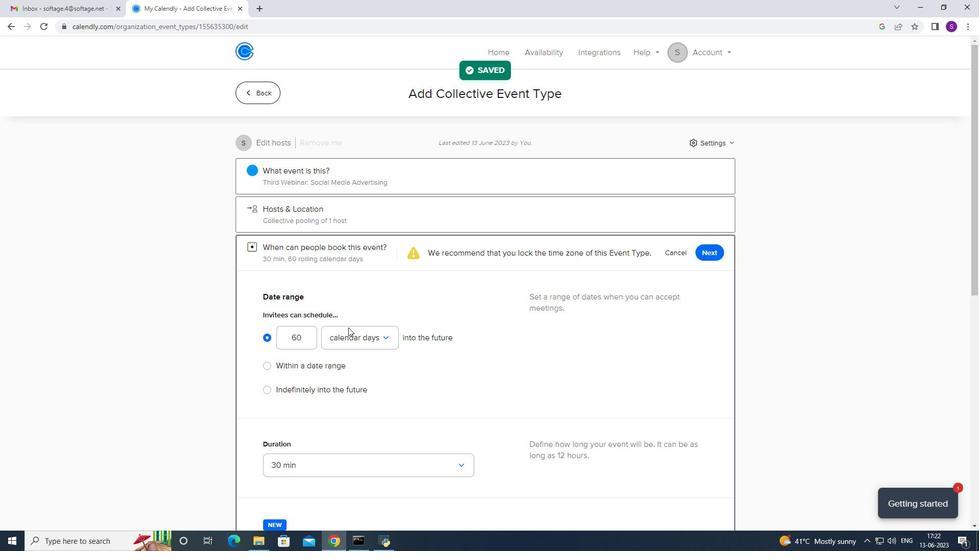 
Action: Mouse pressed left at (345, 341)
Screenshot: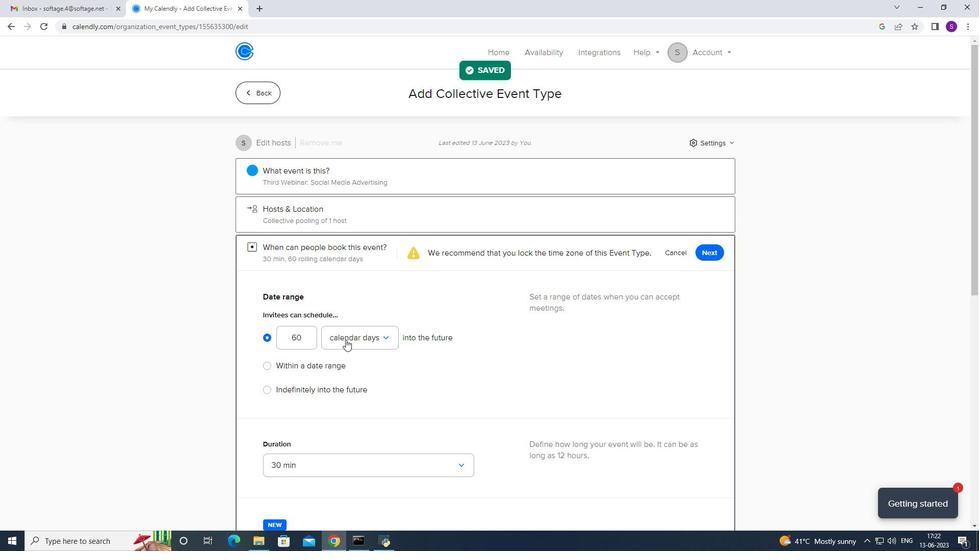 
Action: Mouse moved to (287, 361)
Screenshot: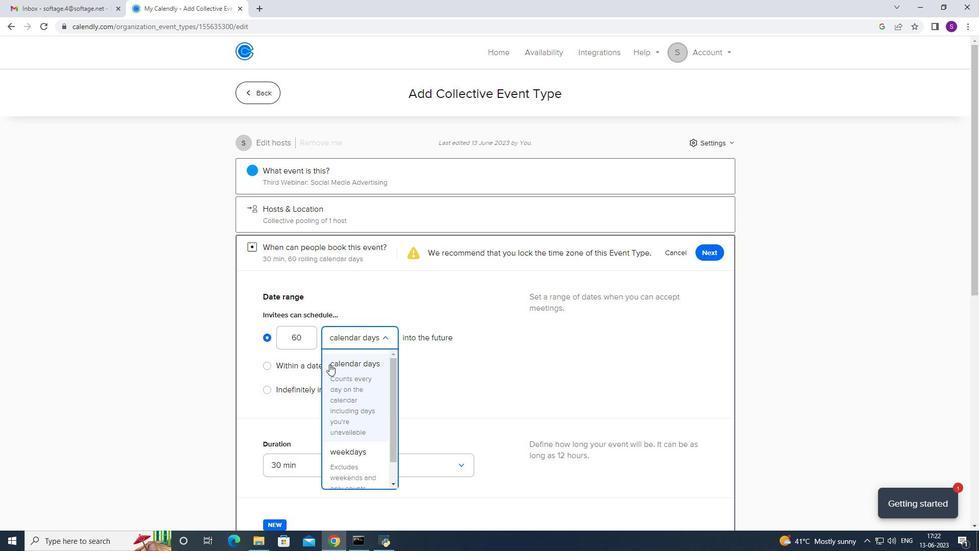 
Action: Mouse pressed left at (287, 361)
Screenshot: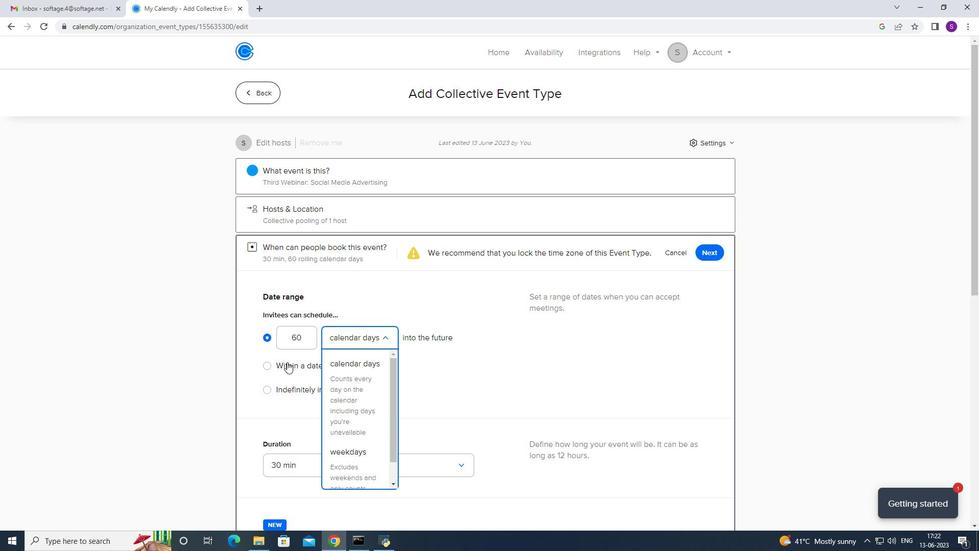 
Action: Mouse moved to (380, 371)
Screenshot: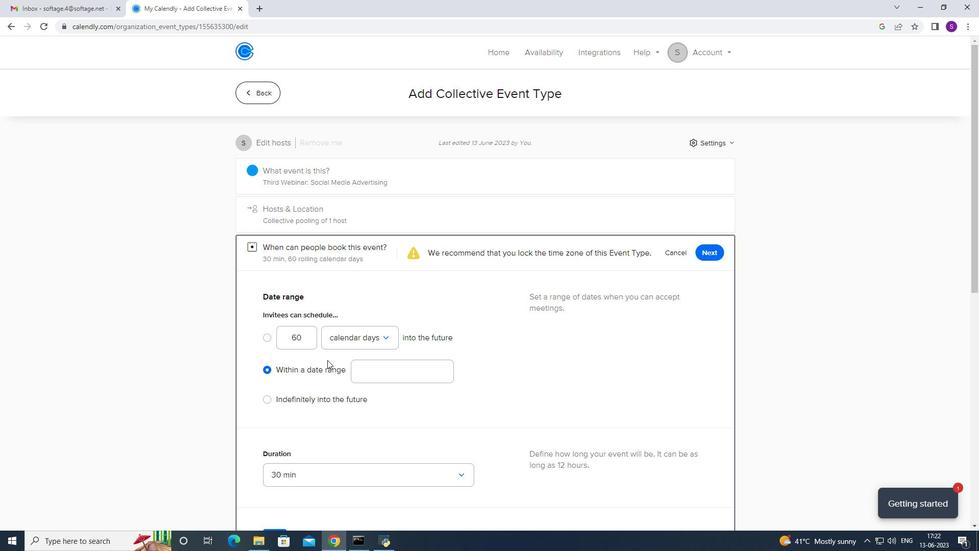 
Action: Mouse pressed left at (380, 371)
Screenshot: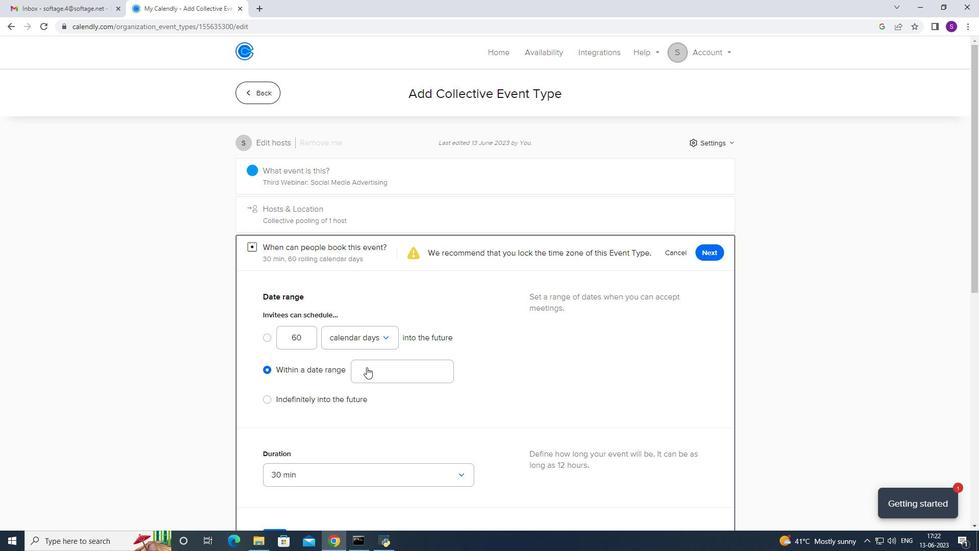
Action: Mouse moved to (430, 179)
Screenshot: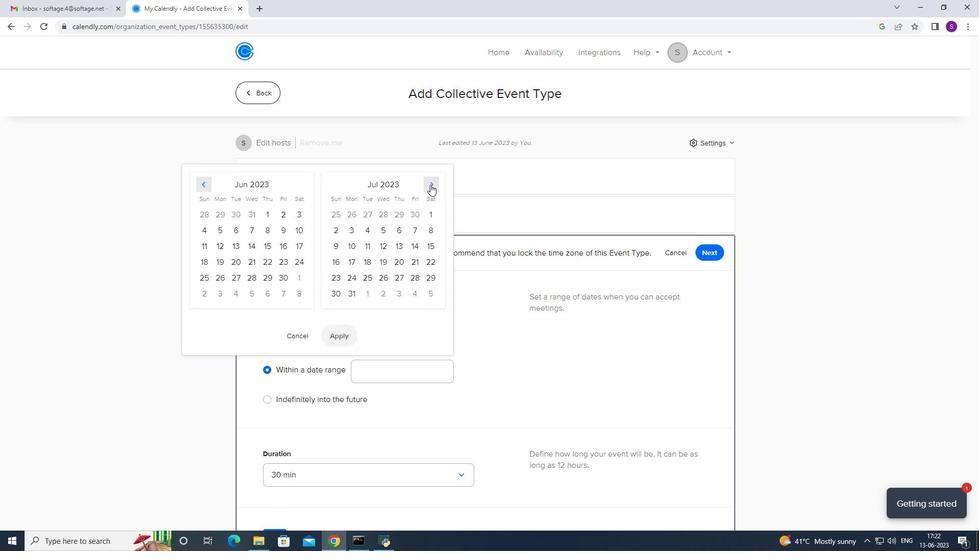 
Action: Mouse pressed left at (430, 179)
Screenshot: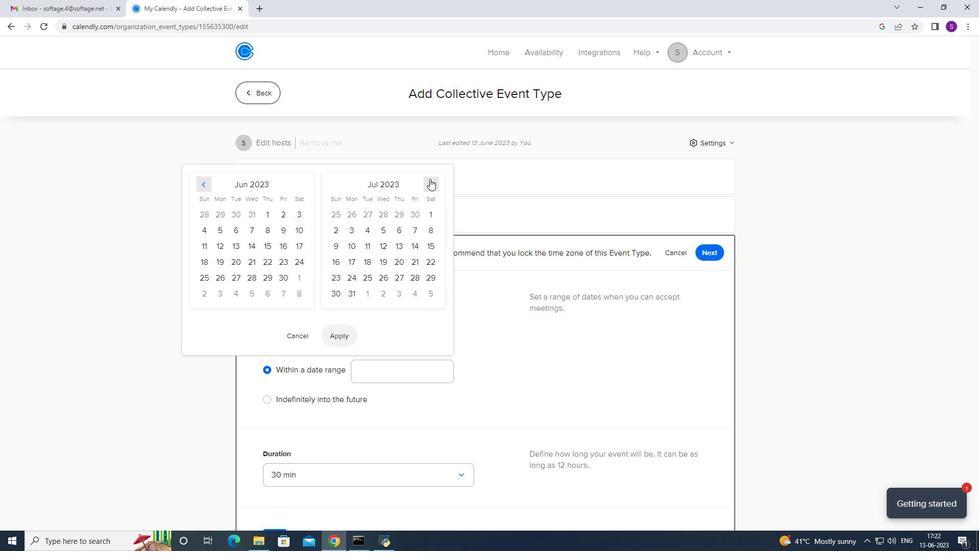 
Action: Mouse pressed left at (430, 179)
Screenshot: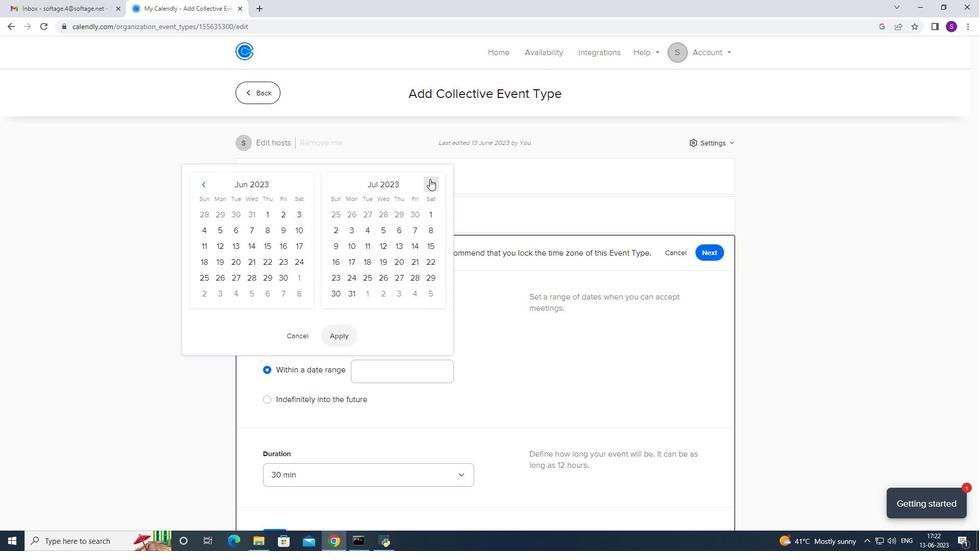 
Action: Mouse pressed left at (430, 179)
Screenshot: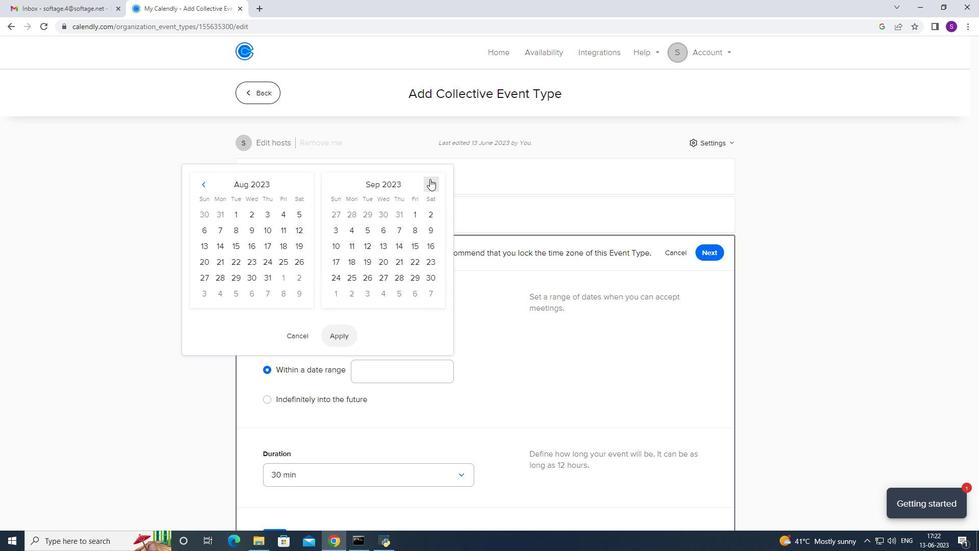 
Action: Mouse pressed left at (430, 179)
Screenshot: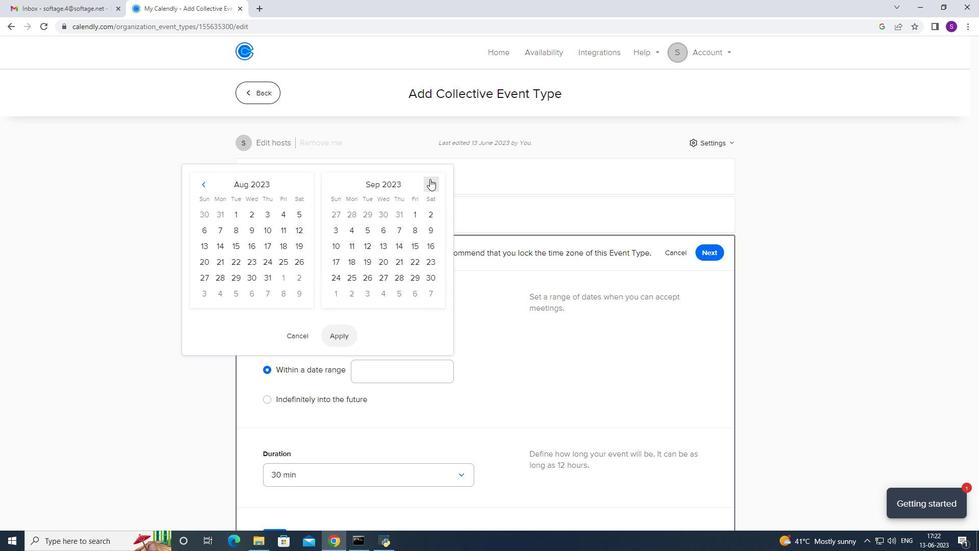 
Action: Mouse moved to (377, 279)
Screenshot: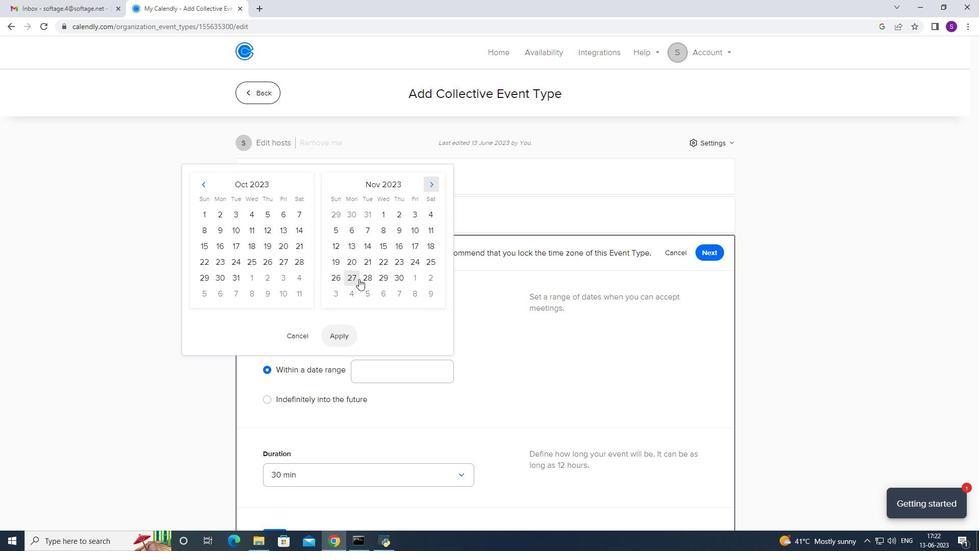 
Action: Mouse pressed left at (377, 279)
Screenshot: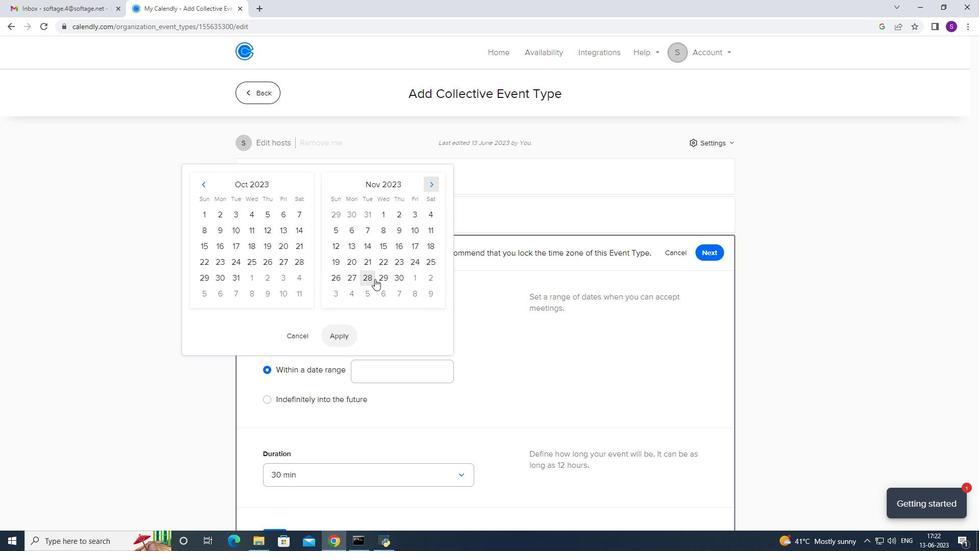 
Action: Mouse moved to (376, 279)
Screenshot: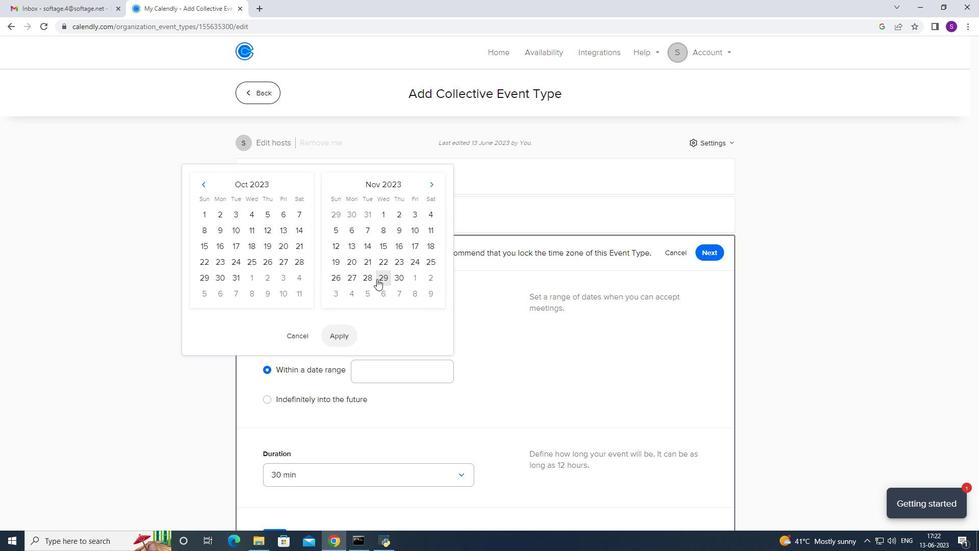 
Action: Mouse pressed left at (376, 279)
Screenshot: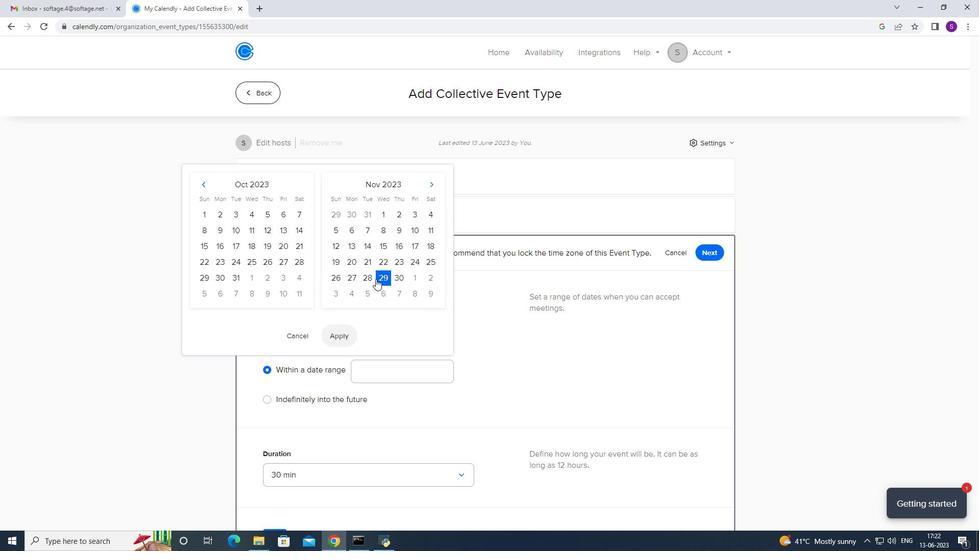 
Action: Mouse moved to (370, 280)
Screenshot: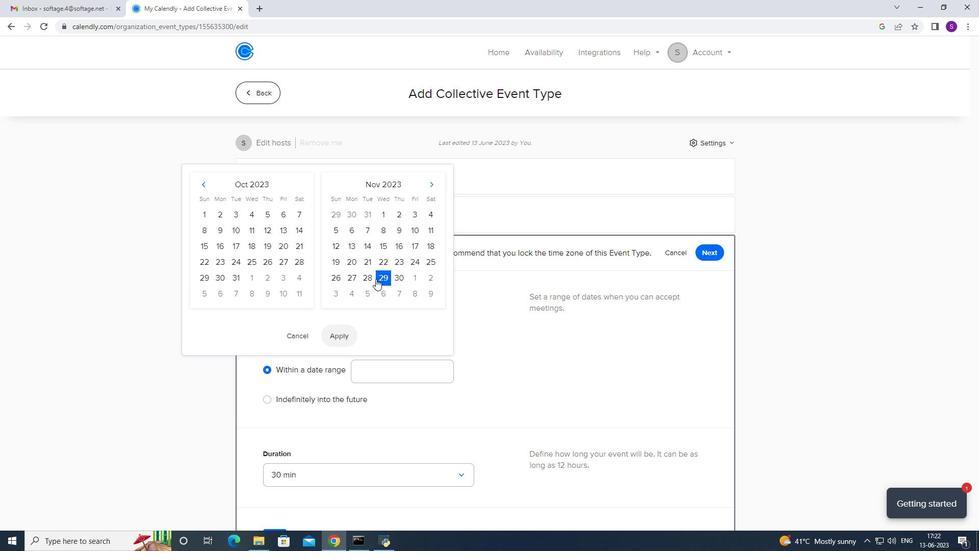 
Action: Mouse pressed left at (370, 280)
Screenshot: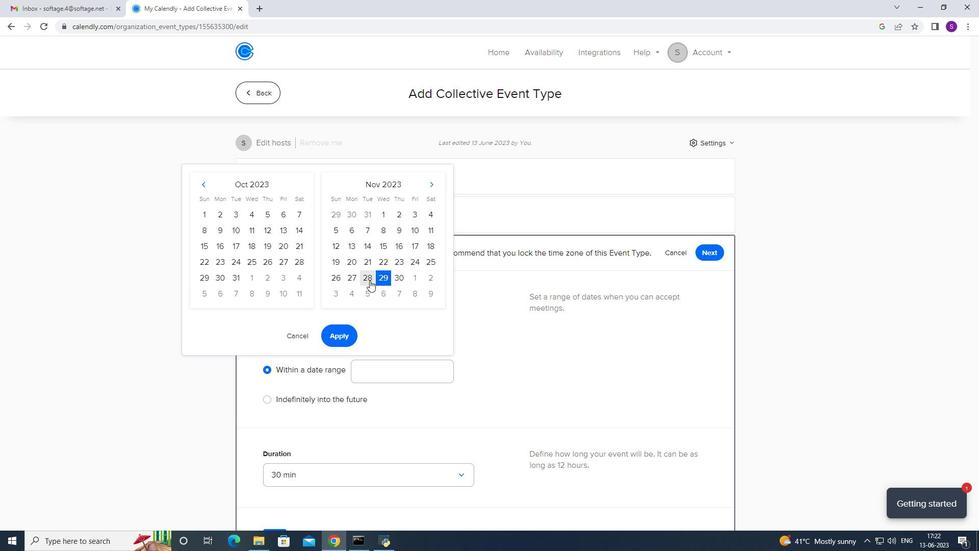 
Action: Mouse moved to (381, 275)
Screenshot: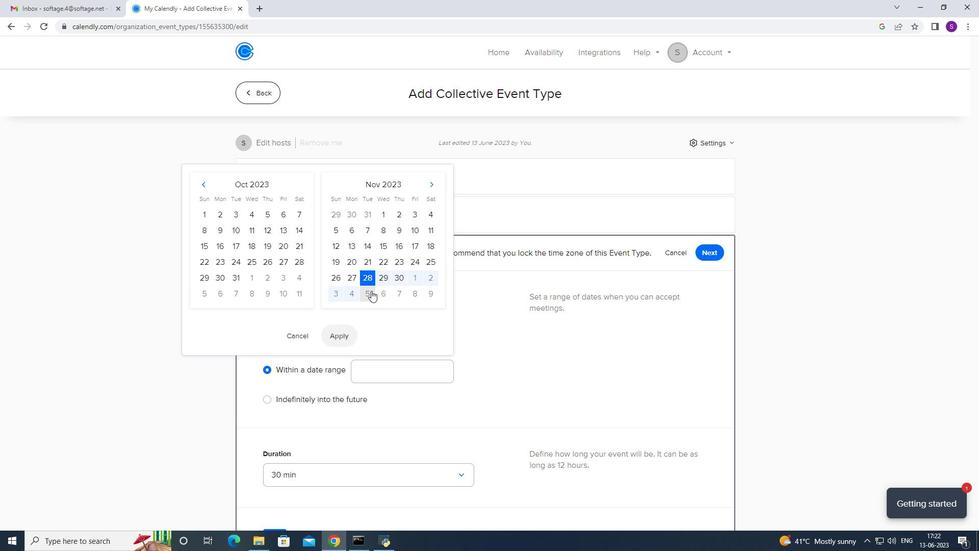 
Action: Mouse pressed left at (381, 275)
Screenshot: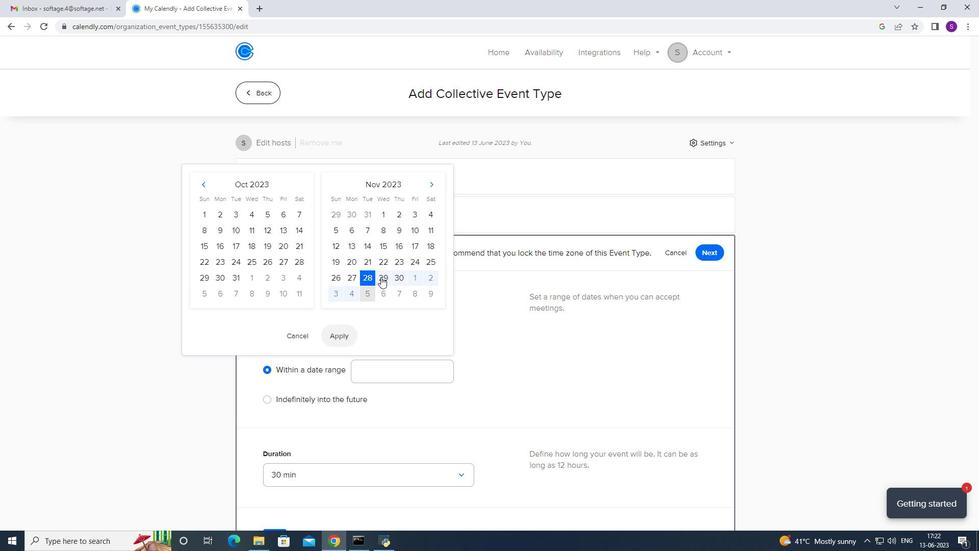 
Action: Mouse moved to (345, 333)
Screenshot: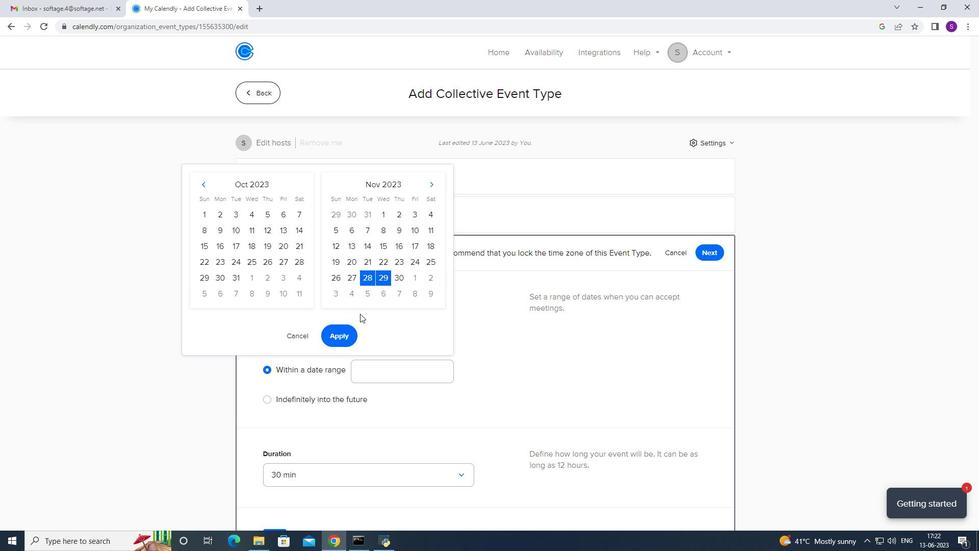 
Action: Mouse pressed left at (345, 333)
Screenshot: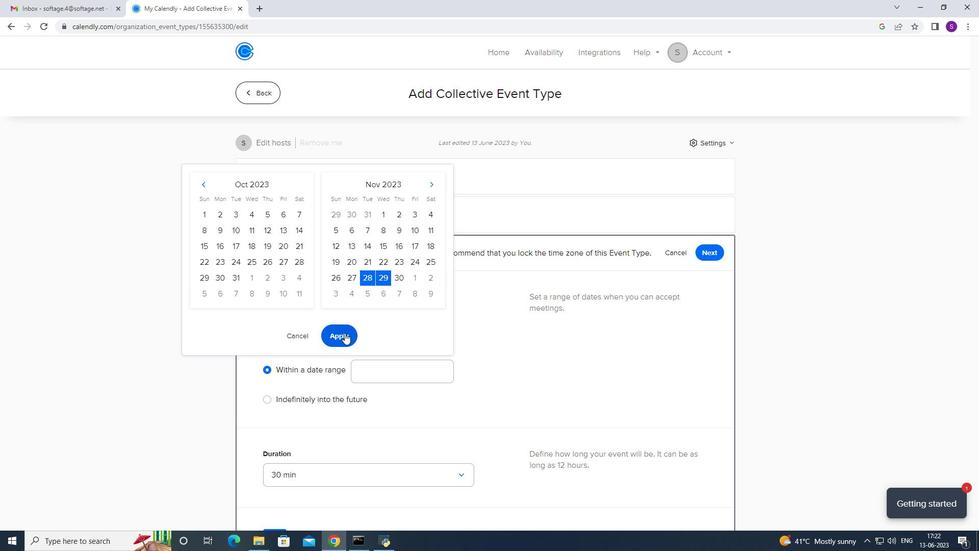 
Action: Mouse moved to (387, 322)
Screenshot: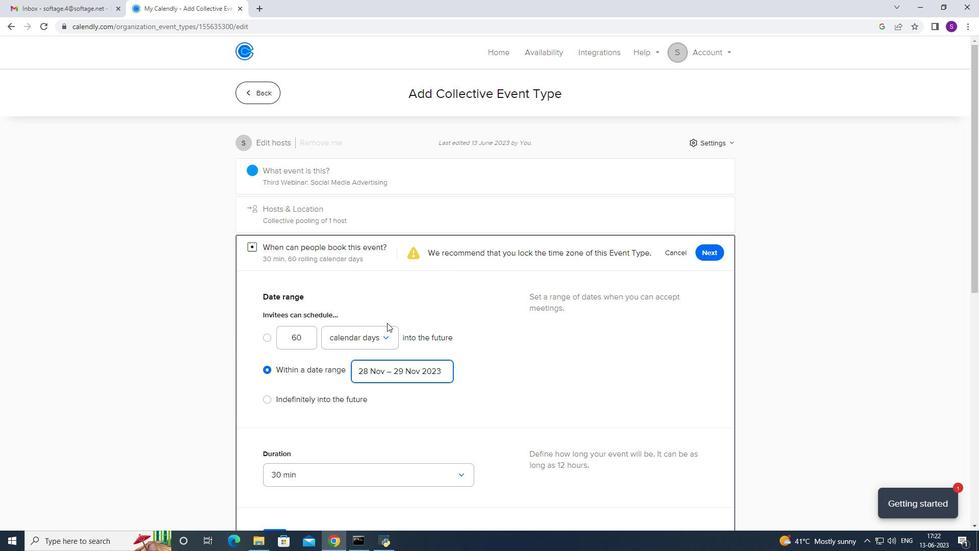 
Action: Mouse scrolled (387, 321) with delta (0, 0)
Screenshot: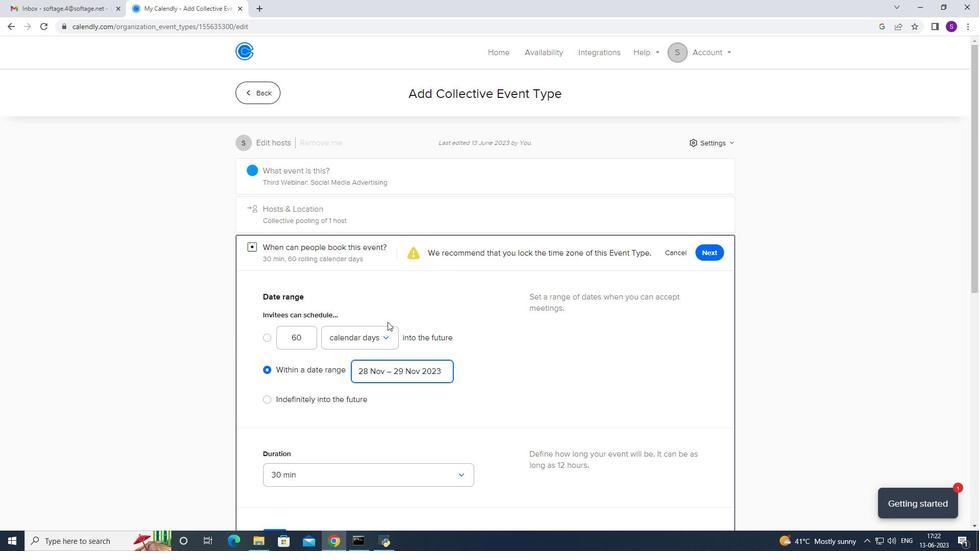 
Action: Mouse scrolled (387, 321) with delta (0, 0)
Screenshot: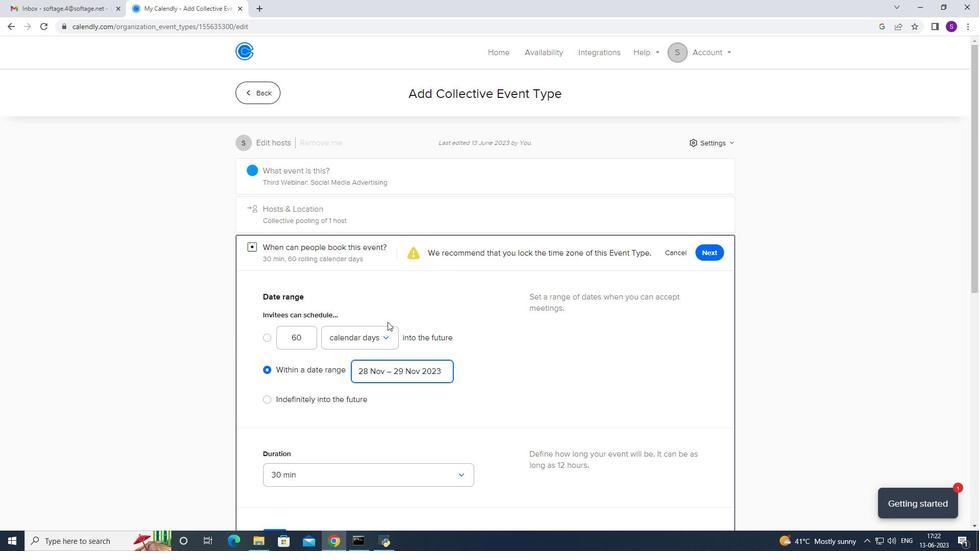 
Action: Mouse scrolled (387, 321) with delta (0, 0)
Screenshot: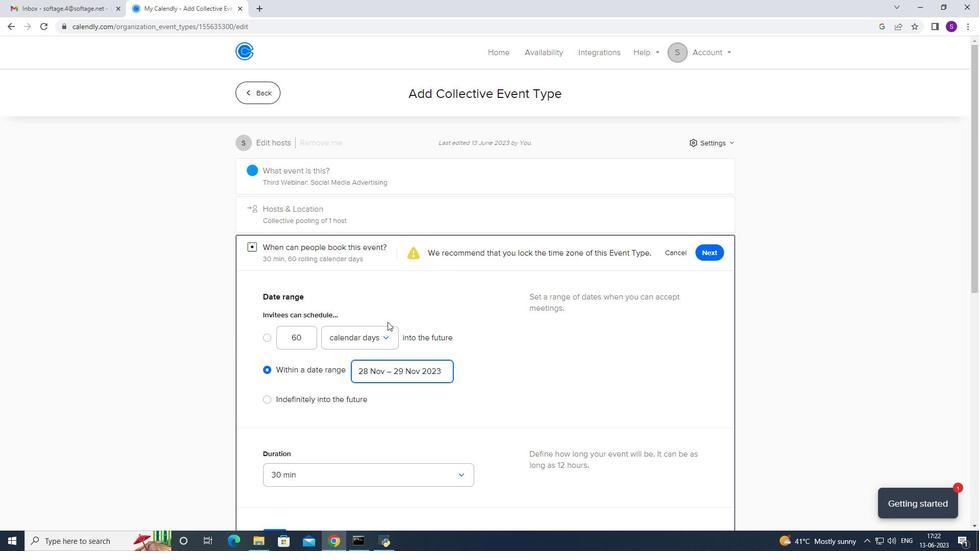
Action: Mouse scrolled (387, 321) with delta (0, 0)
Screenshot: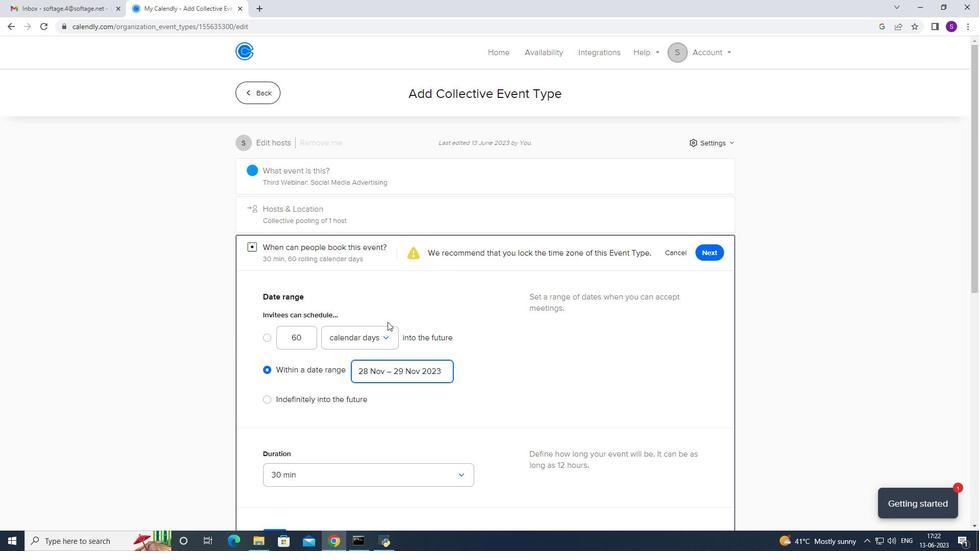 
Action: Mouse scrolled (387, 321) with delta (0, 0)
Screenshot: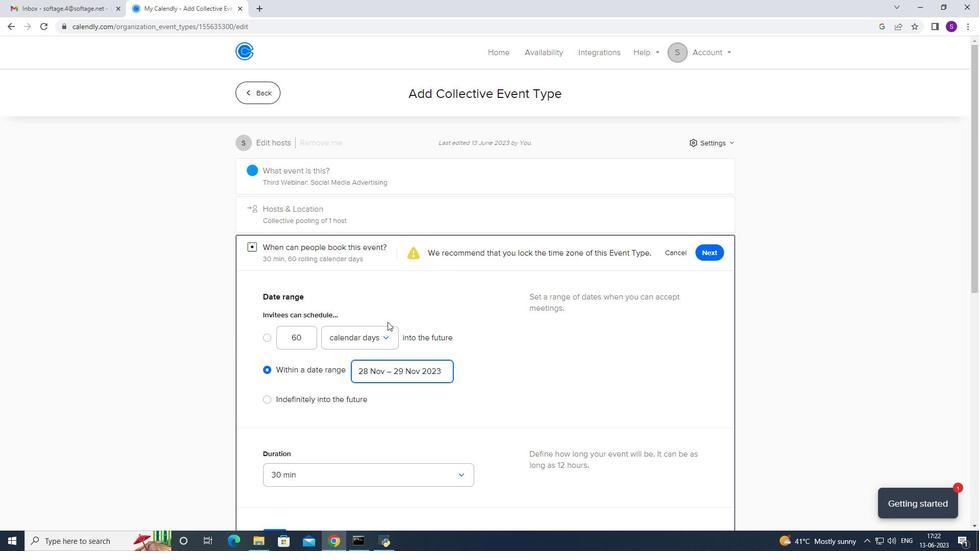 
Action: Mouse scrolled (387, 321) with delta (0, 0)
Screenshot: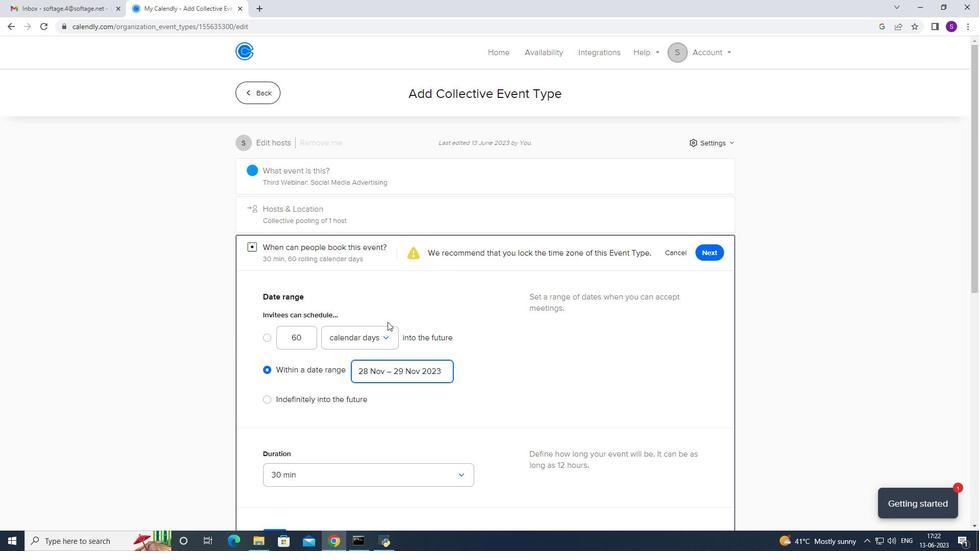 
Action: Mouse moved to (391, 320)
Screenshot: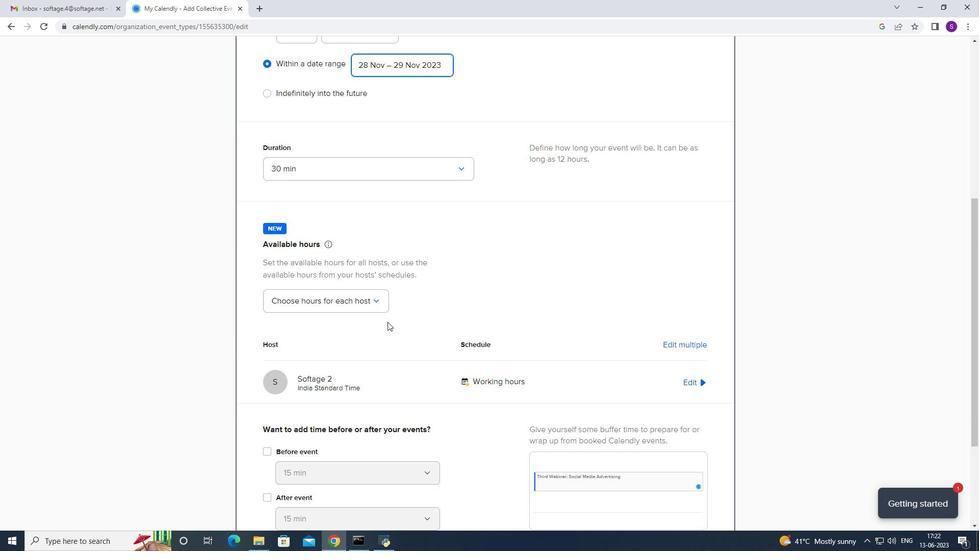 
Action: Mouse scrolled (391, 319) with delta (0, 0)
Screenshot: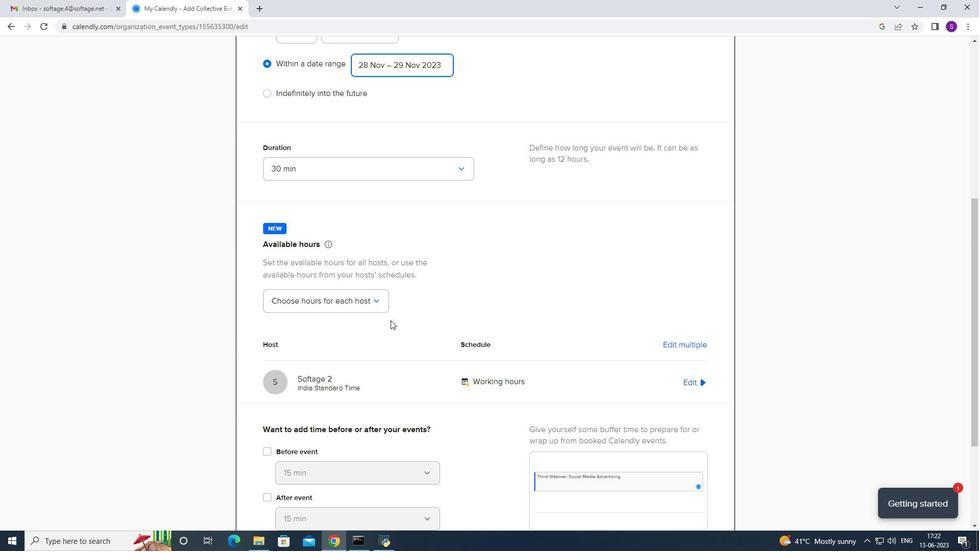 
Action: Mouse scrolled (391, 319) with delta (0, 0)
Screenshot: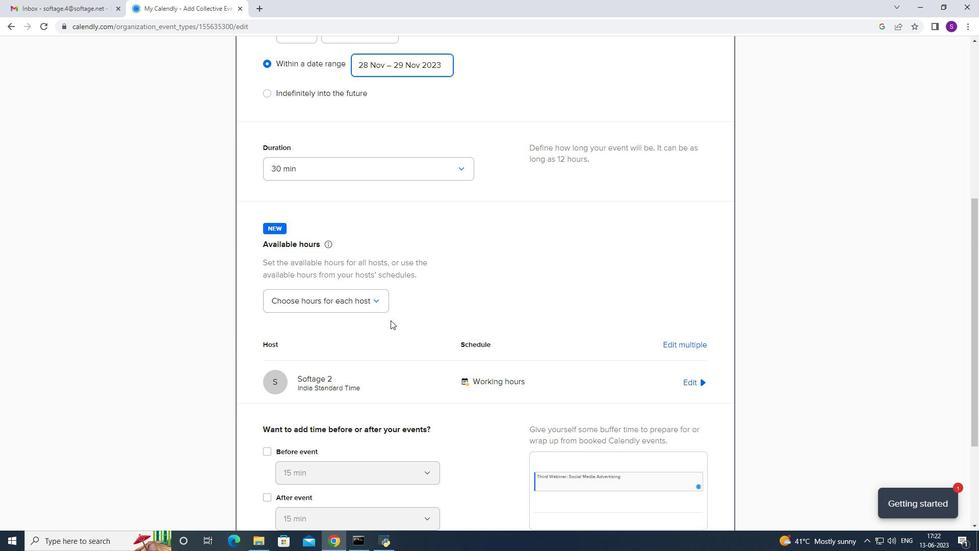 
Action: Mouse scrolled (391, 319) with delta (0, 0)
Screenshot: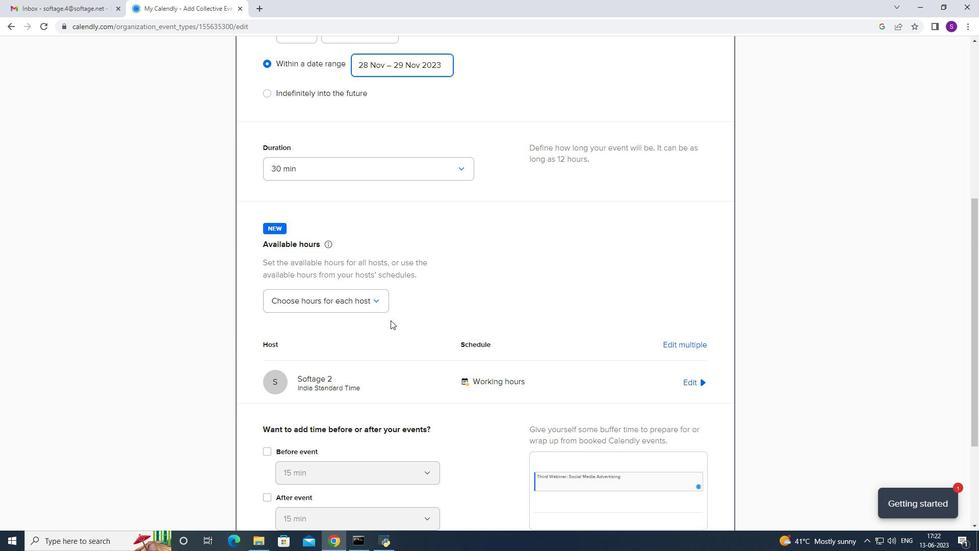
Action: Mouse scrolled (391, 319) with delta (0, 0)
Screenshot: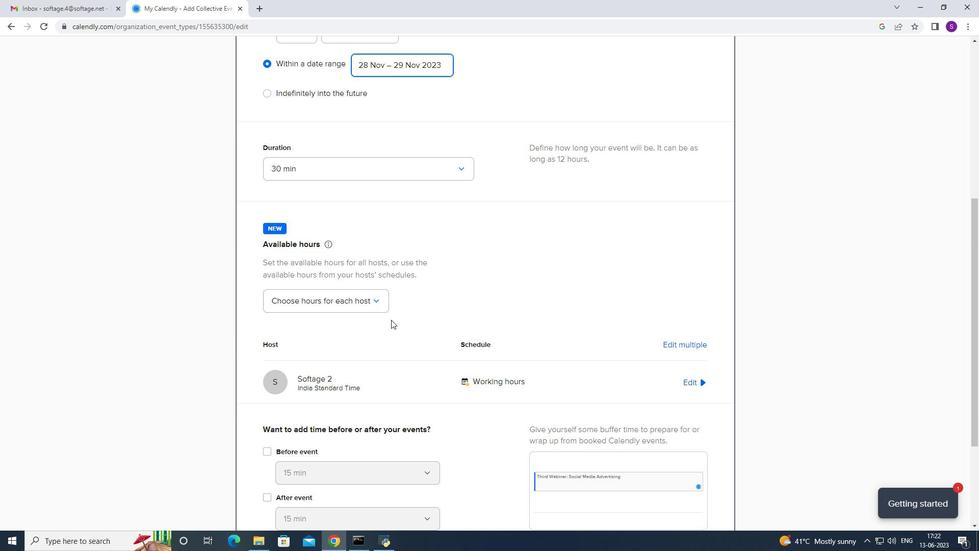 
Action: Mouse moved to (711, 482)
Screenshot: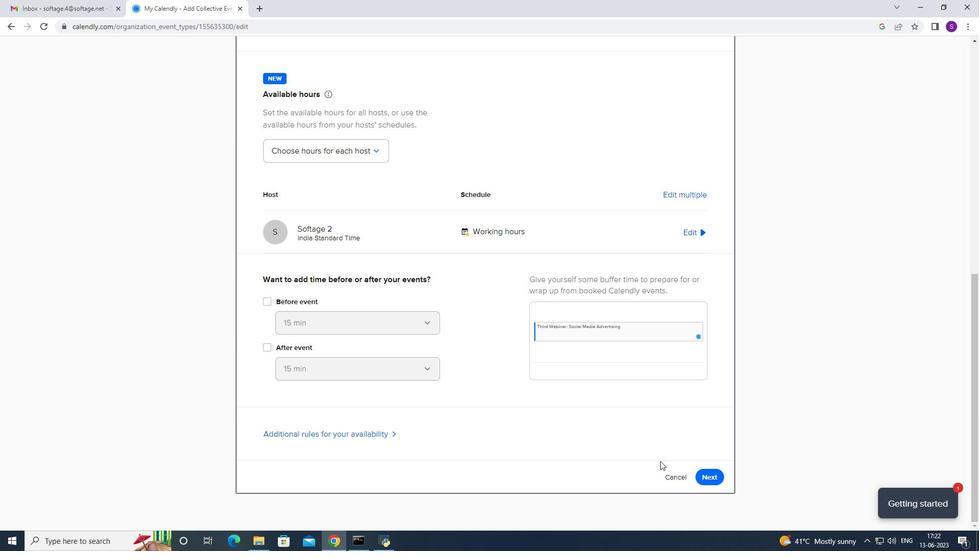 
Action: Mouse pressed left at (711, 482)
Screenshot: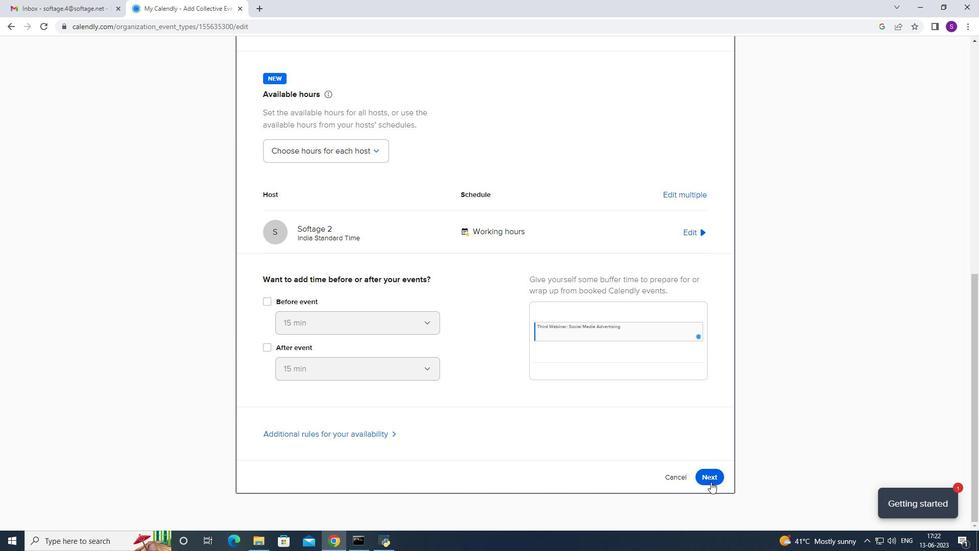 
Action: Mouse moved to (708, 103)
Screenshot: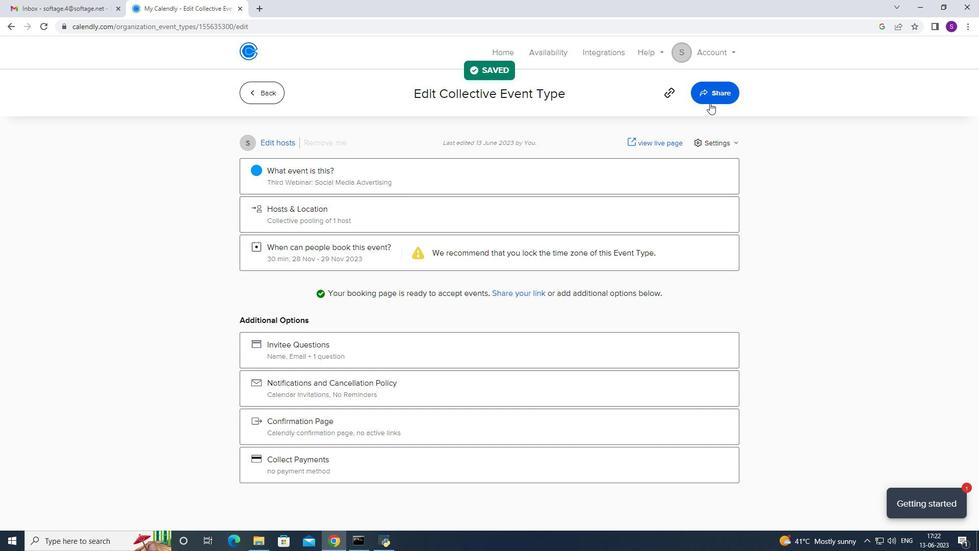 
Action: Mouse pressed left at (708, 103)
Screenshot: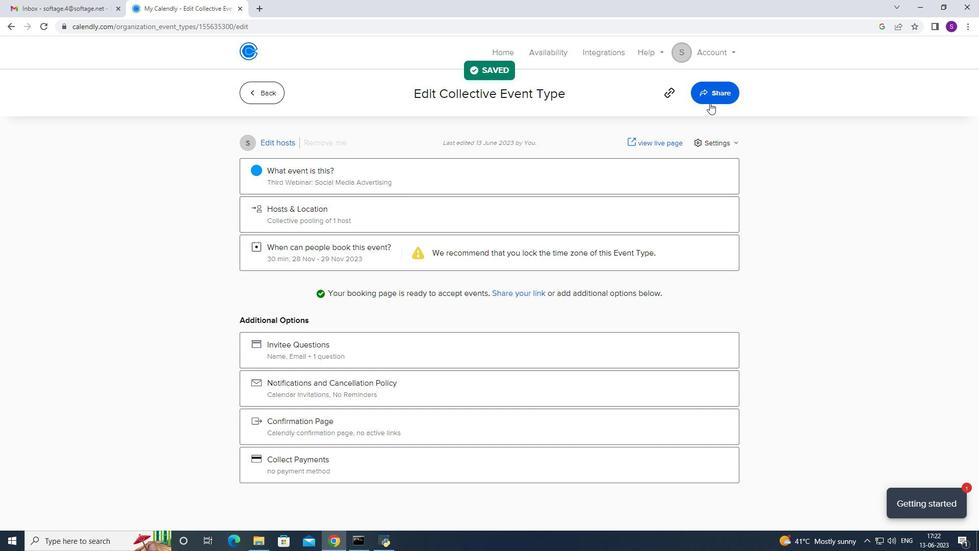 
Action: Mouse moved to (603, 194)
Screenshot: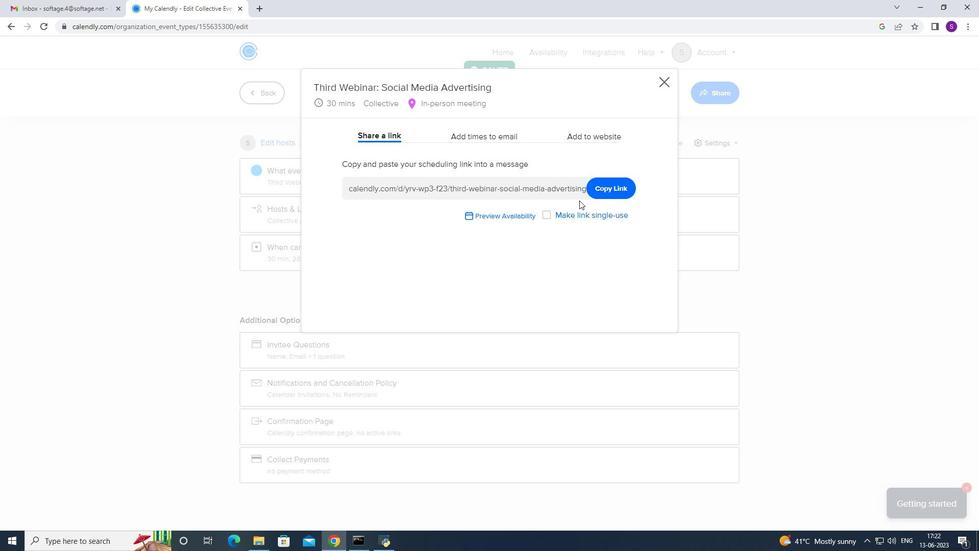 
Action: Mouse pressed left at (603, 194)
Screenshot: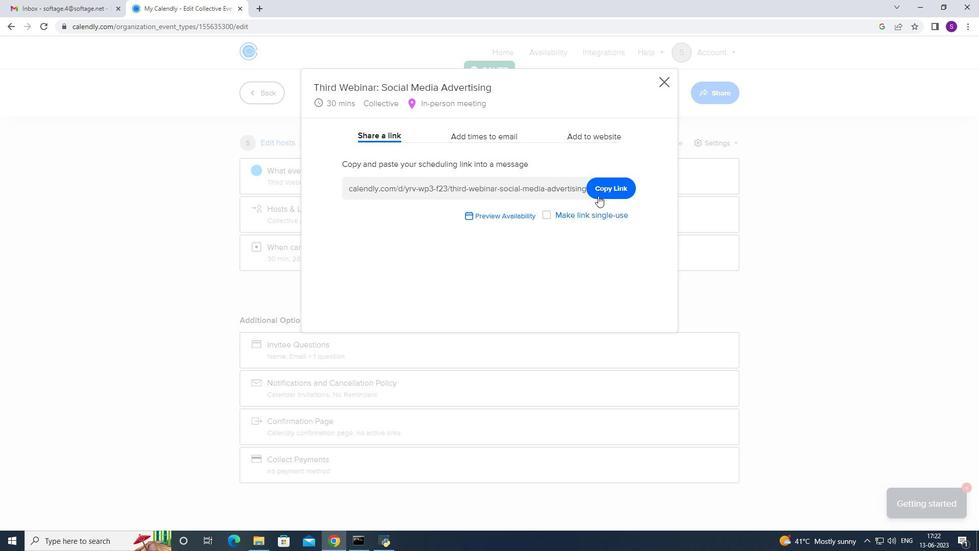 
Action: Mouse moved to (82, 3)
Screenshot: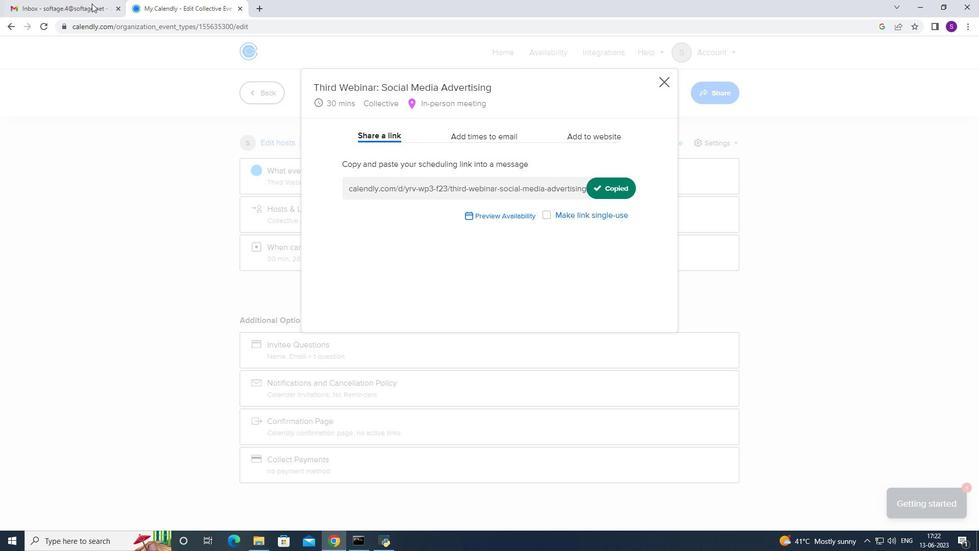 
Action: Mouse pressed left at (82, 3)
Screenshot: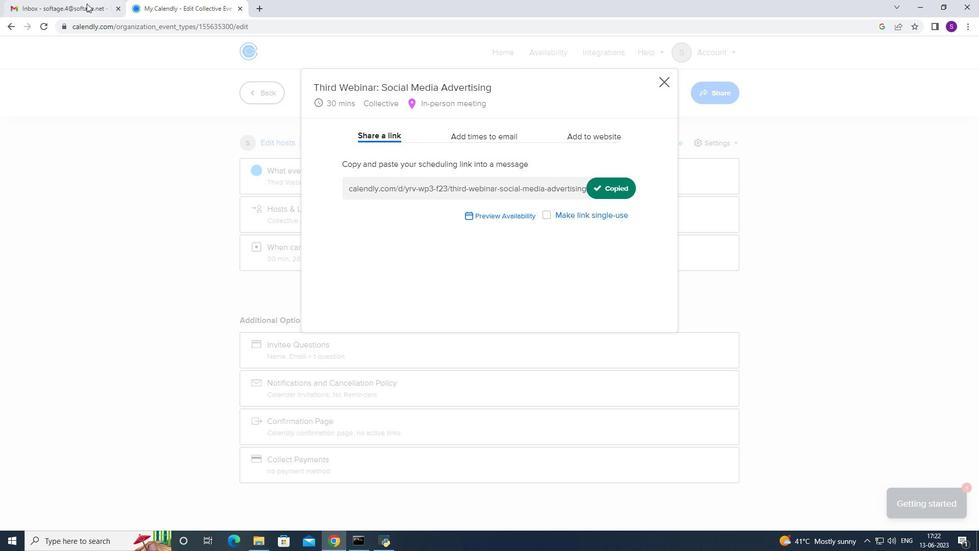 
Action: Mouse moved to (60, 85)
Screenshot: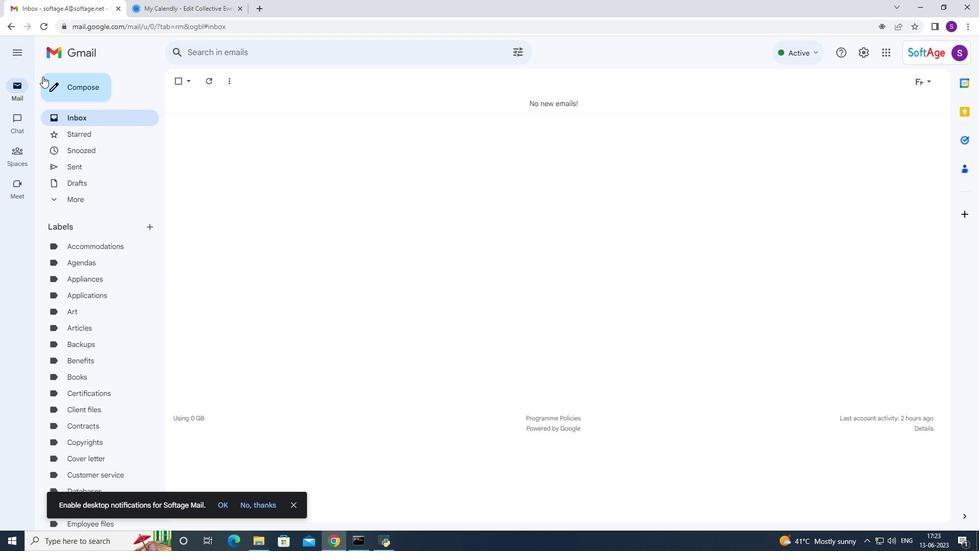 
Action: Mouse pressed left at (60, 85)
Screenshot: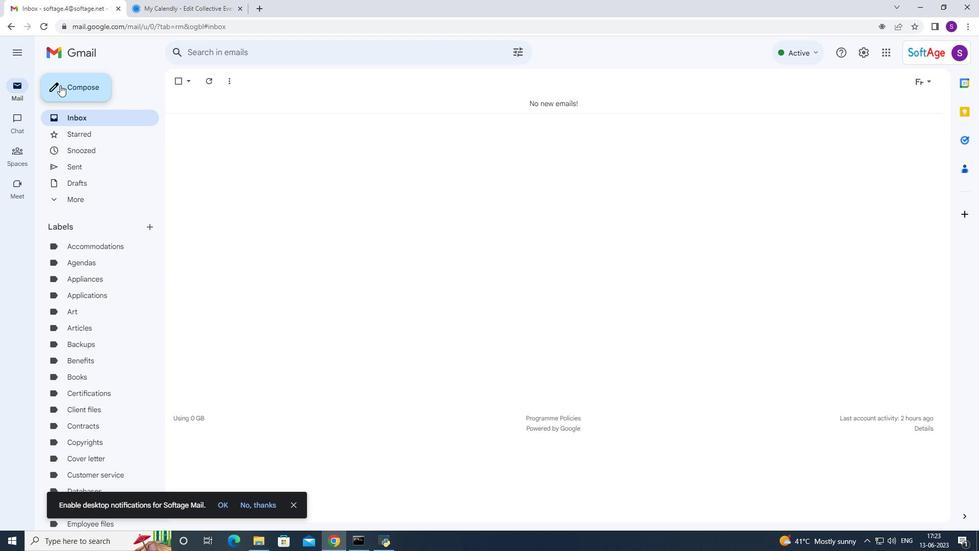 
Action: Mouse moved to (726, 380)
Screenshot: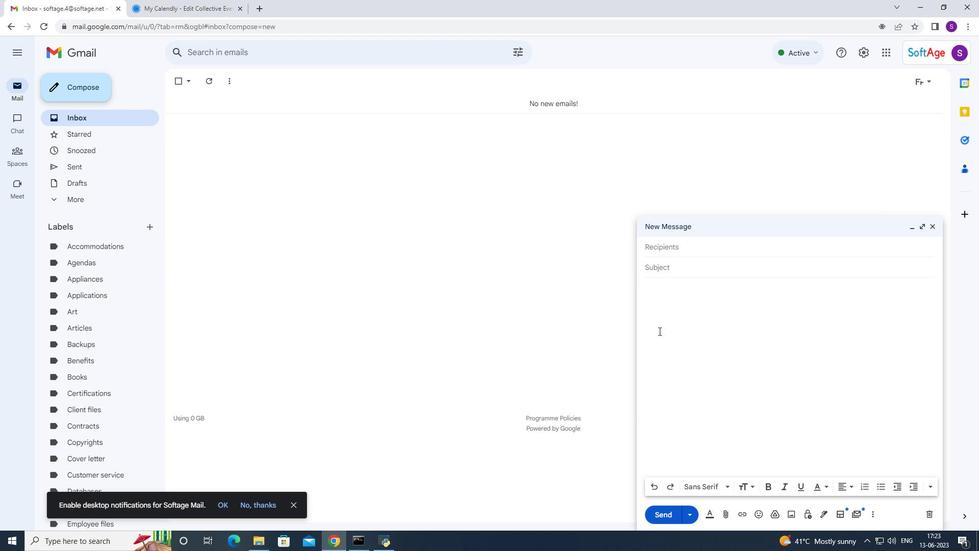 
Action: Mouse pressed right at (726, 380)
Screenshot: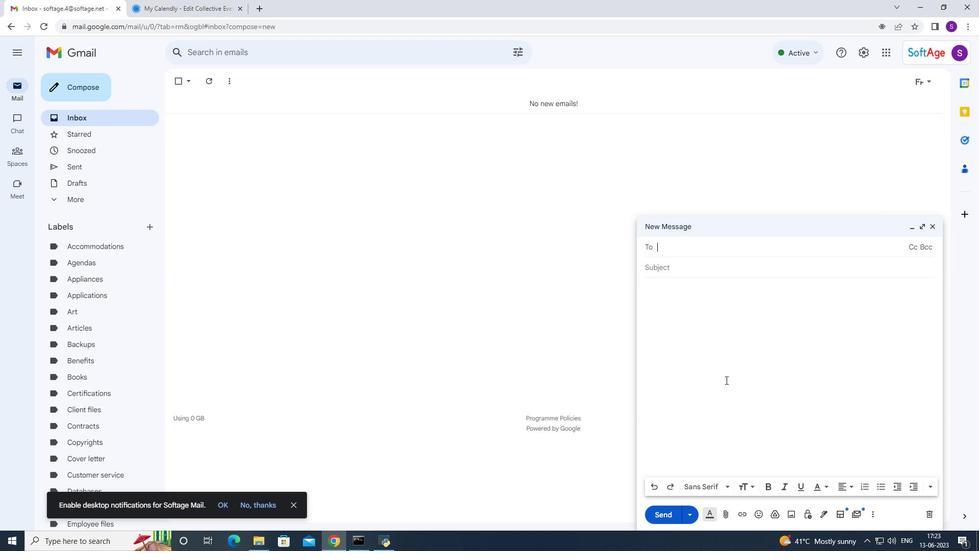 
Action: Mouse moved to (764, 297)
Screenshot: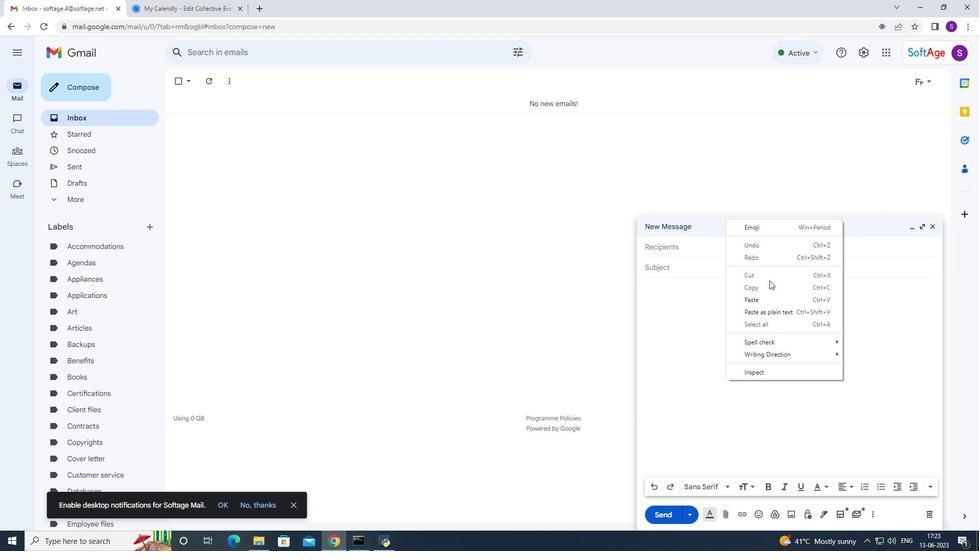 
Action: Mouse pressed left at (764, 297)
Screenshot: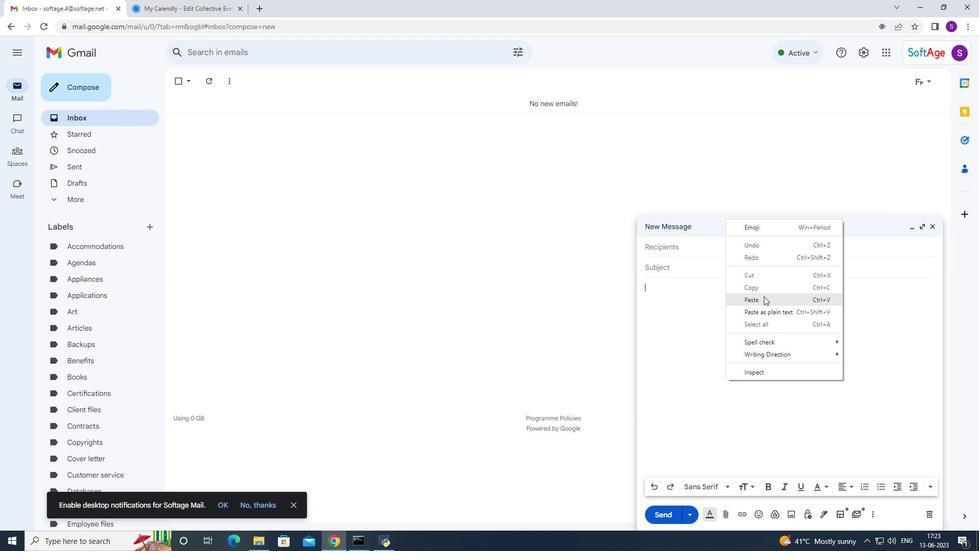 
Action: Mouse moved to (709, 248)
Screenshot: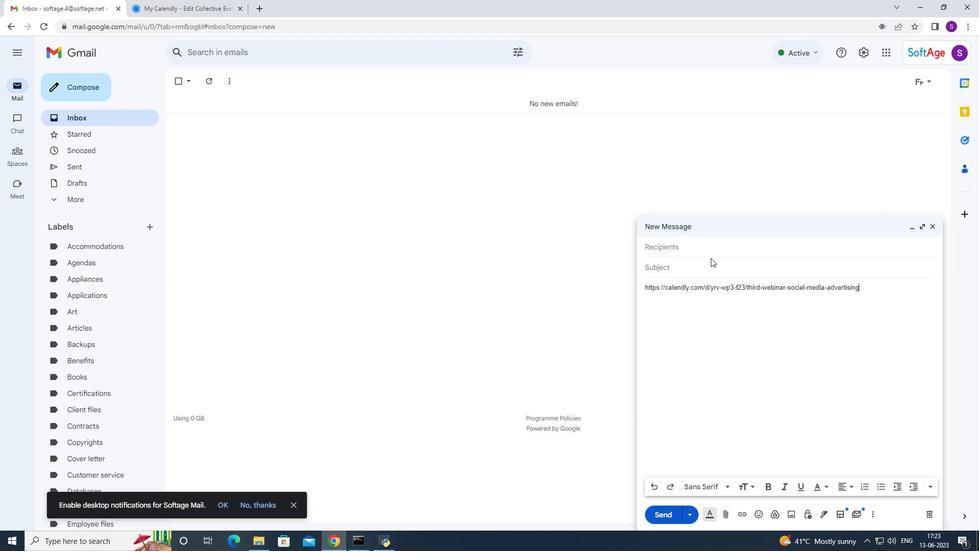 
Action: Mouse pressed left at (709, 248)
Screenshot: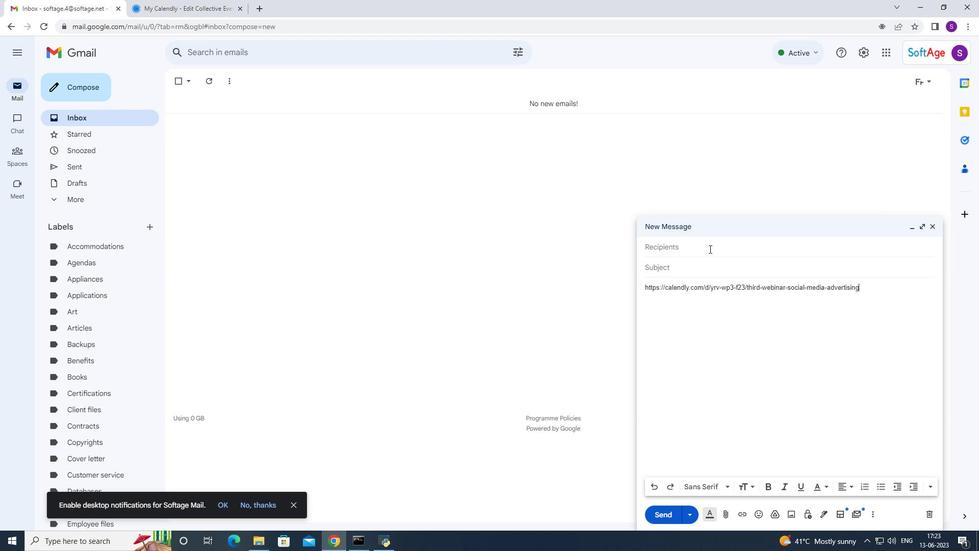 
Action: Key pressed 7
Screenshot: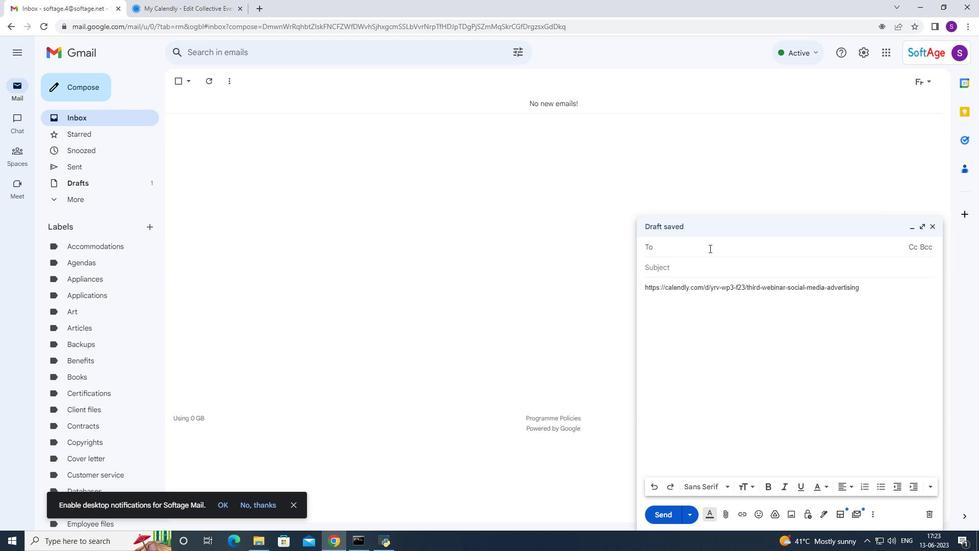 
Action: Mouse moved to (718, 267)
Screenshot: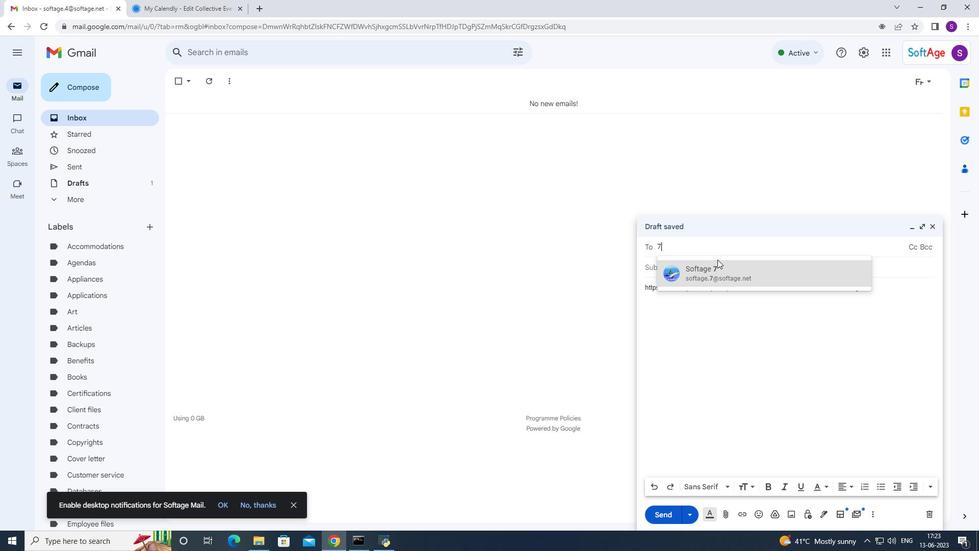 
Action: Mouse pressed left at (718, 267)
Screenshot: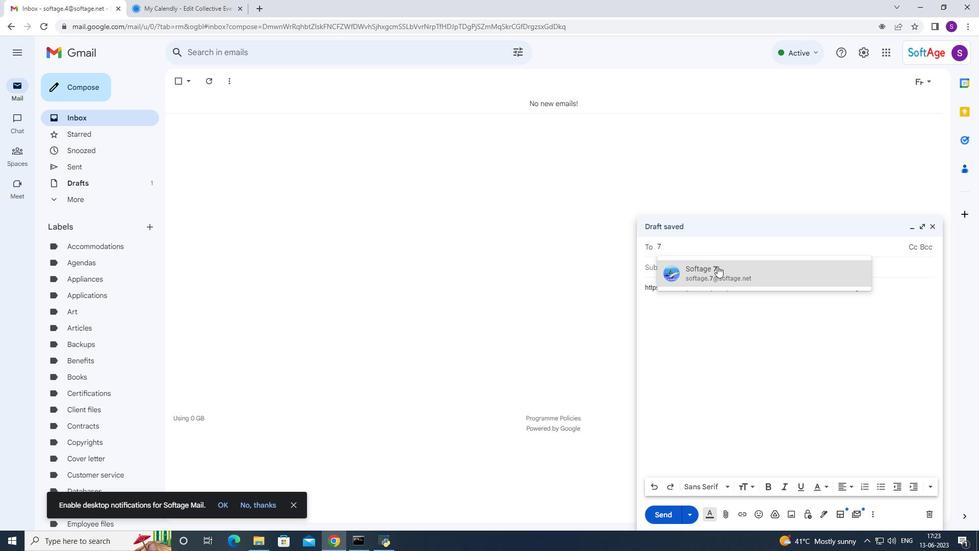 
Action: Mouse moved to (744, 271)
Screenshot: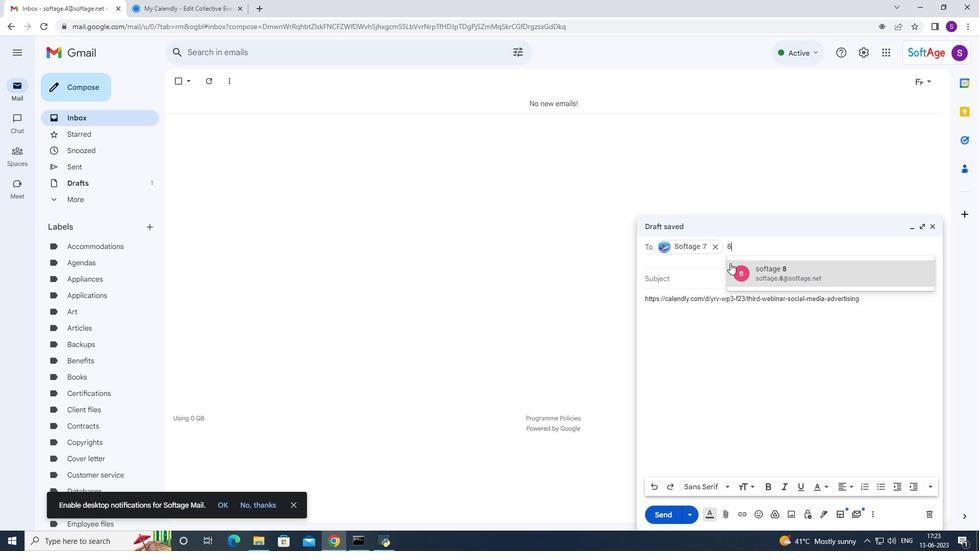 
Action: Mouse pressed left at (744, 271)
Screenshot: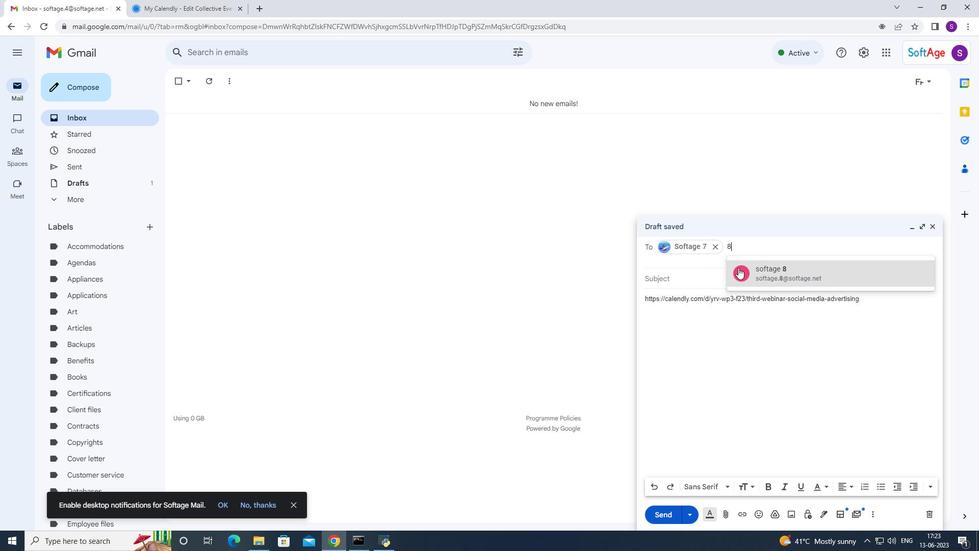 
Action: Mouse moved to (671, 518)
Screenshot: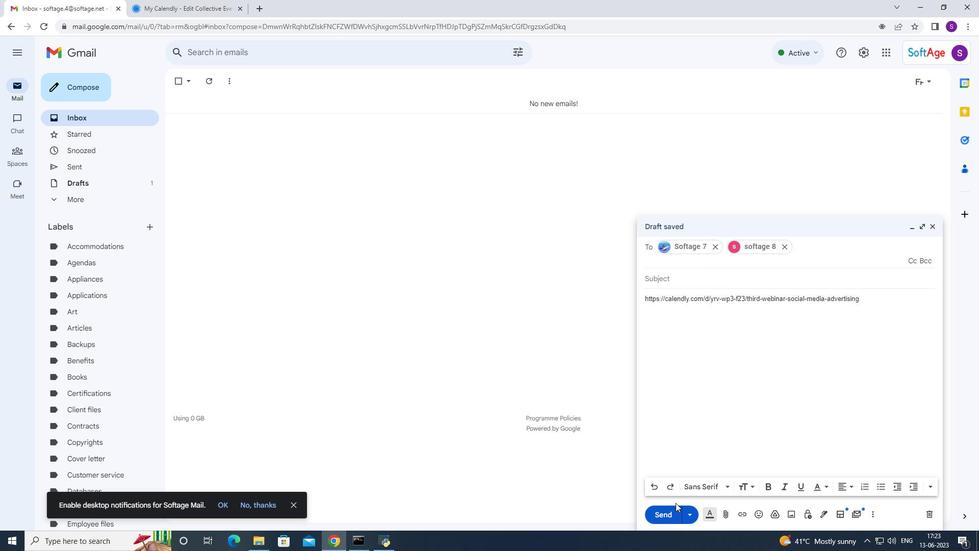 
Action: Mouse pressed left at (671, 518)
Screenshot: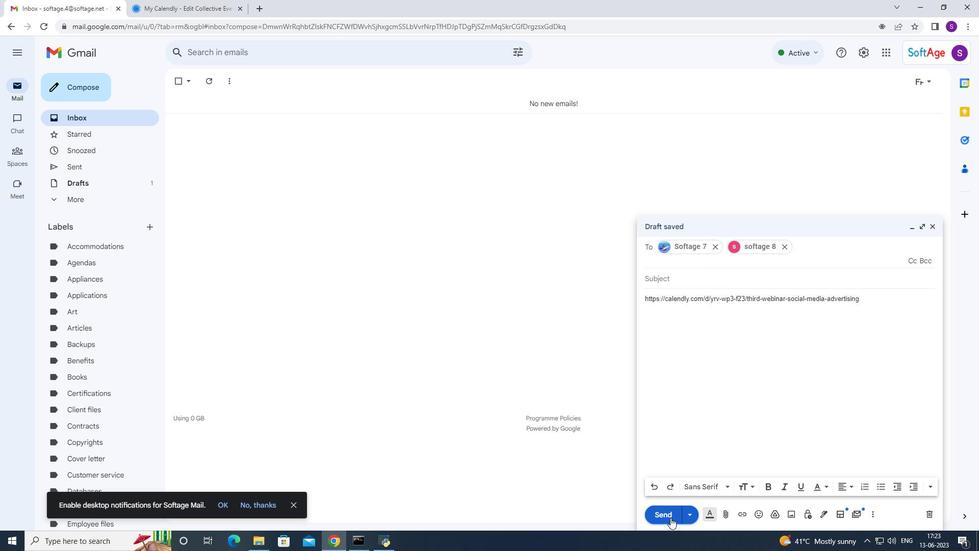 
Action: Mouse moved to (670, 518)
Screenshot: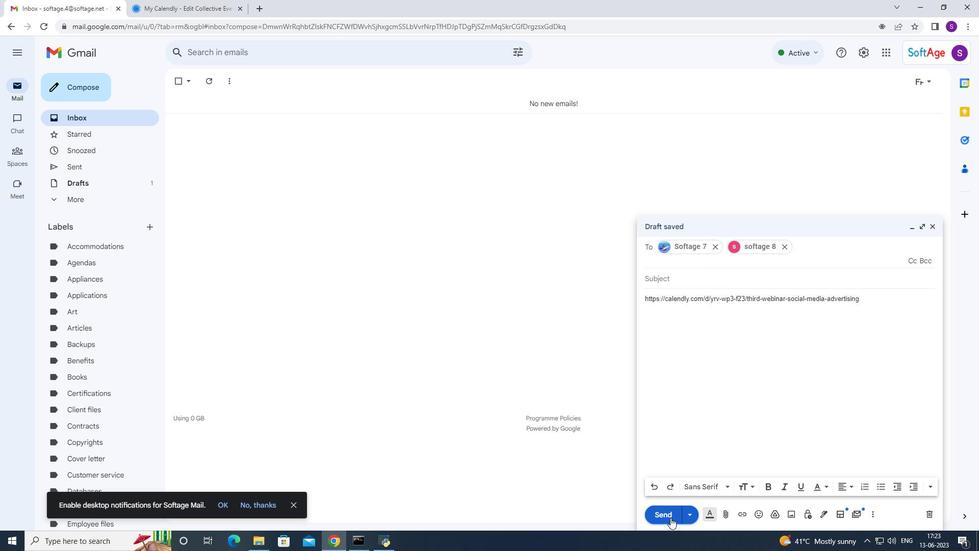 
